Task: Font style For heading Use Amiri Quran with yellow colour. font size for heading '28 Pt. 'Change the font style of data to Amiri Quranand font size to  14 Pt. Change the alignment of both headline & data to  Align bottom. In the sheet  Attendance Sheet for Weekly Assessmentbook
Action: Mouse moved to (79, 140)
Screenshot: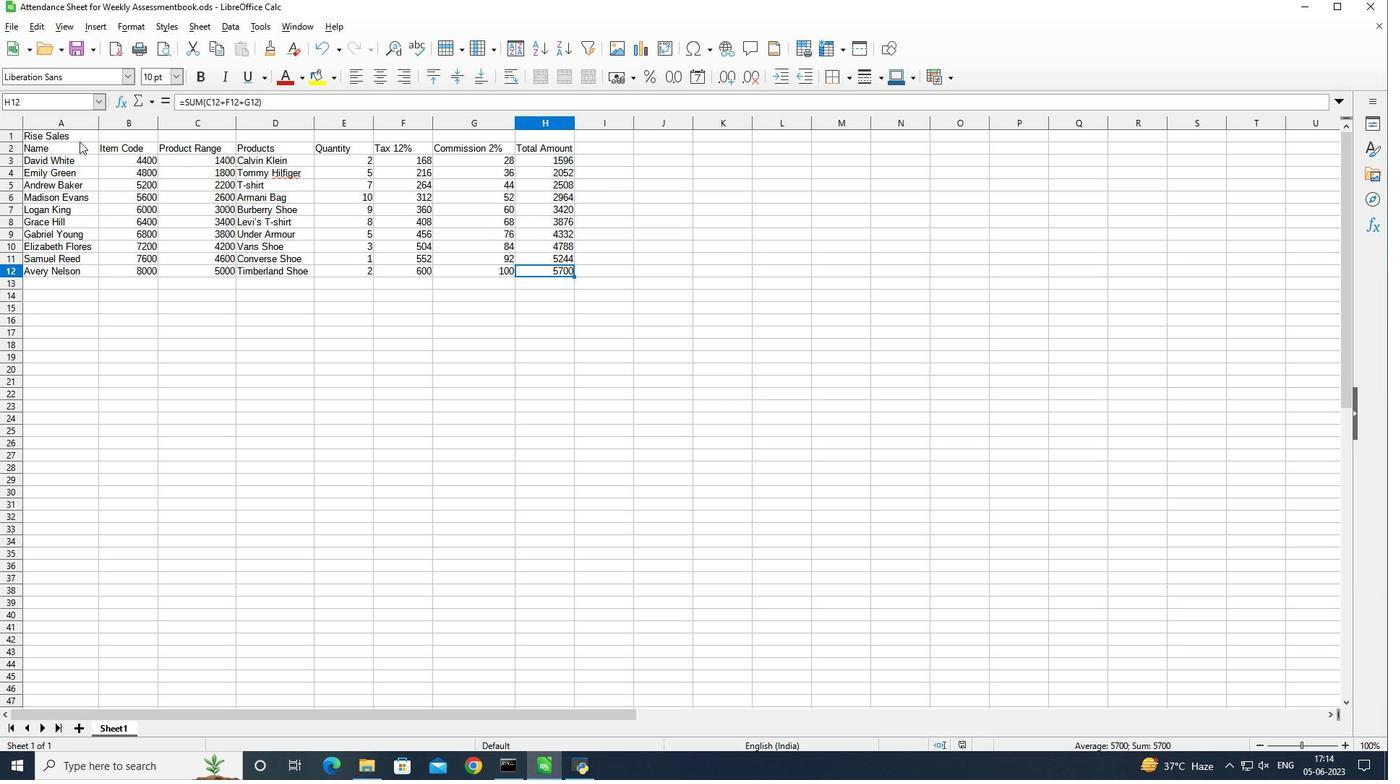 
Action: Mouse pressed left at (79, 140)
Screenshot: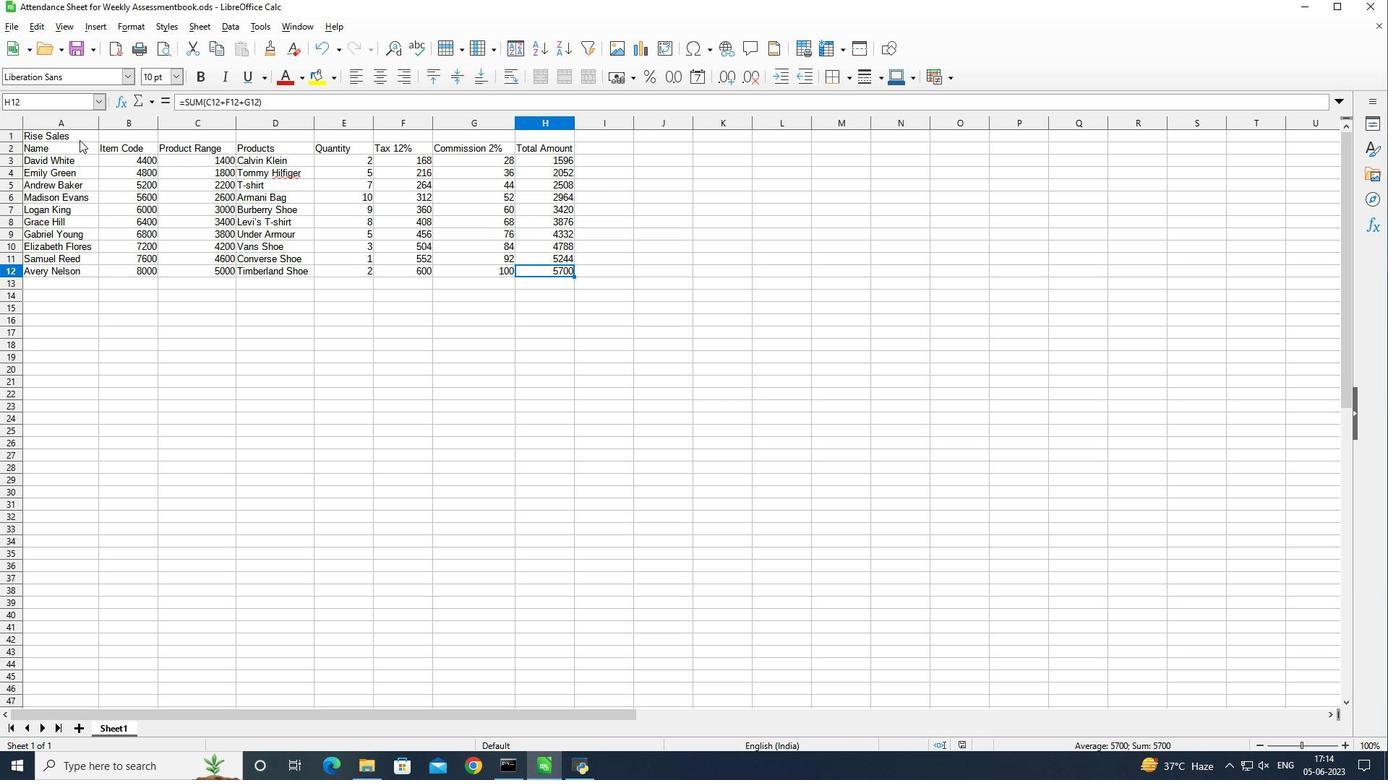 
Action: Mouse moved to (78, 141)
Screenshot: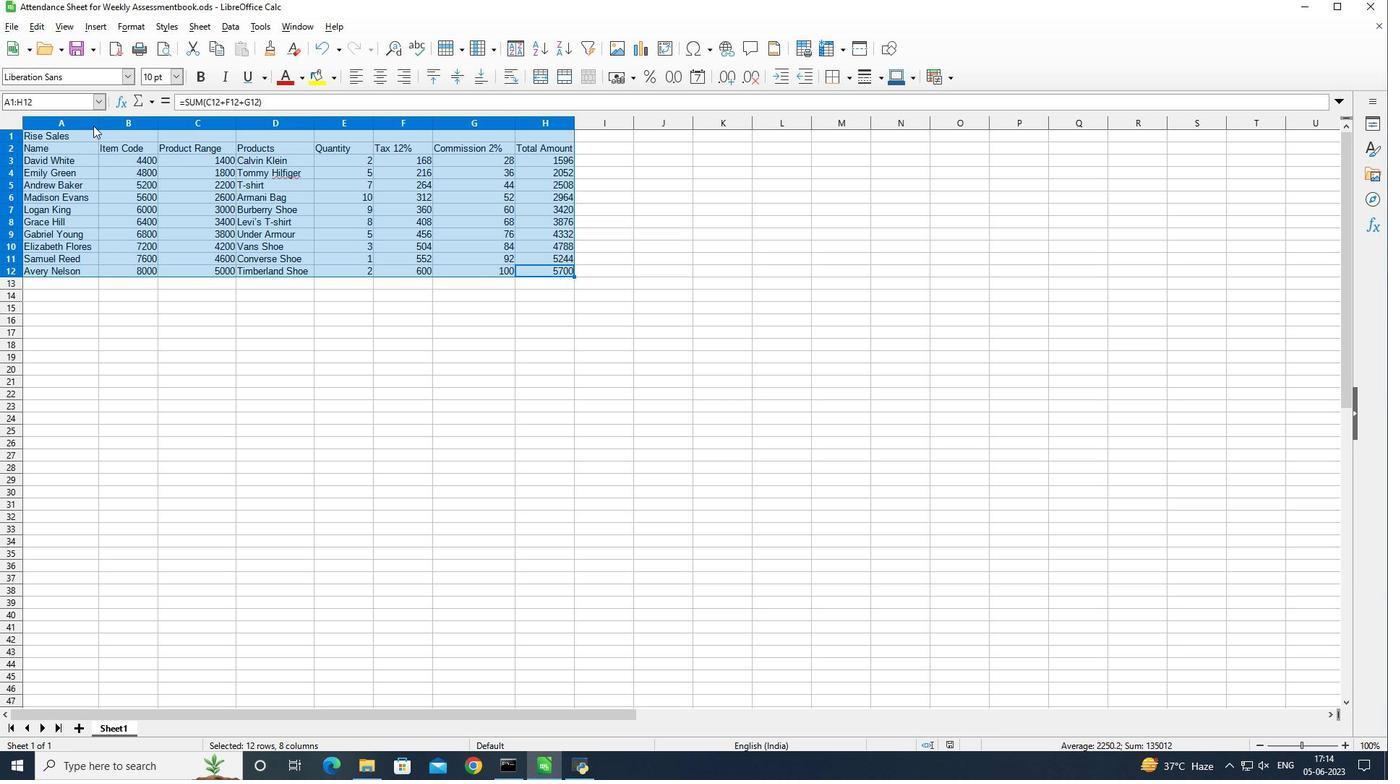 
Action: Mouse pressed left at (78, 141)
Screenshot: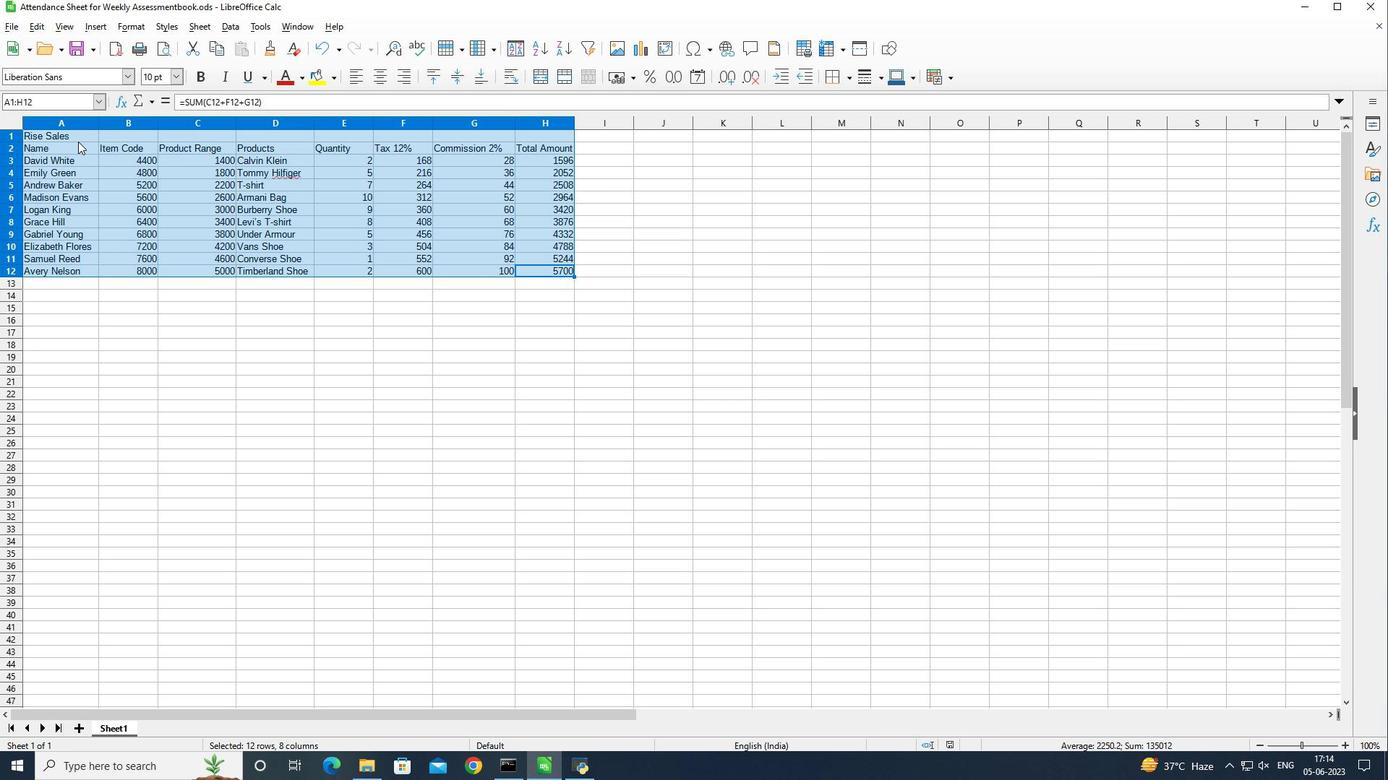 
Action: Mouse moved to (127, 74)
Screenshot: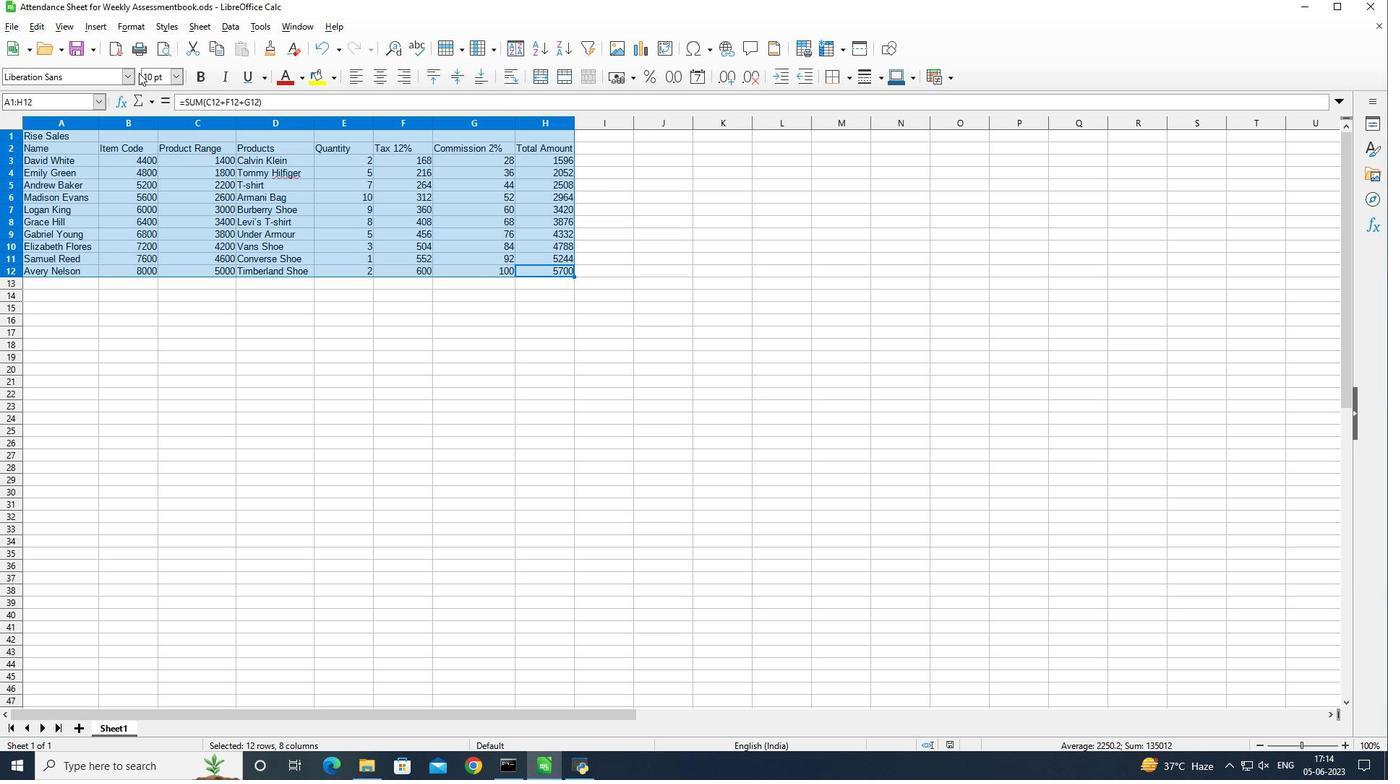 
Action: Mouse pressed left at (127, 74)
Screenshot: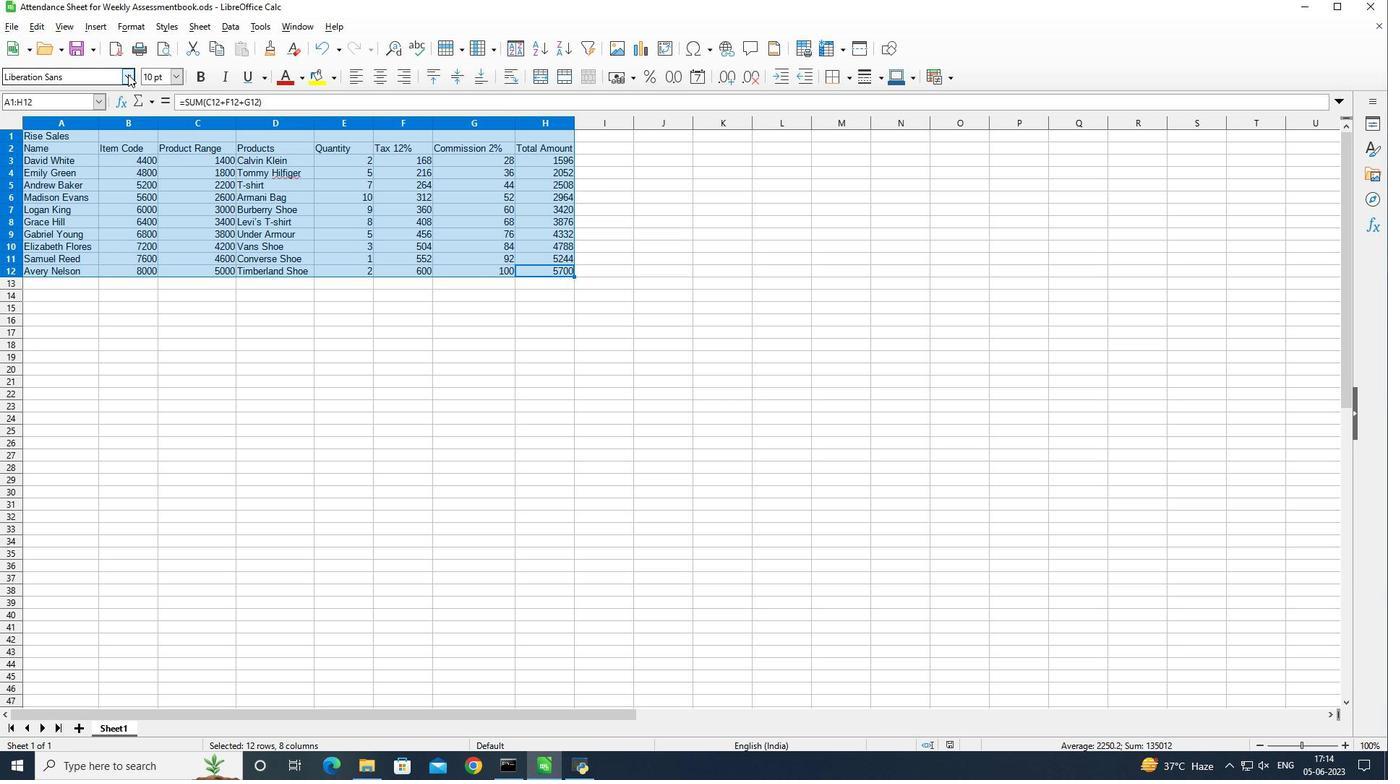 
Action: Mouse moved to (395, 184)
Screenshot: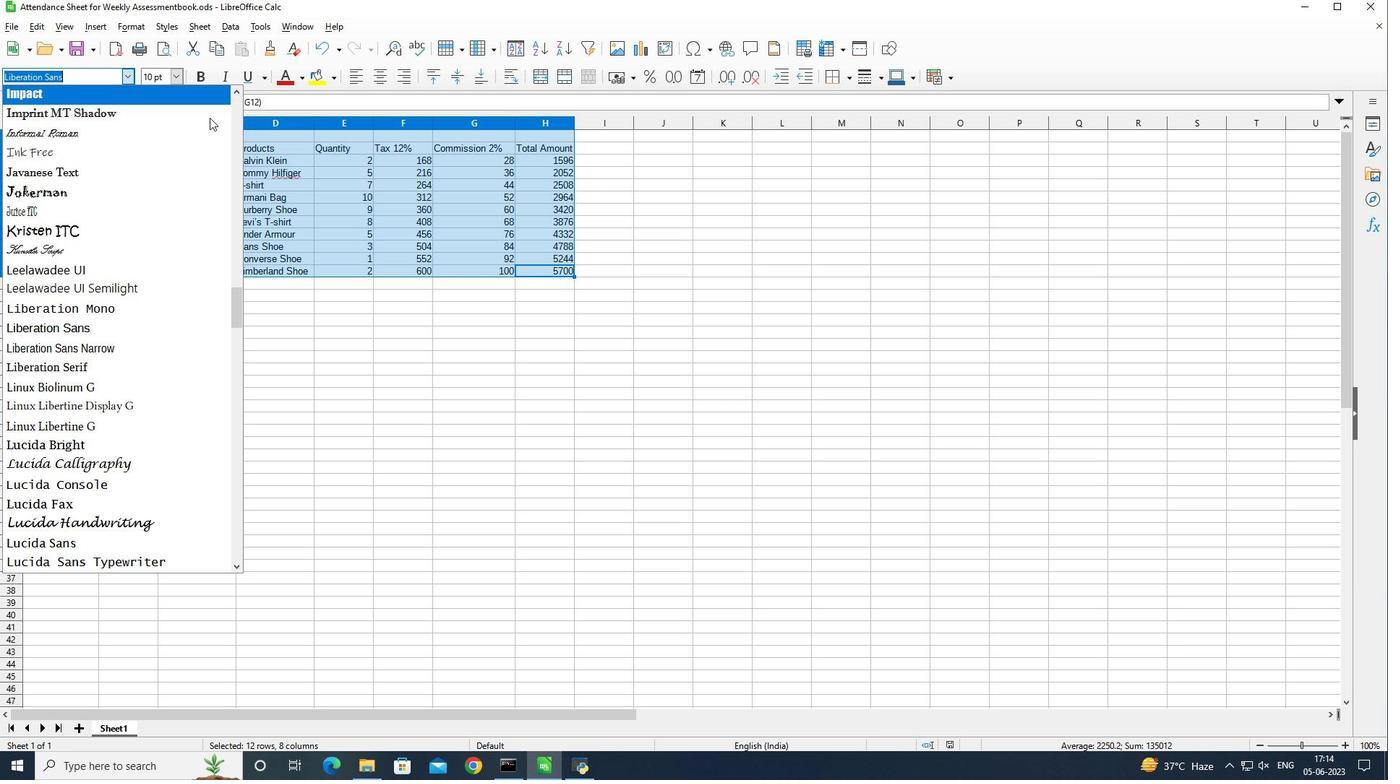 
Action: Mouse pressed left at (395, 184)
Screenshot: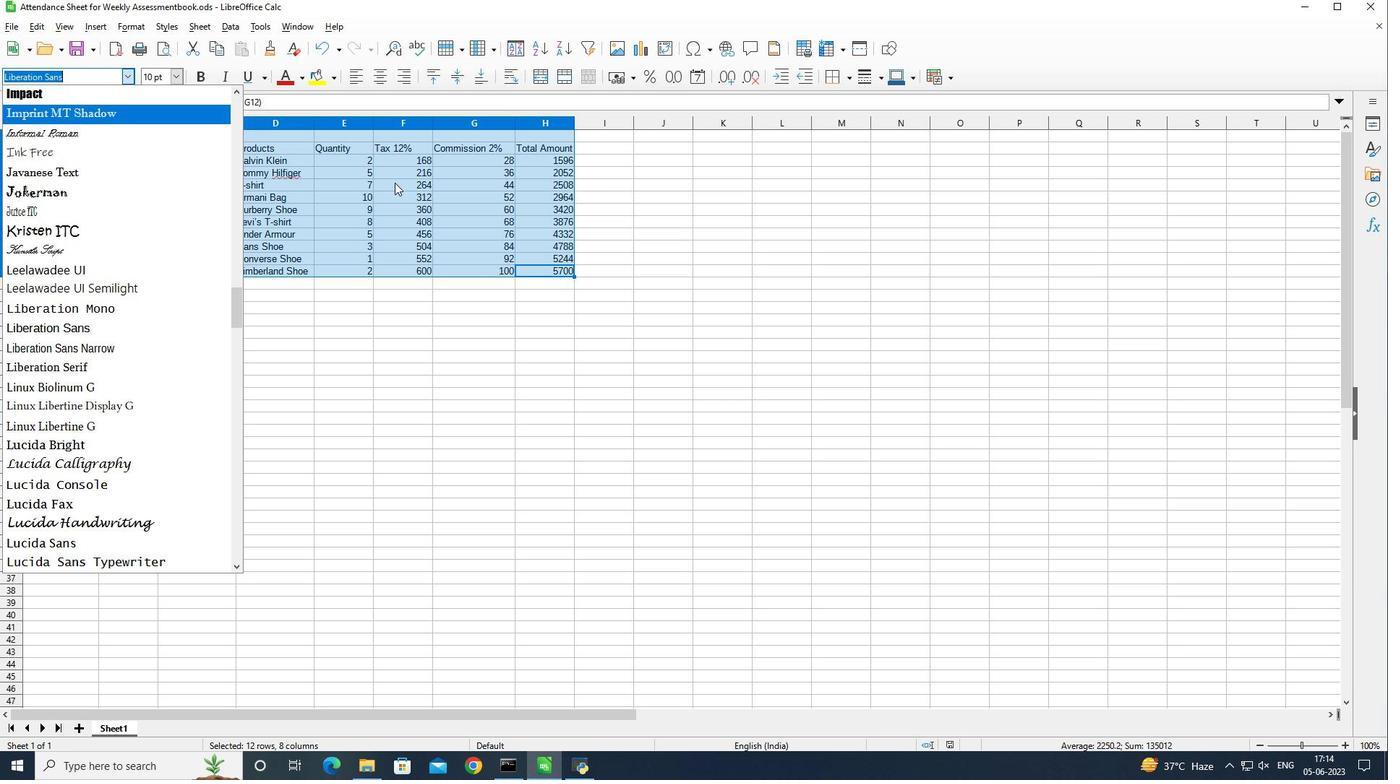 
Action: Mouse moved to (81, 131)
Screenshot: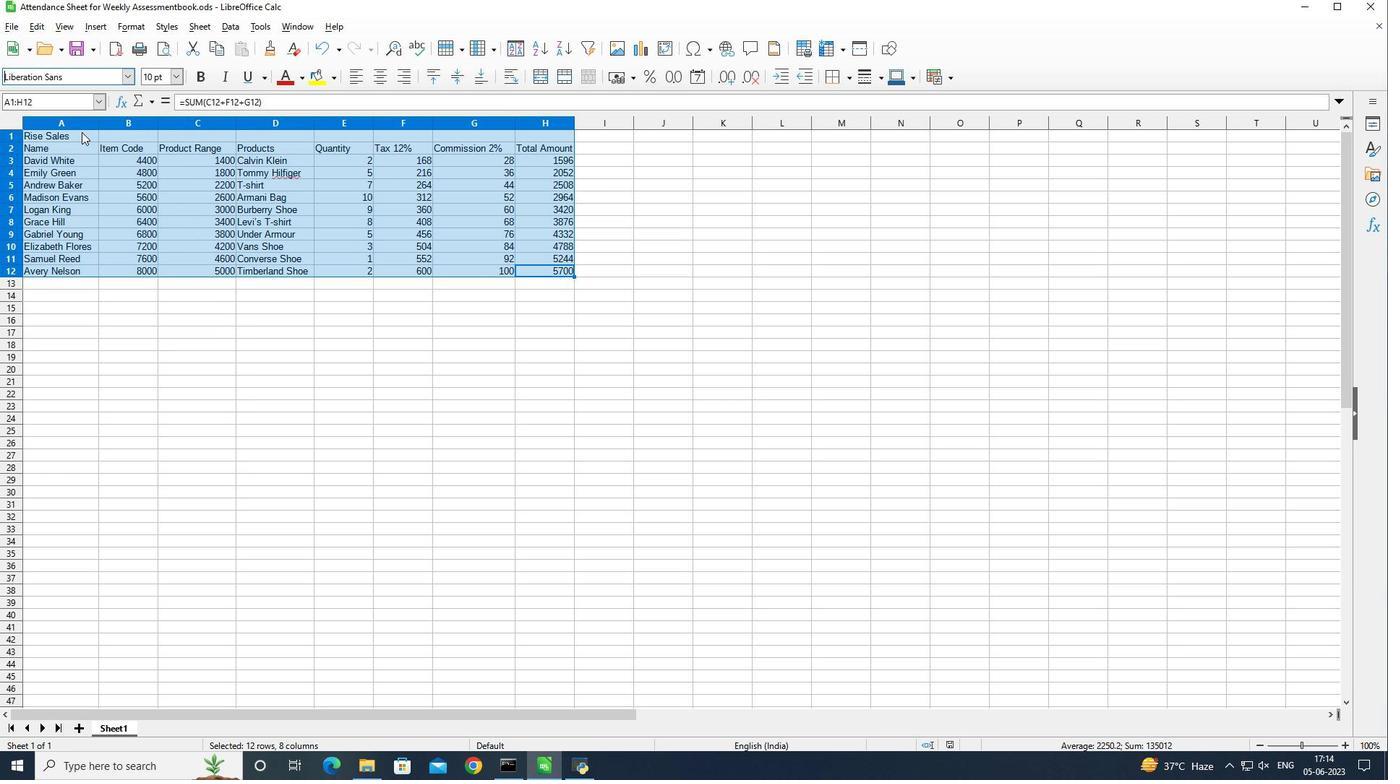 
Action: Mouse pressed left at (81, 131)
Screenshot: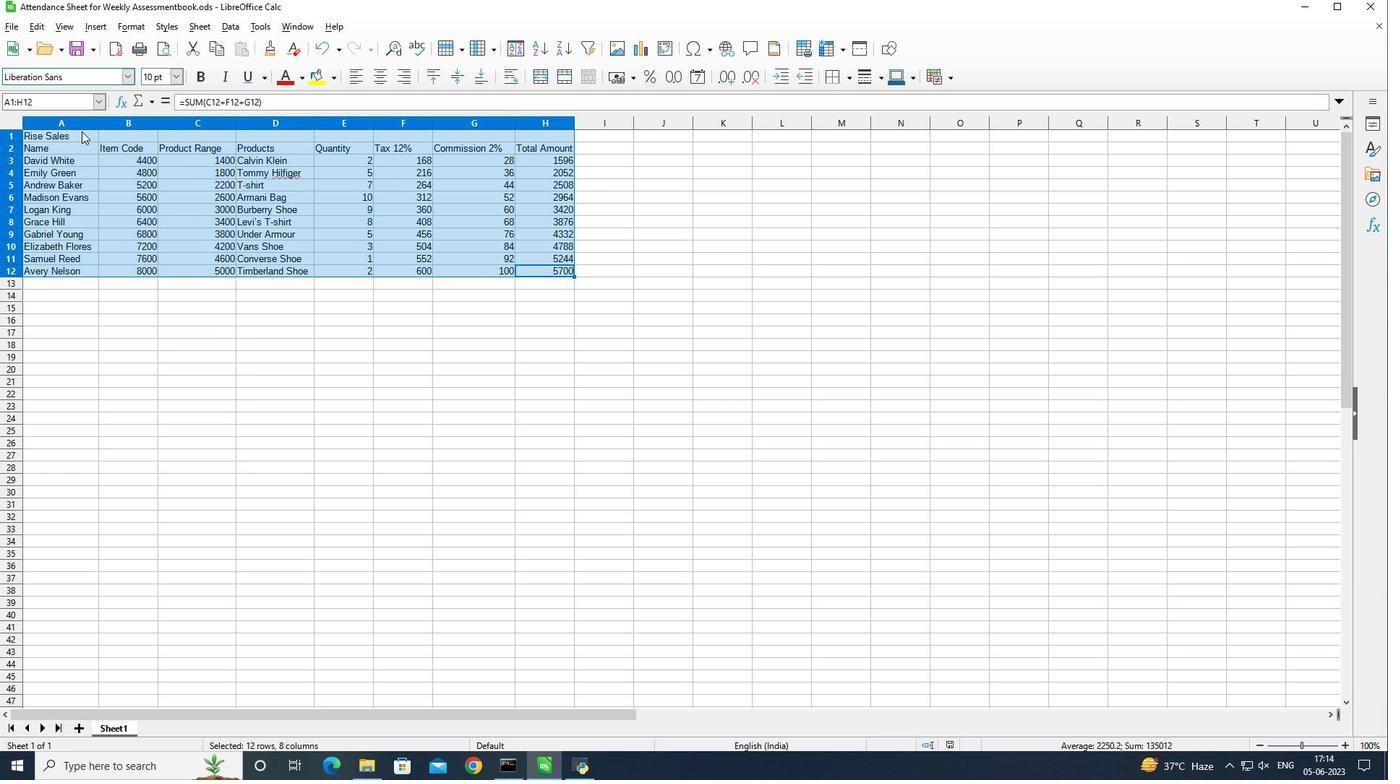 
Action: Mouse moved to (127, 78)
Screenshot: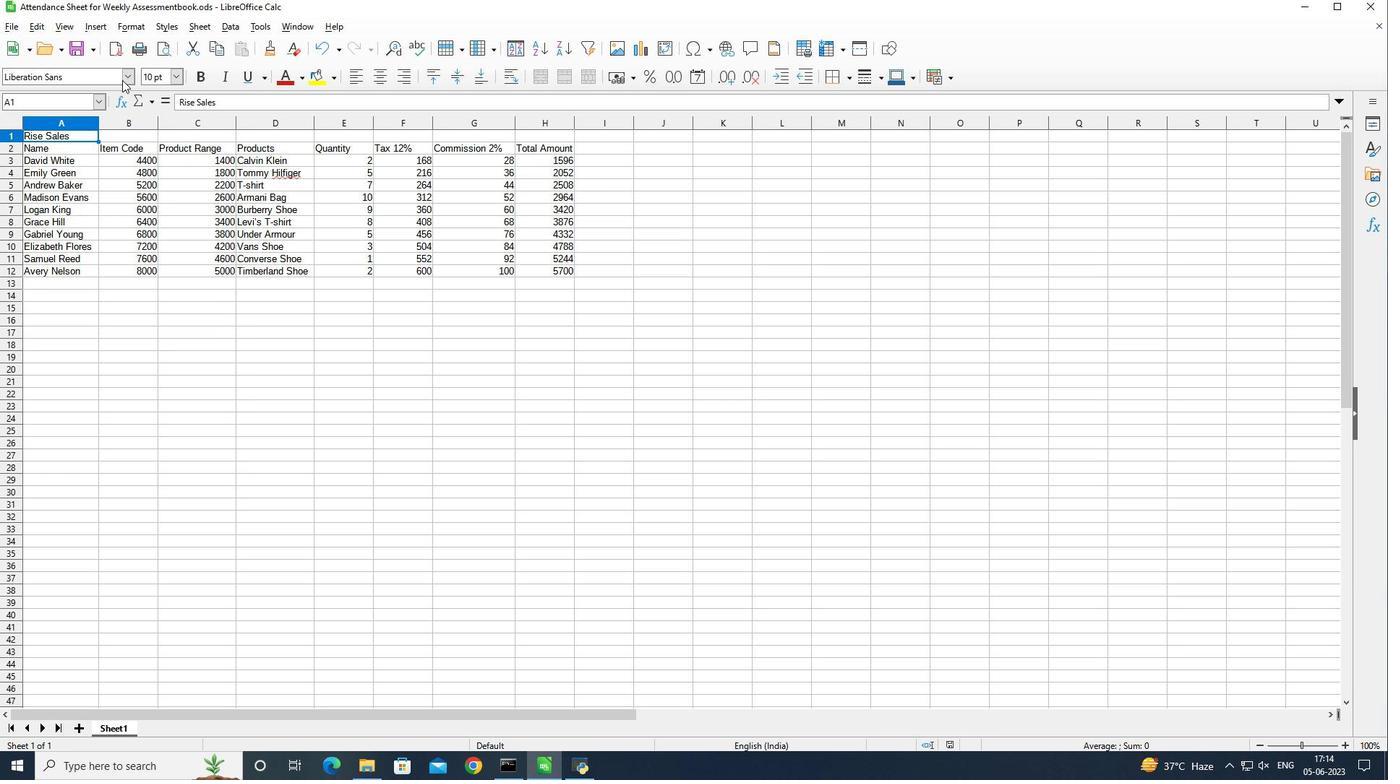 
Action: Mouse pressed left at (127, 78)
Screenshot: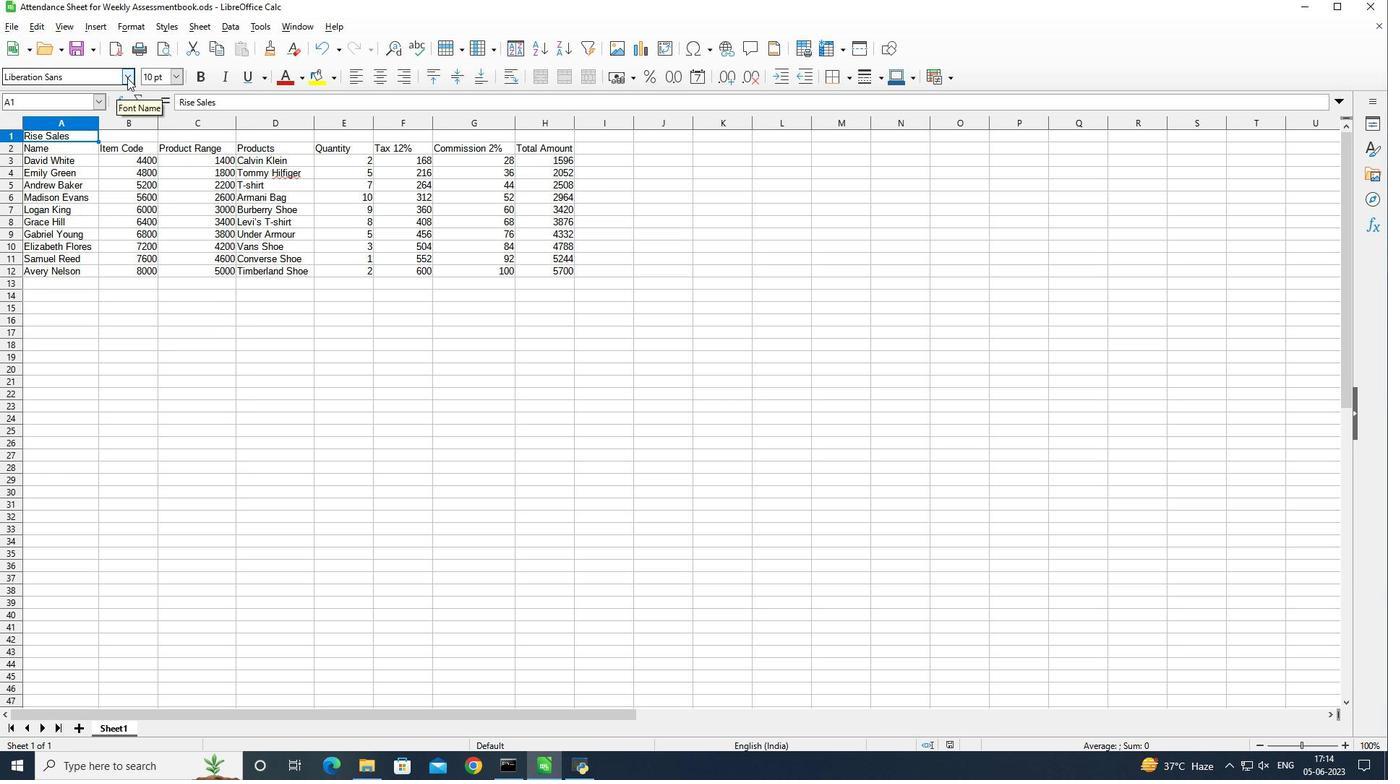 
Action: Mouse moved to (237, 110)
Screenshot: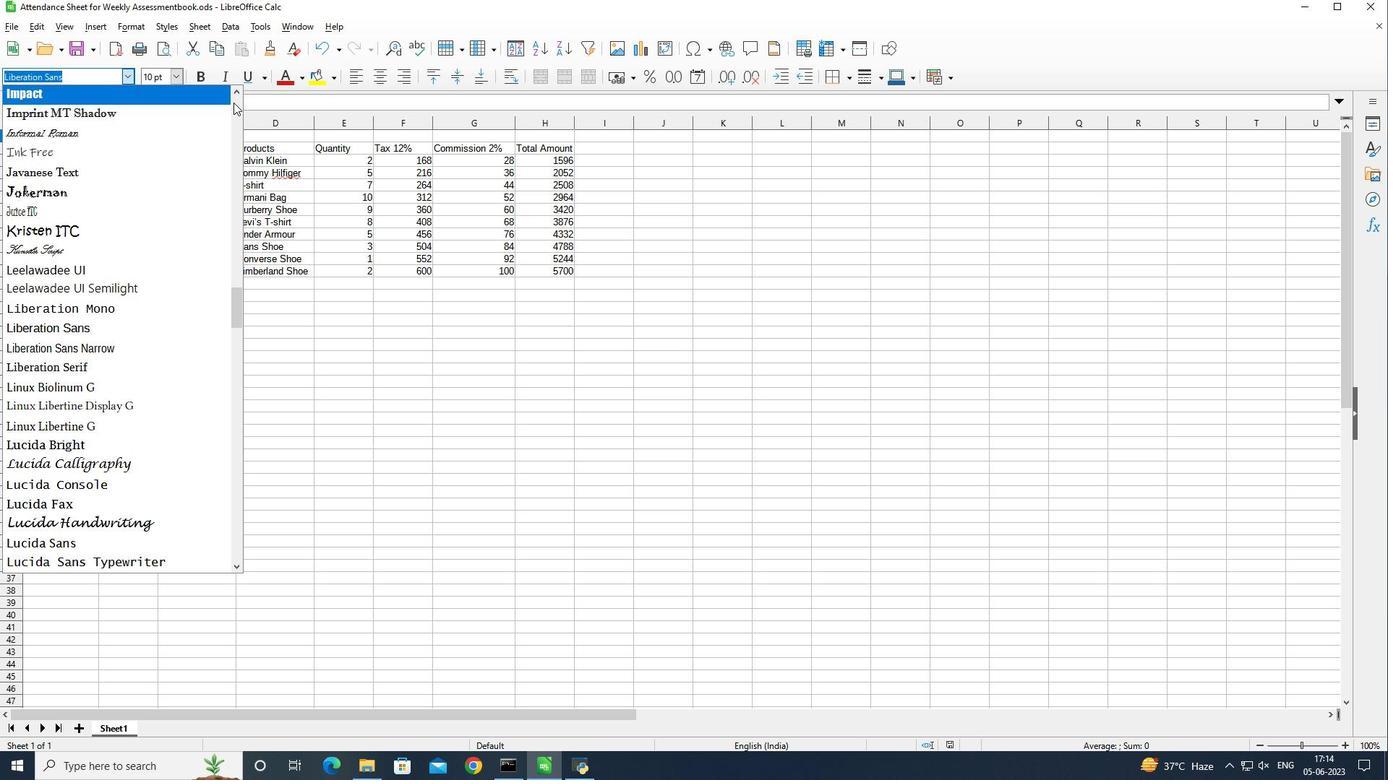 
Action: Mouse pressed left at (237, 110)
Screenshot: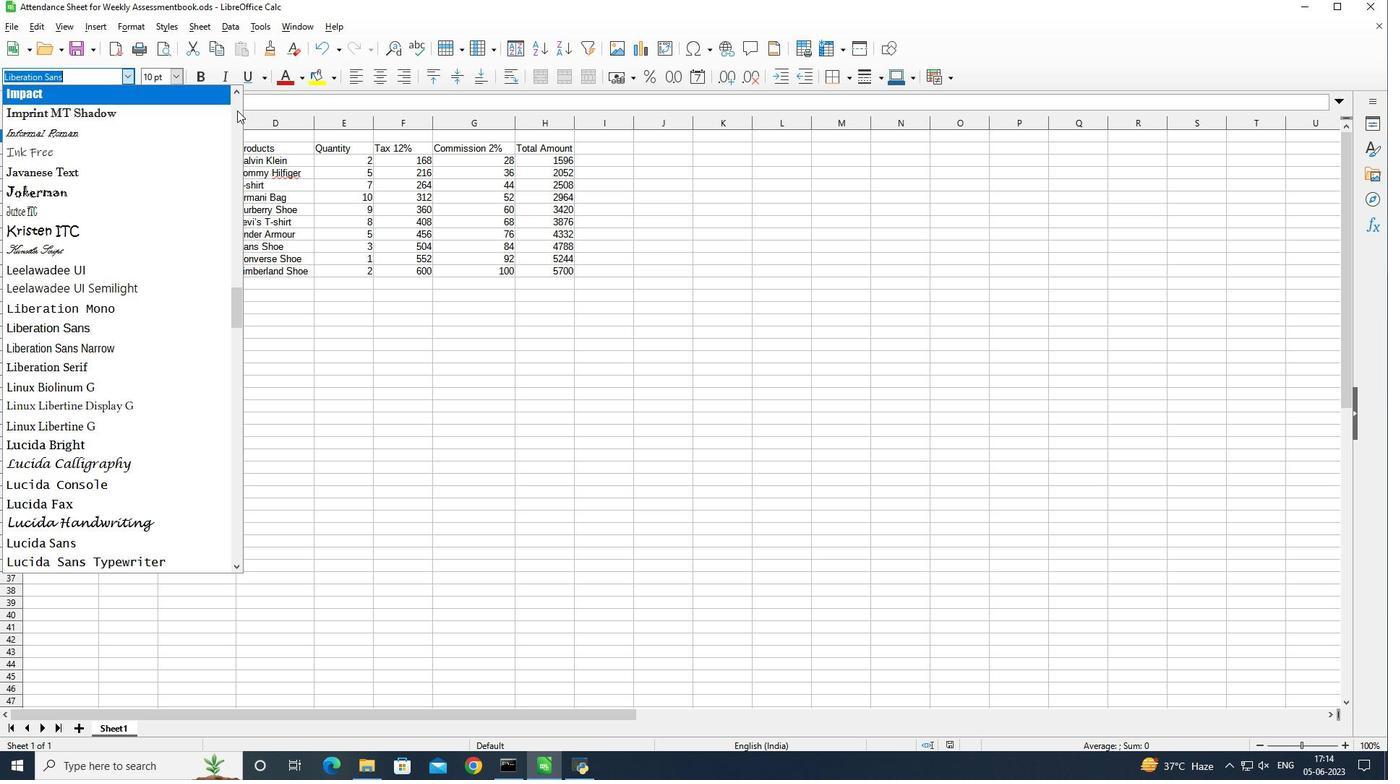 
Action: Mouse pressed left at (237, 110)
Screenshot: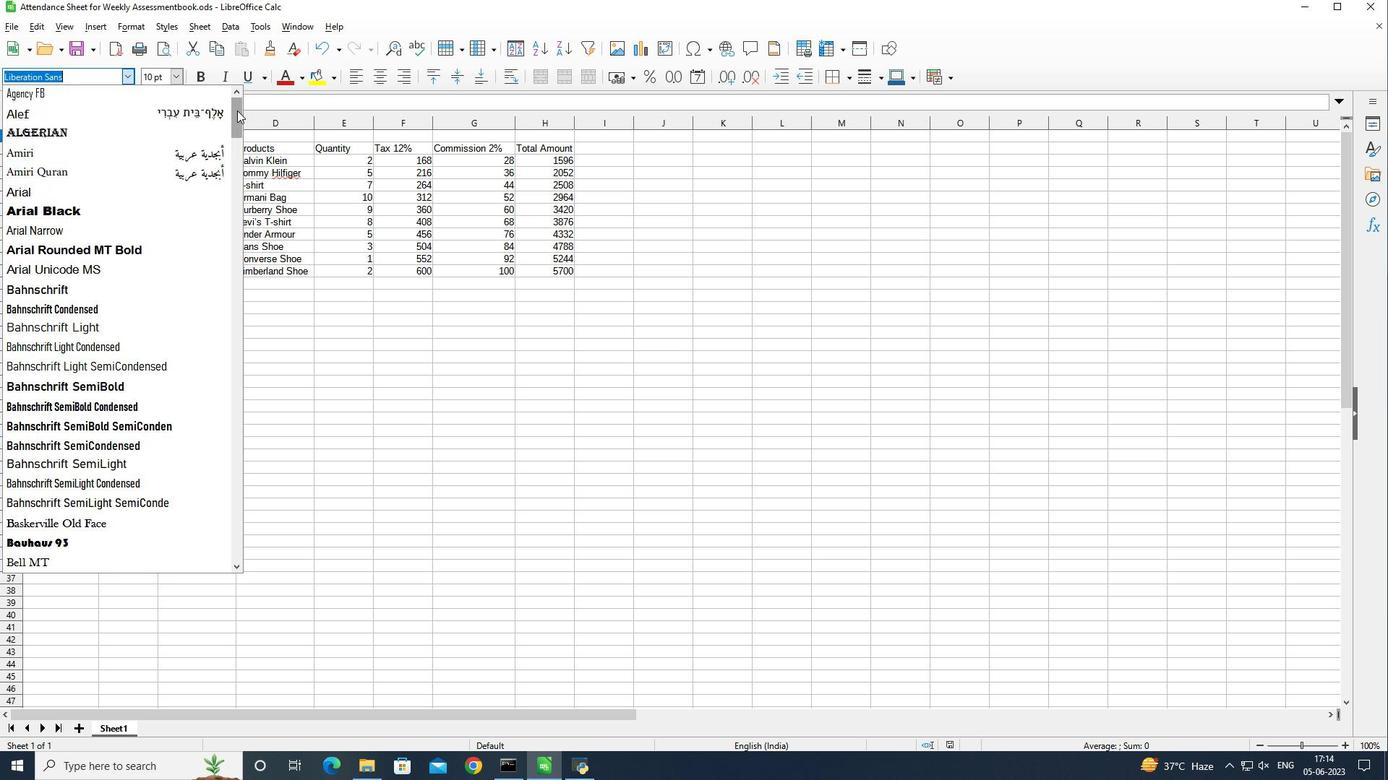 
Action: Mouse moved to (173, 177)
Screenshot: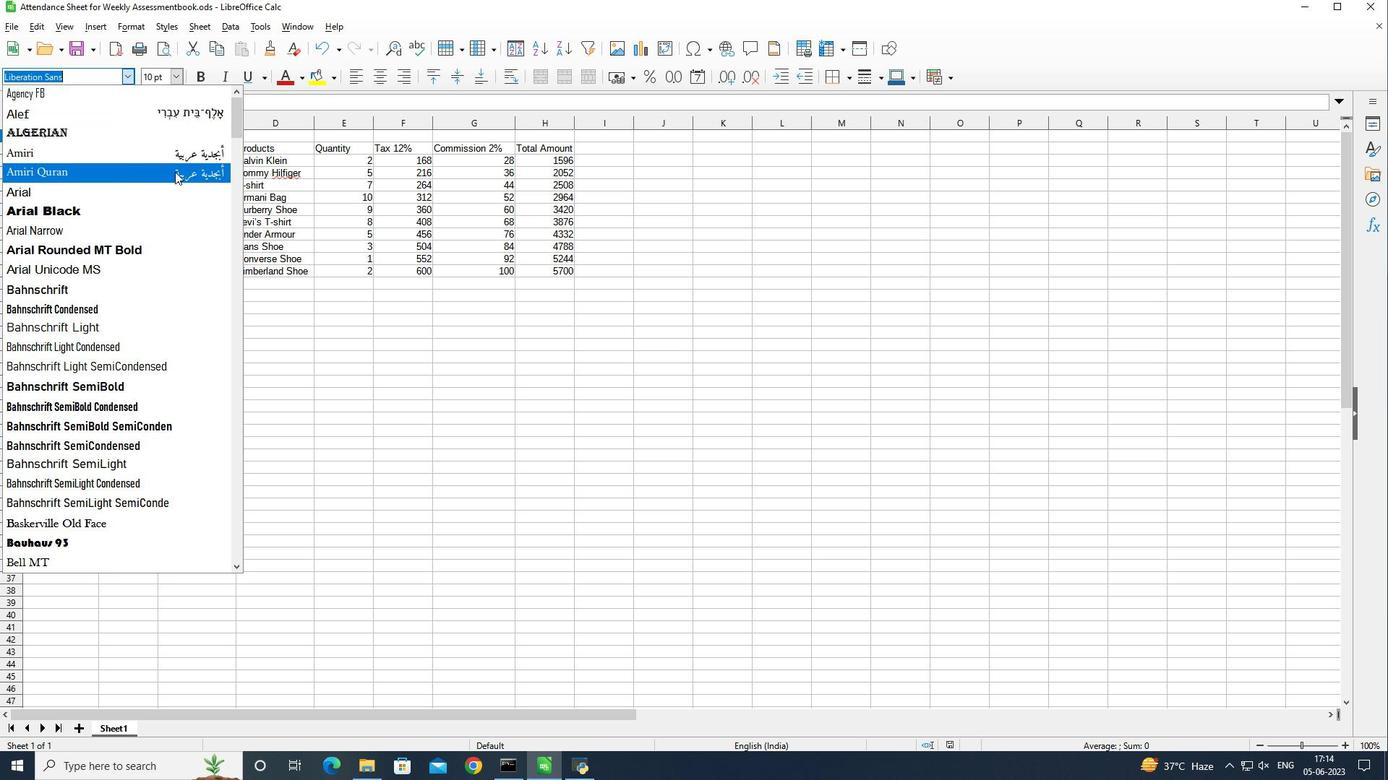 
Action: Mouse pressed left at (173, 177)
Screenshot: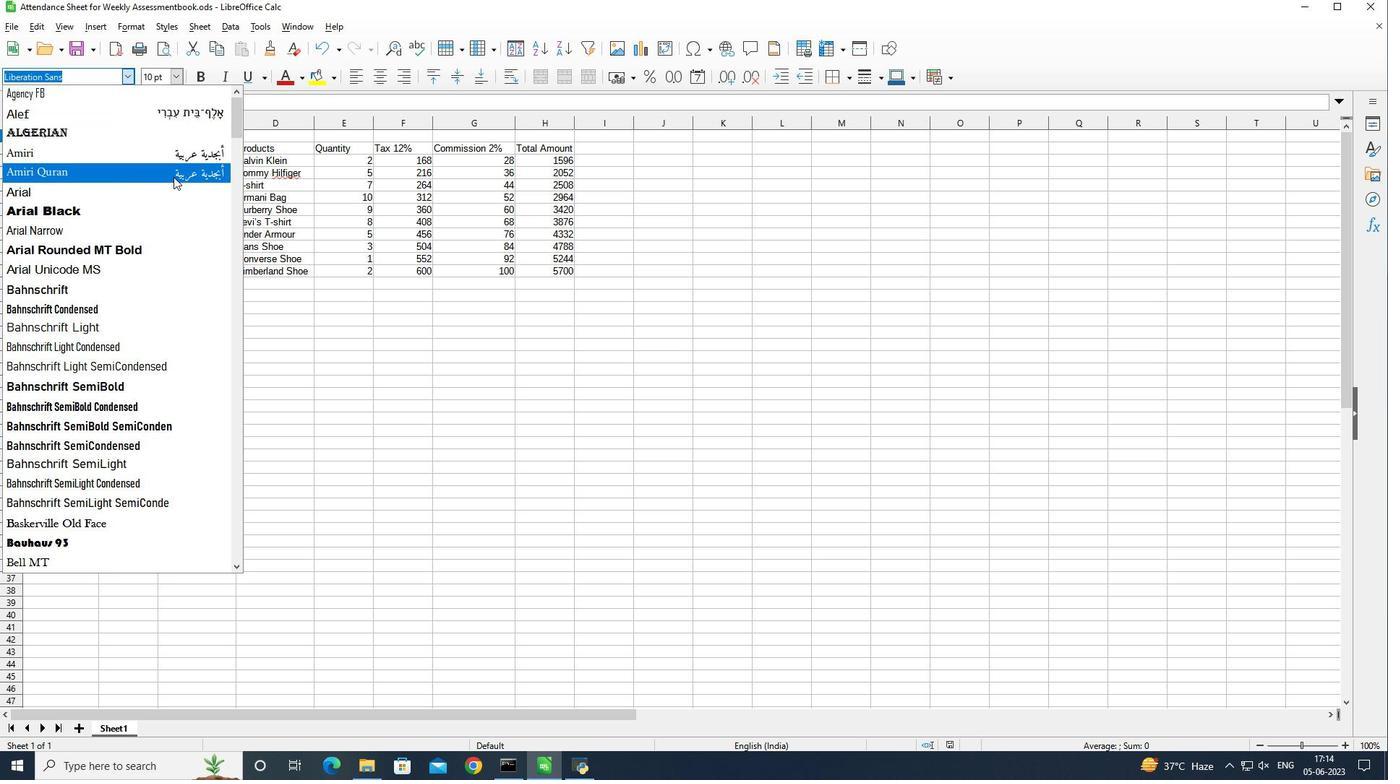 
Action: Mouse moved to (304, 75)
Screenshot: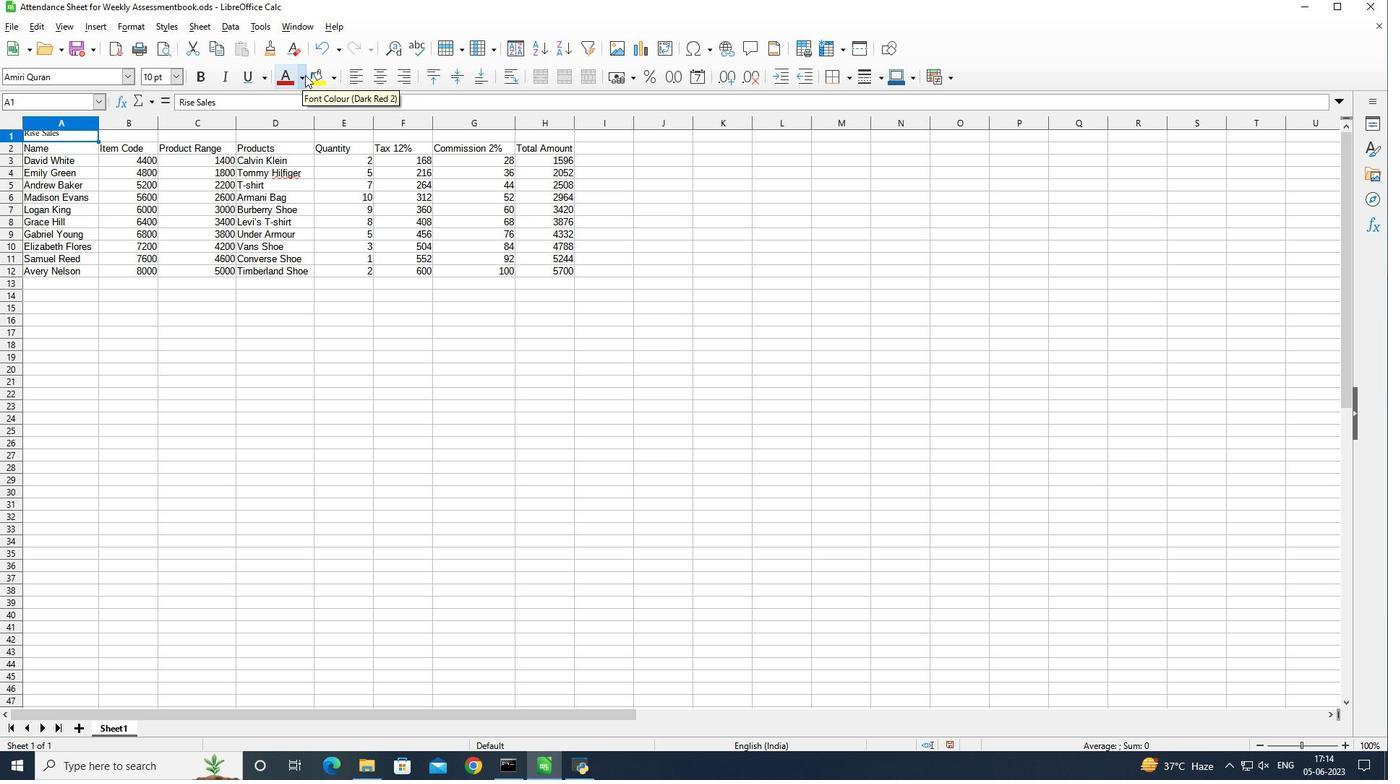 
Action: Mouse pressed left at (304, 75)
Screenshot: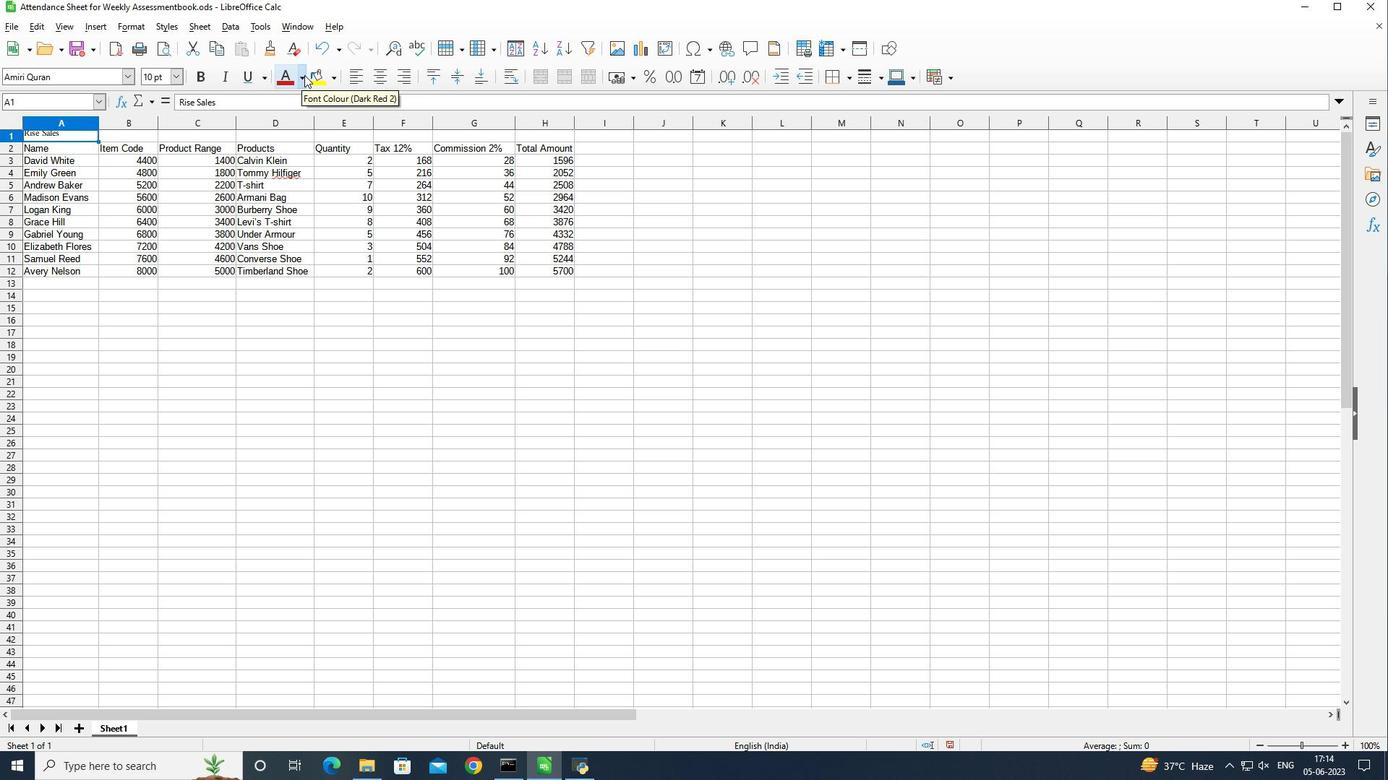 
Action: Mouse moved to (285, 179)
Screenshot: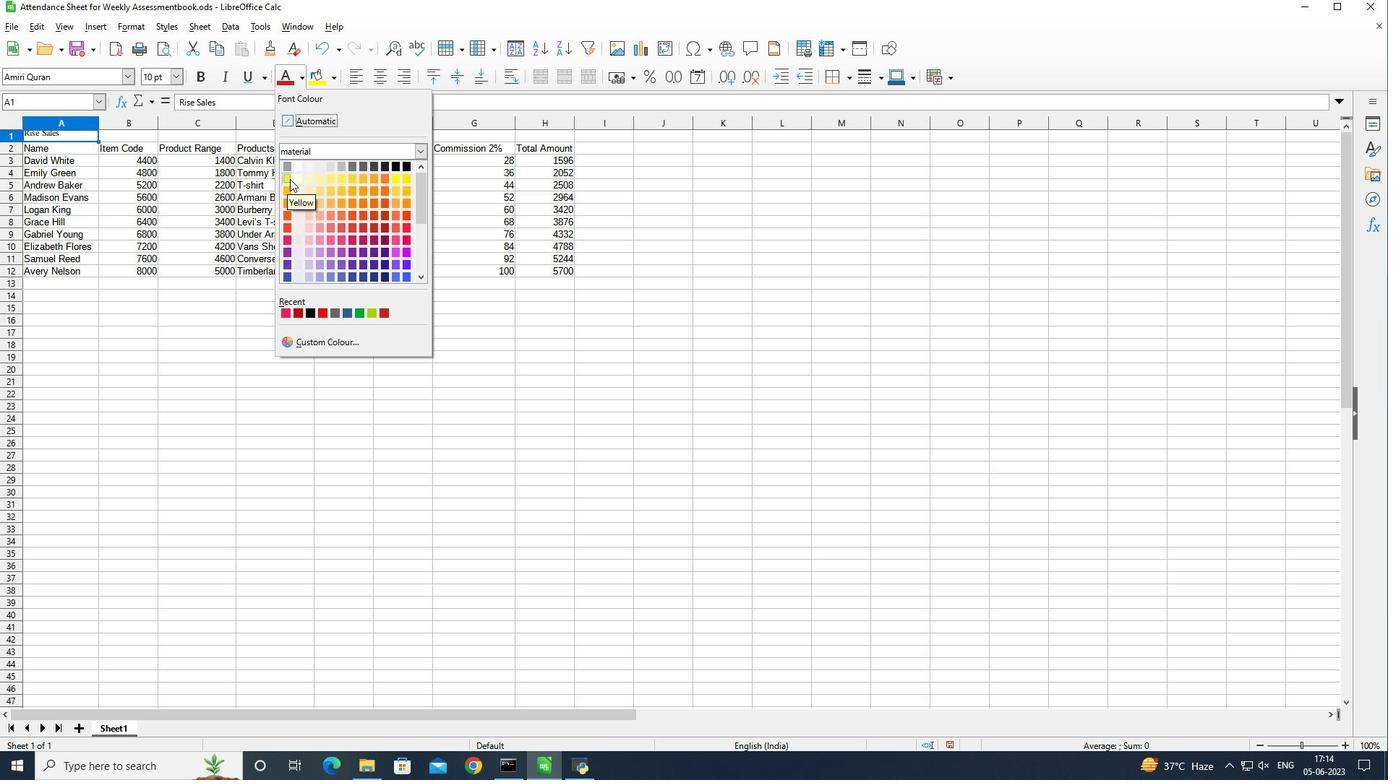 
Action: Mouse pressed left at (285, 179)
Screenshot: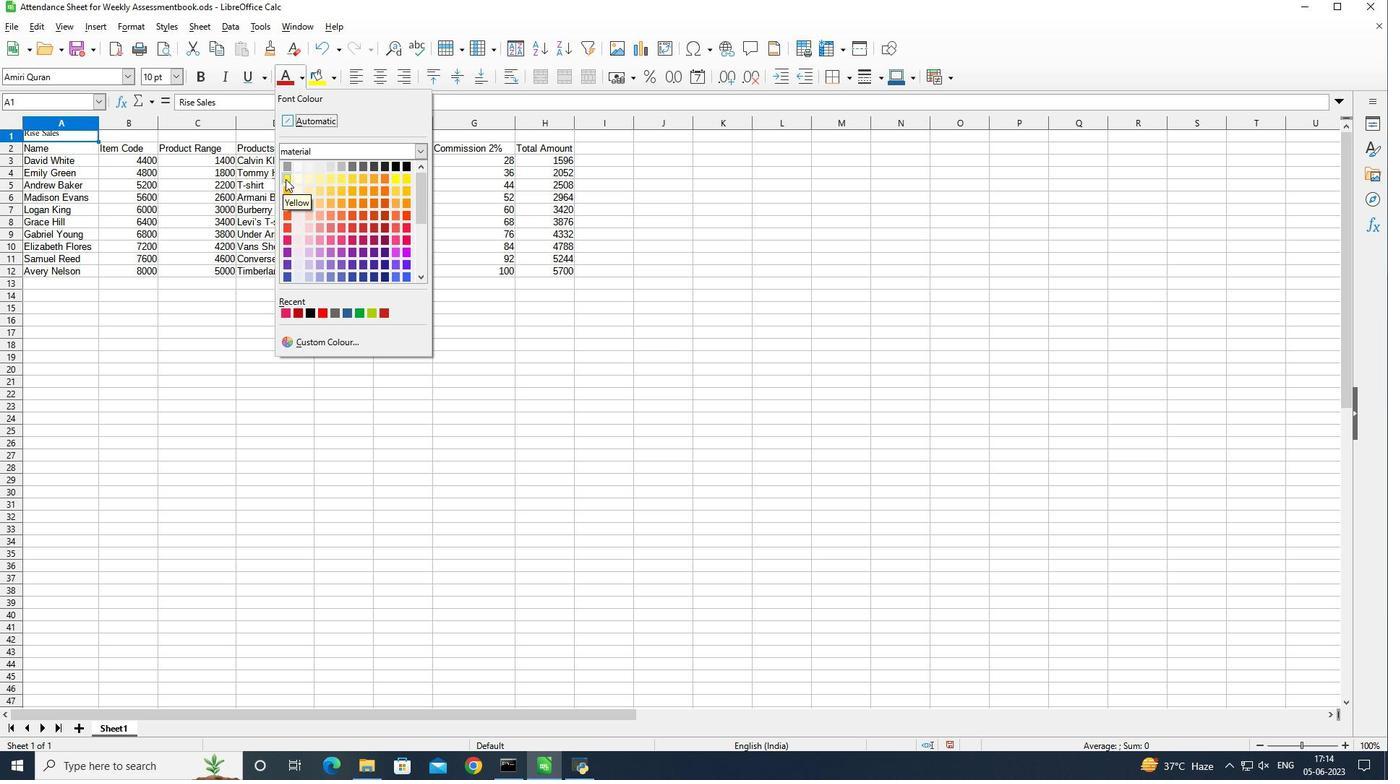 
Action: Mouse moved to (181, 80)
Screenshot: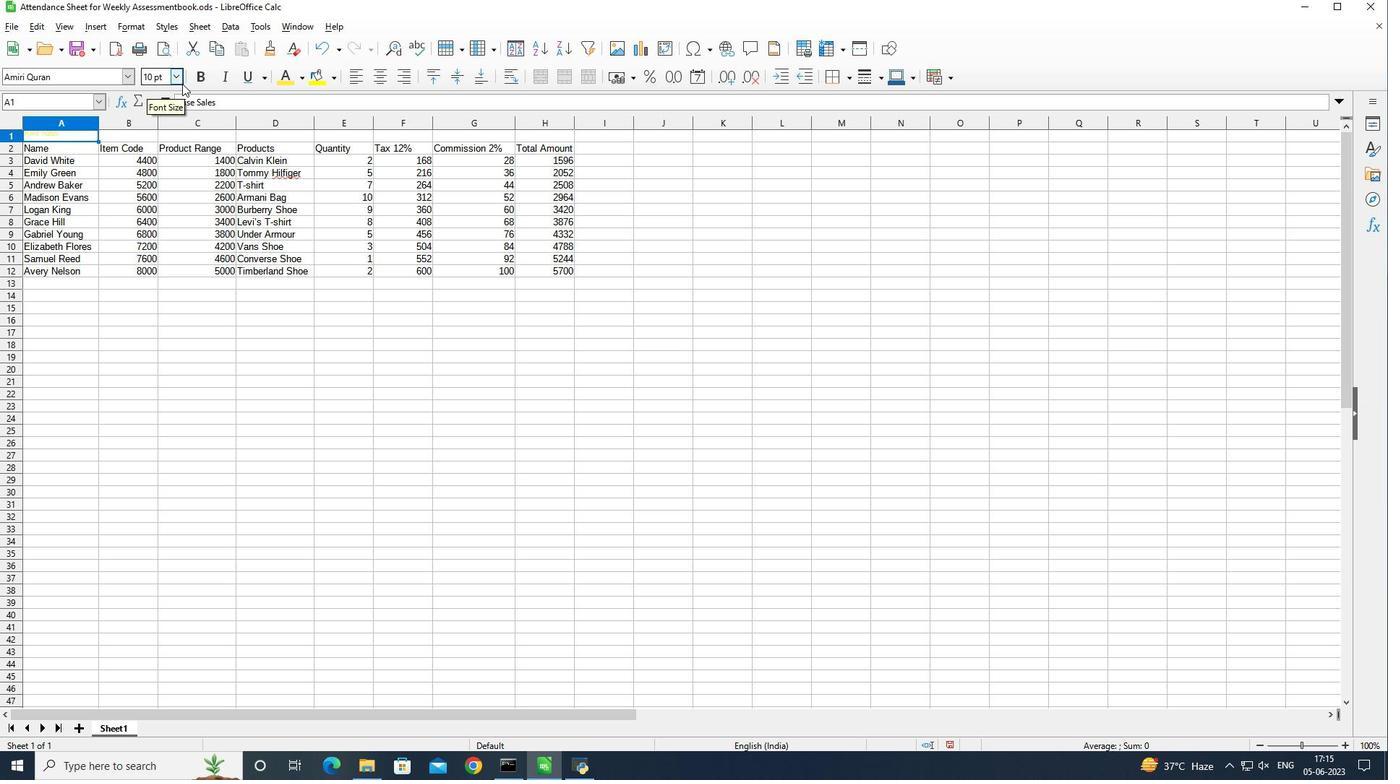 
Action: Mouse pressed left at (181, 80)
Screenshot: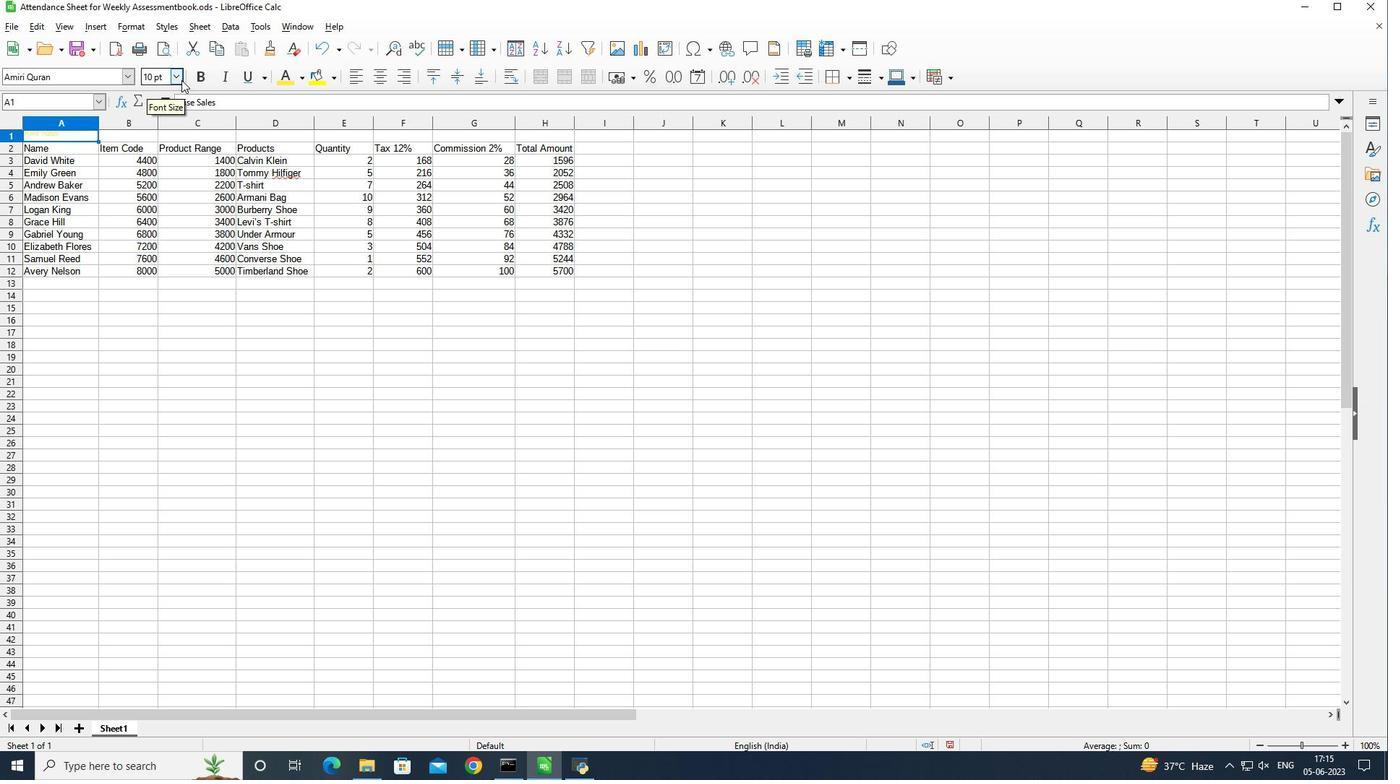 
Action: Mouse moved to (157, 308)
Screenshot: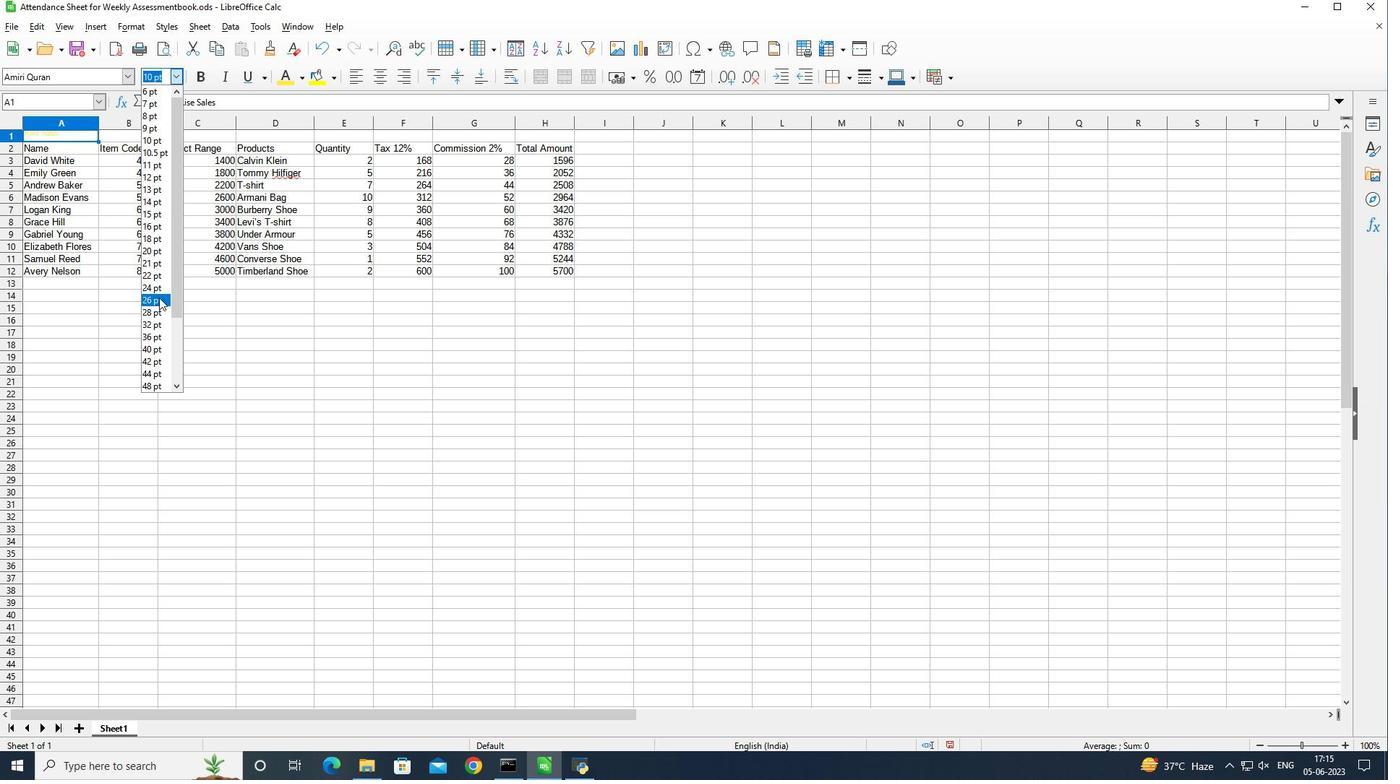 
Action: Mouse pressed left at (157, 308)
Screenshot: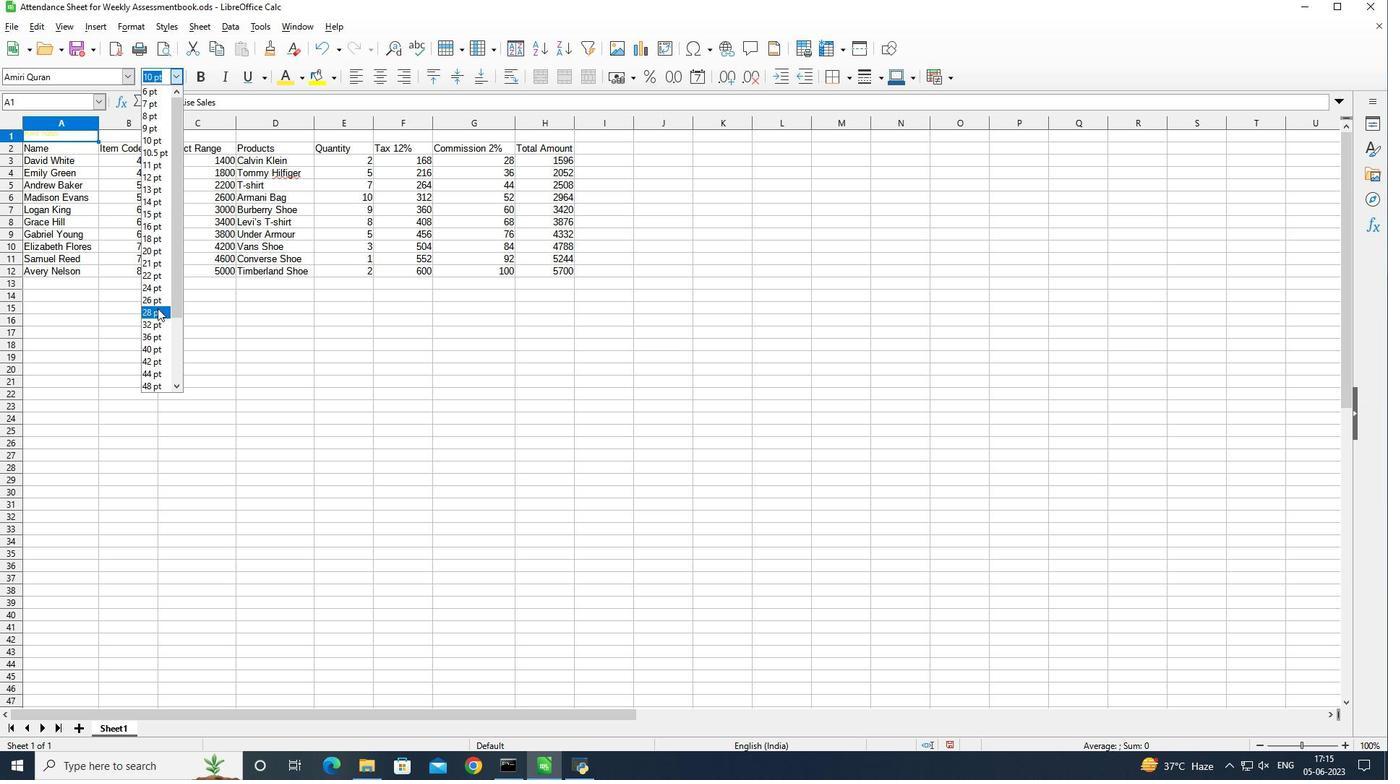 
Action: Mouse moved to (80, 151)
Screenshot: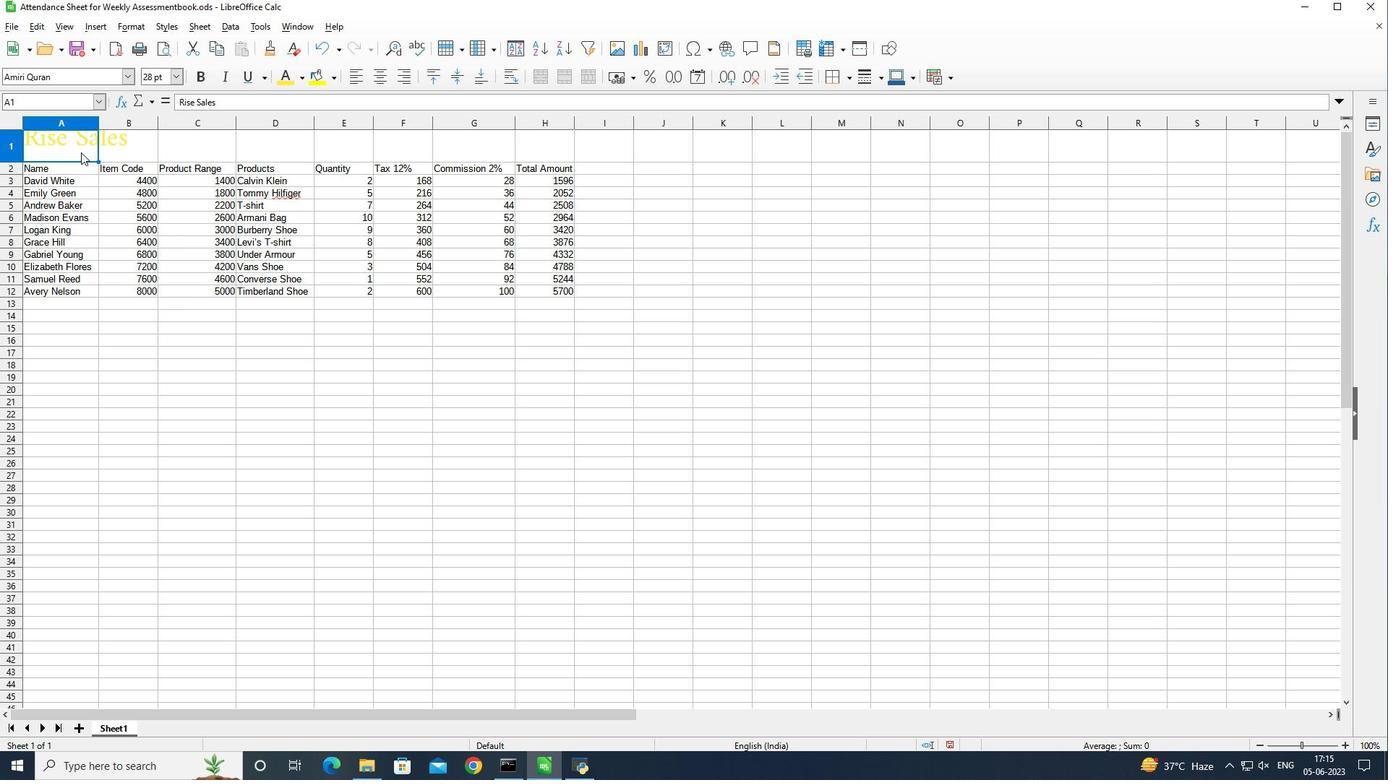 
Action: Mouse pressed left at (80, 151)
Screenshot: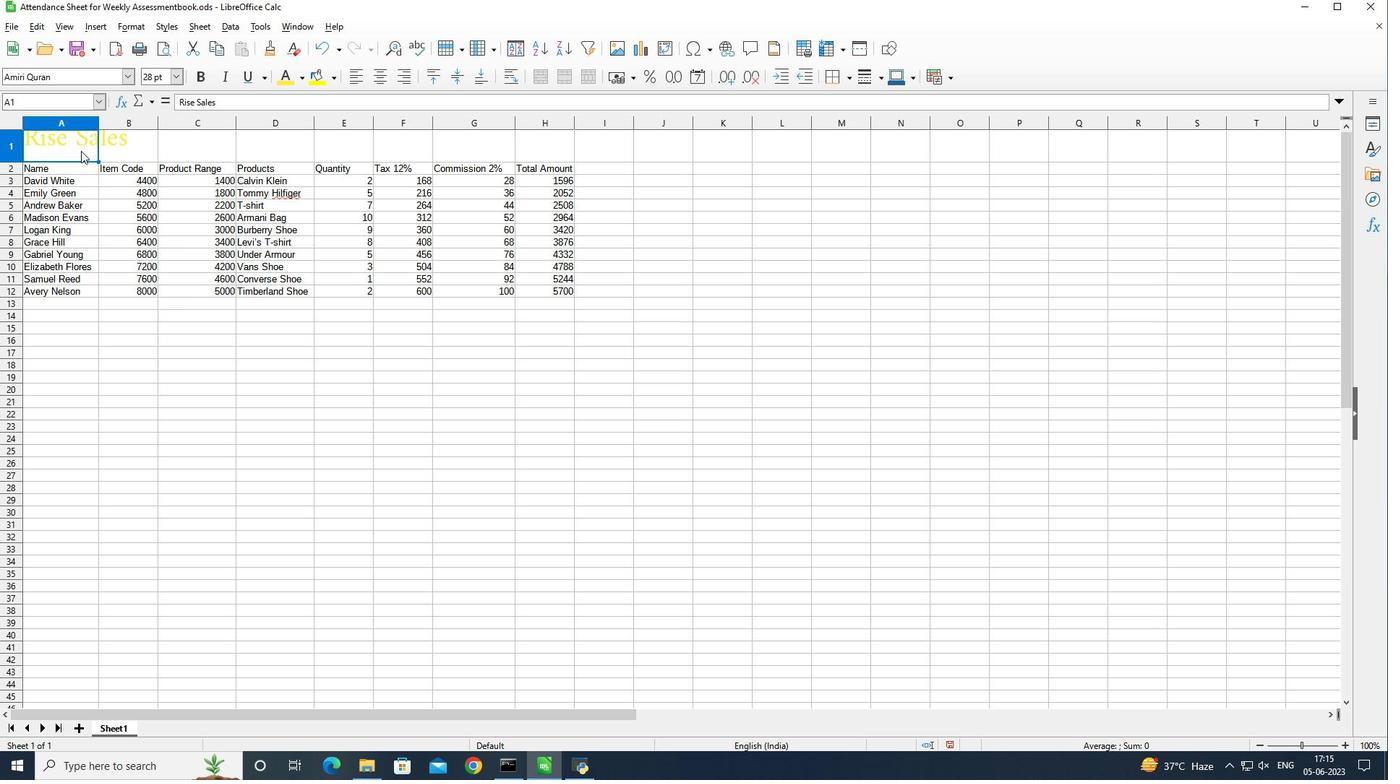 
Action: Mouse moved to (561, 72)
Screenshot: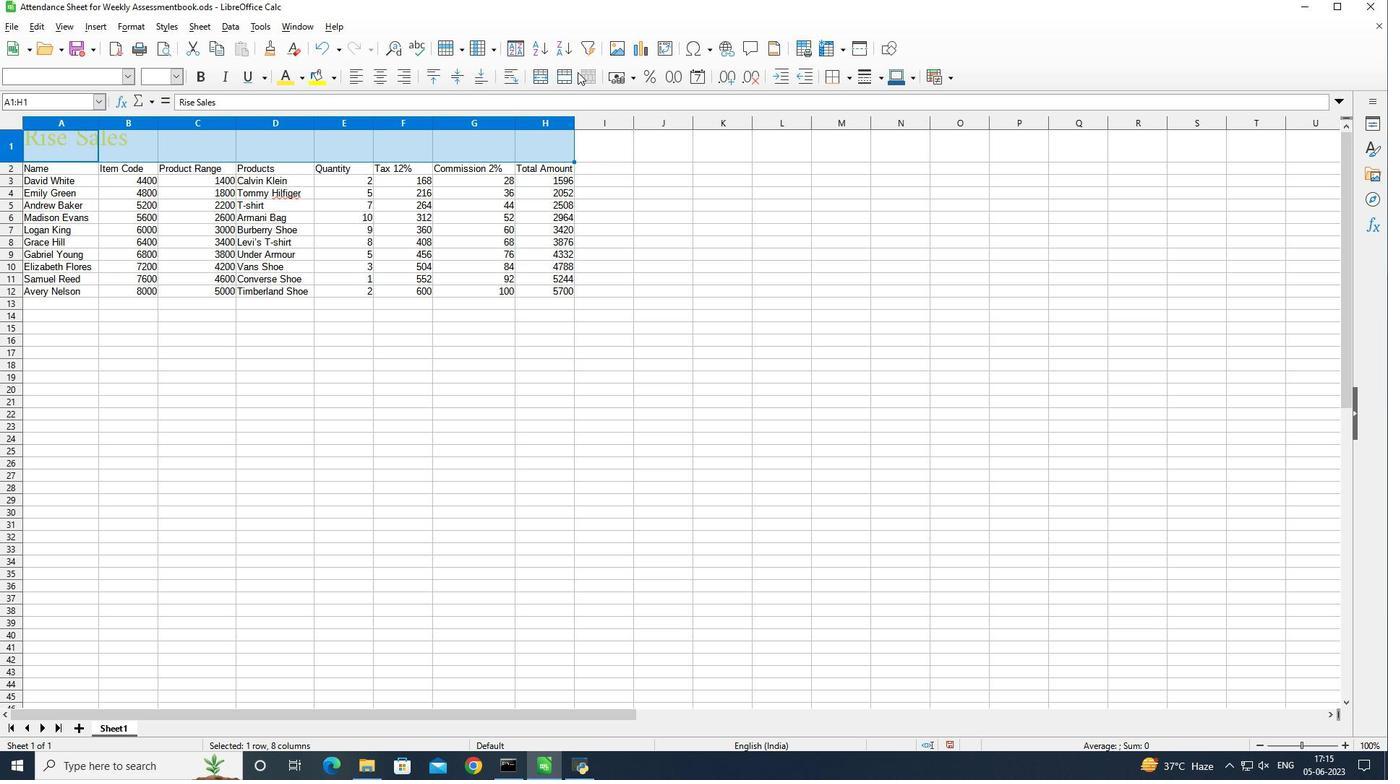 
Action: Mouse pressed left at (561, 72)
Screenshot: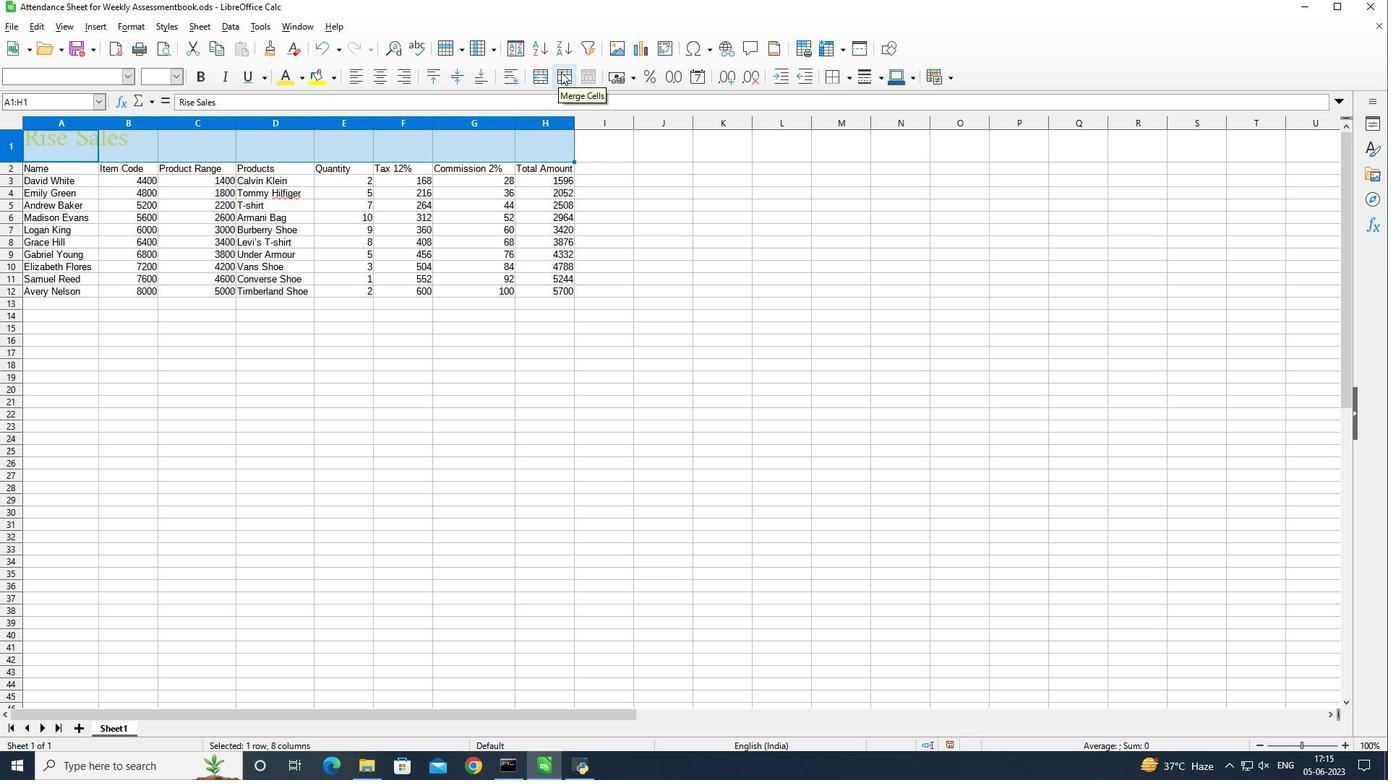 
Action: Mouse moved to (55, 172)
Screenshot: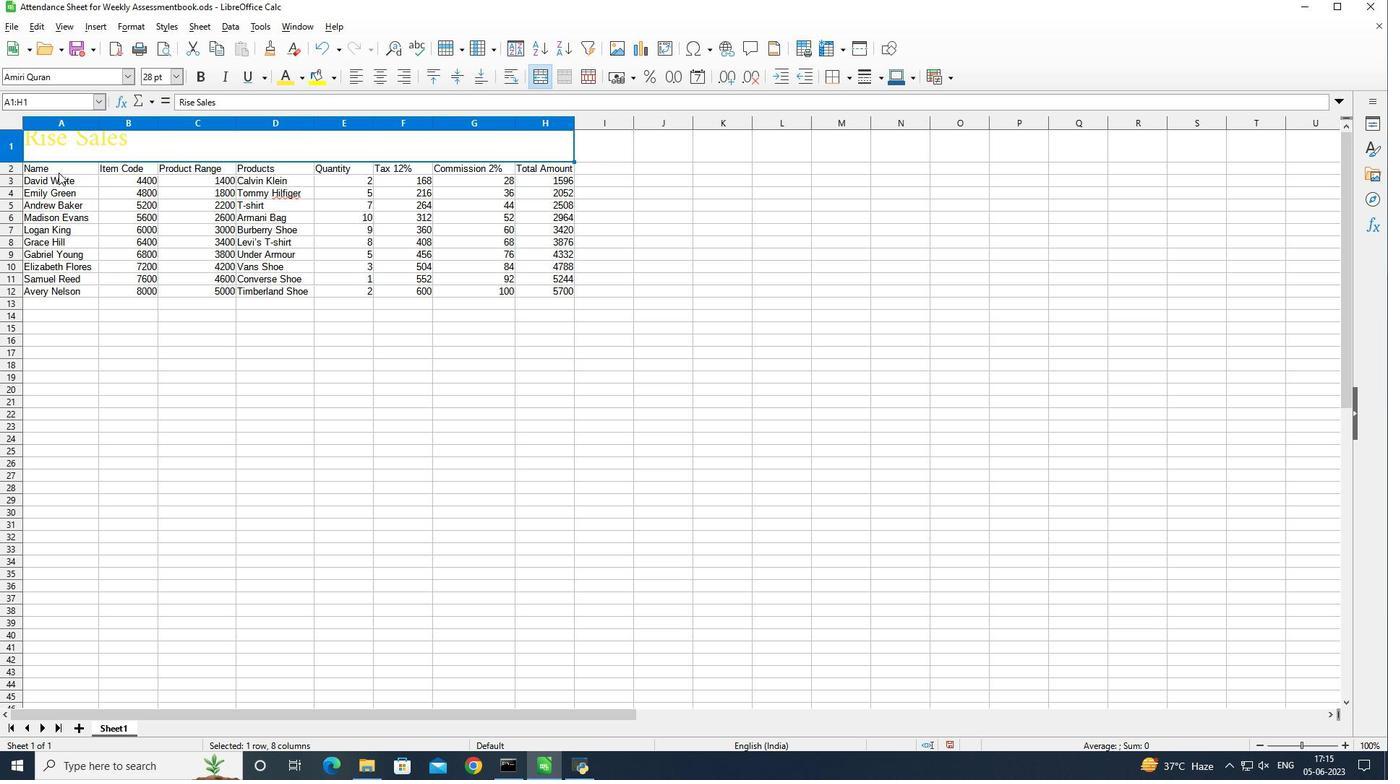 
Action: Mouse pressed left at (55, 172)
Screenshot: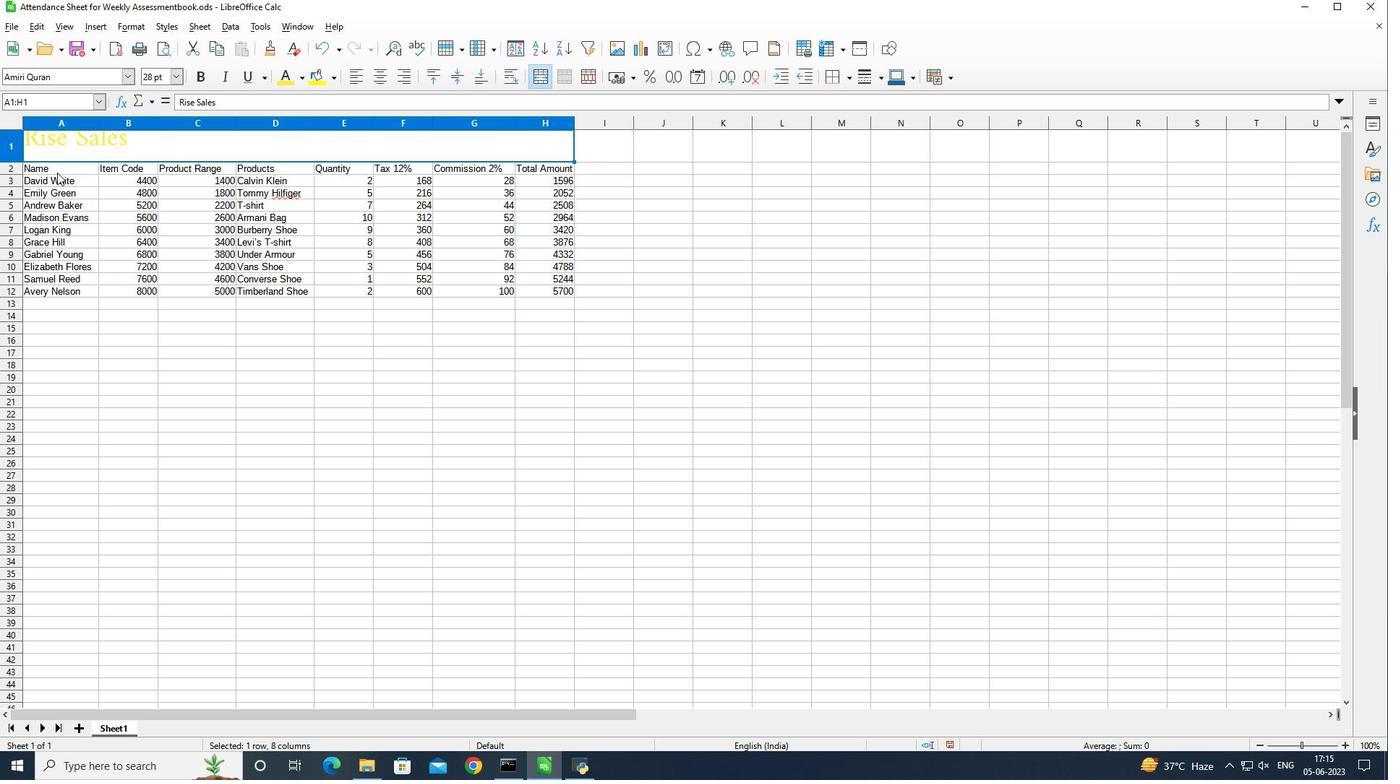 
Action: Mouse moved to (71, 165)
Screenshot: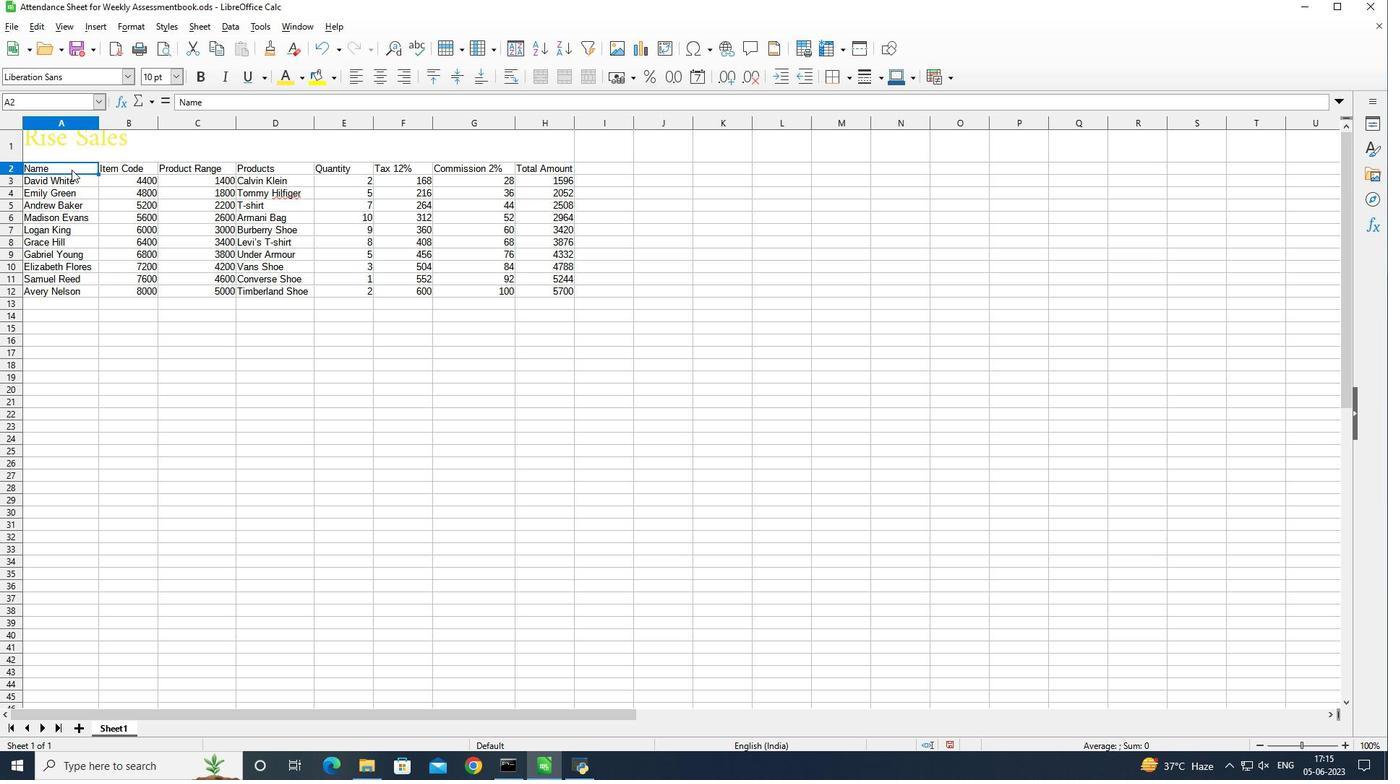 
Action: Mouse pressed left at (71, 165)
Screenshot: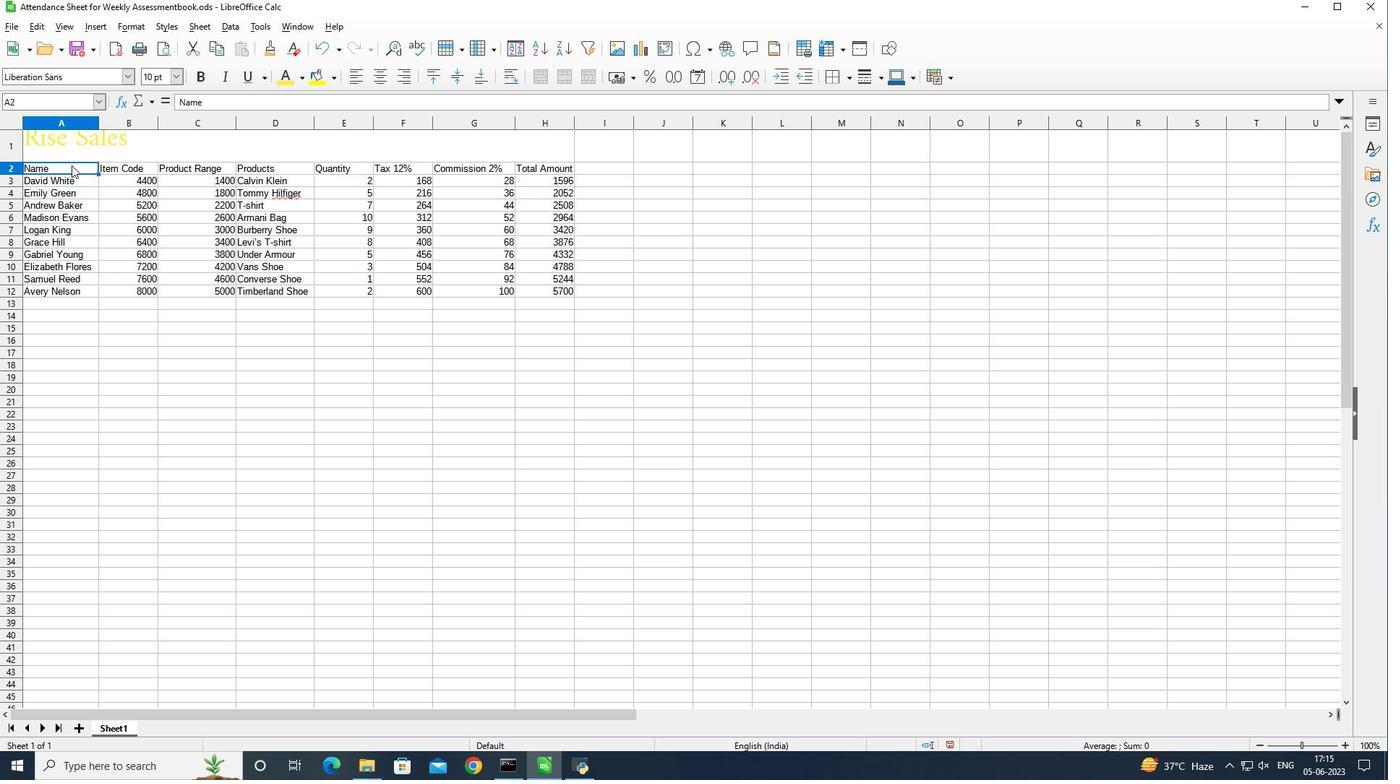 
Action: Mouse moved to (126, 72)
Screenshot: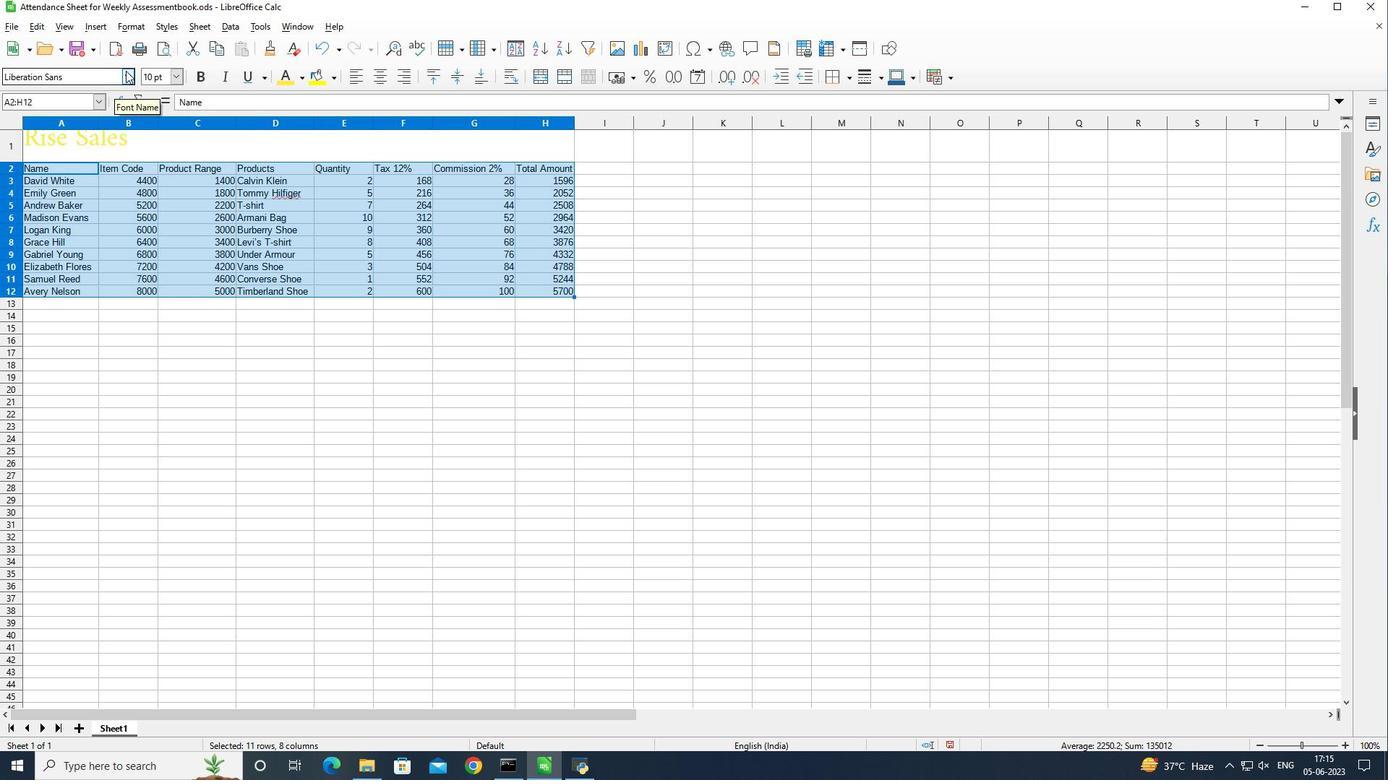 
Action: Mouse pressed left at (126, 72)
Screenshot: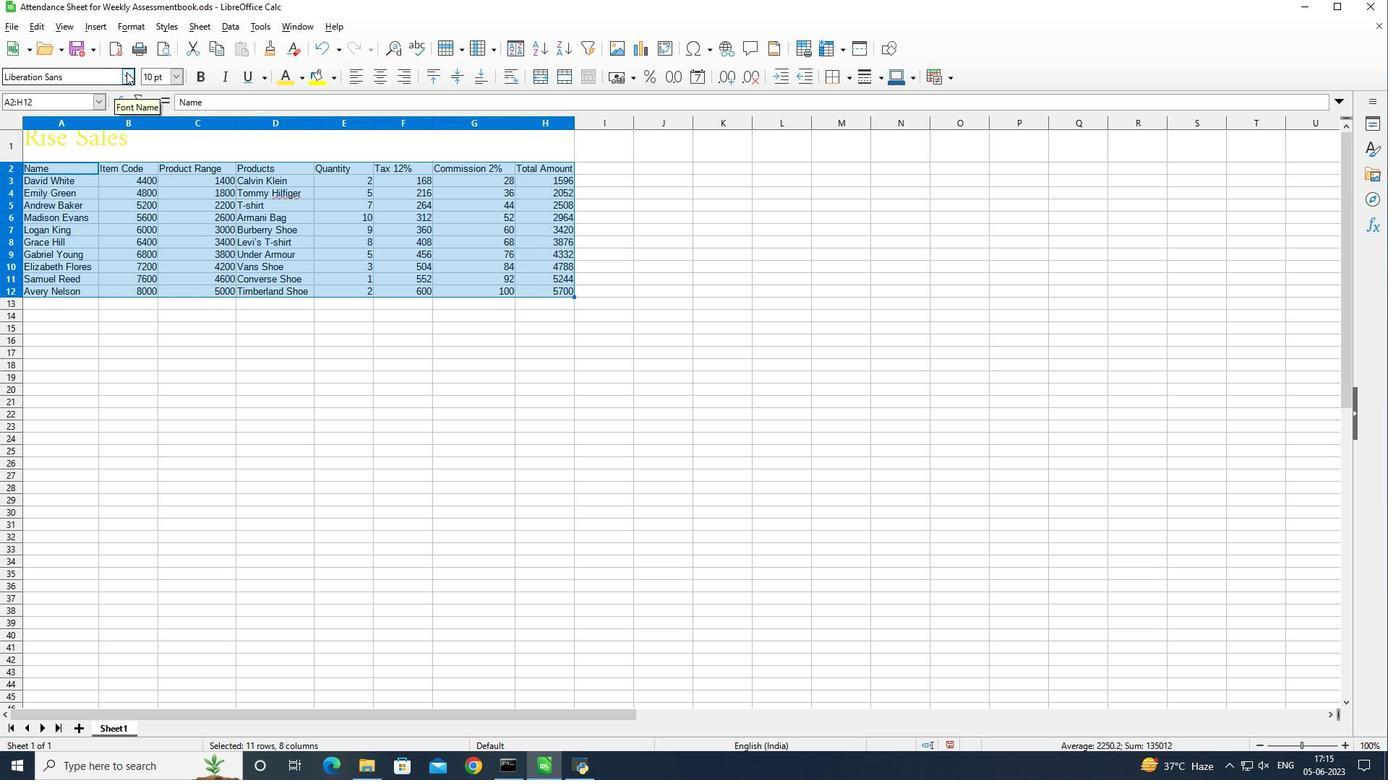 
Action: Mouse moved to (135, 190)
Screenshot: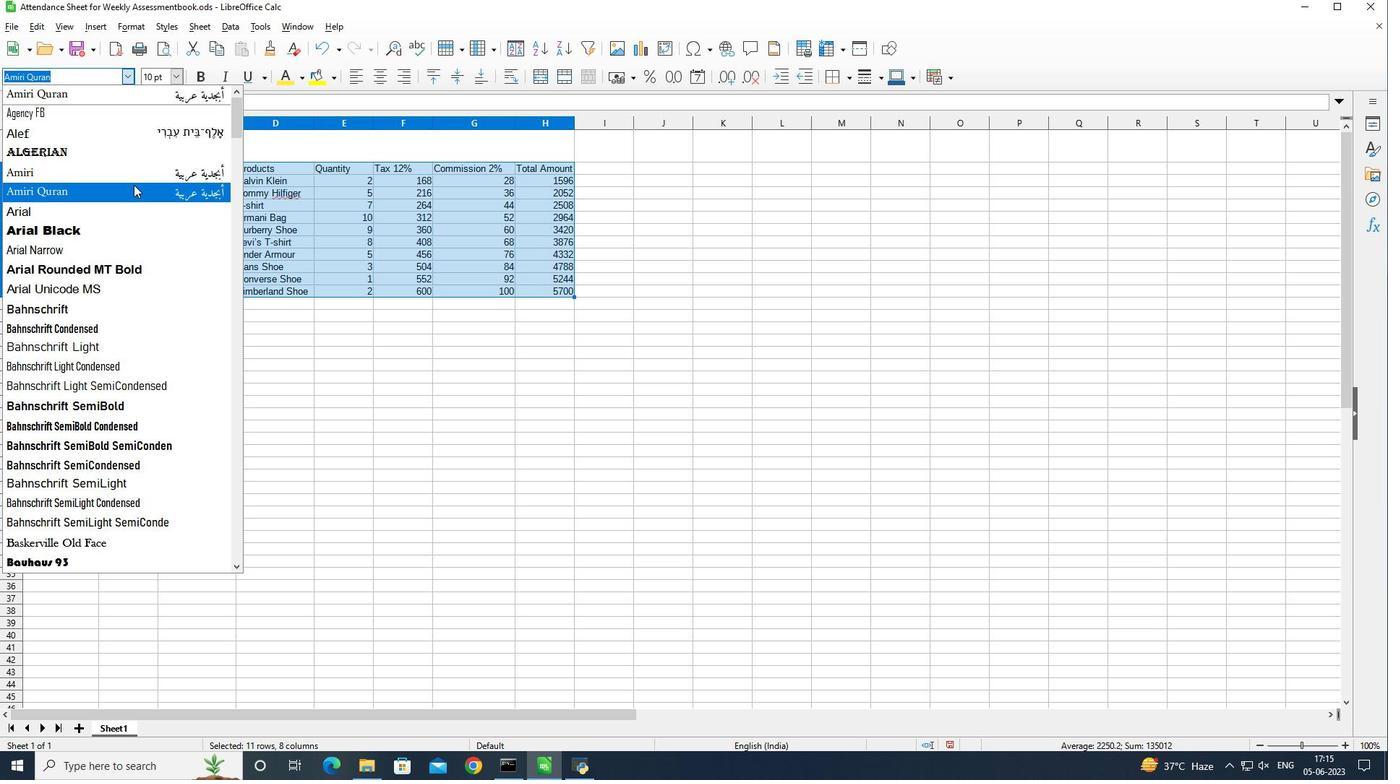 
Action: Mouse pressed left at (135, 190)
Screenshot: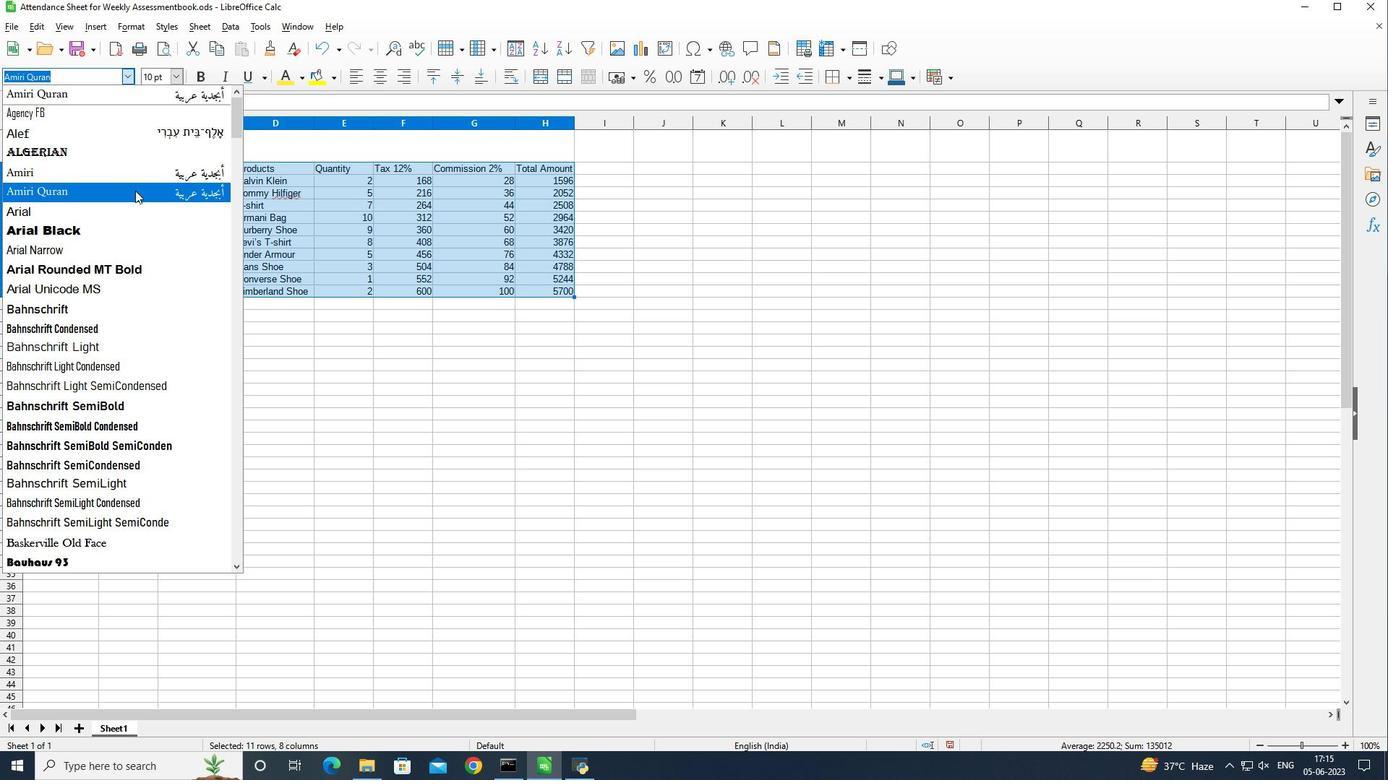 
Action: Mouse moved to (173, 74)
Screenshot: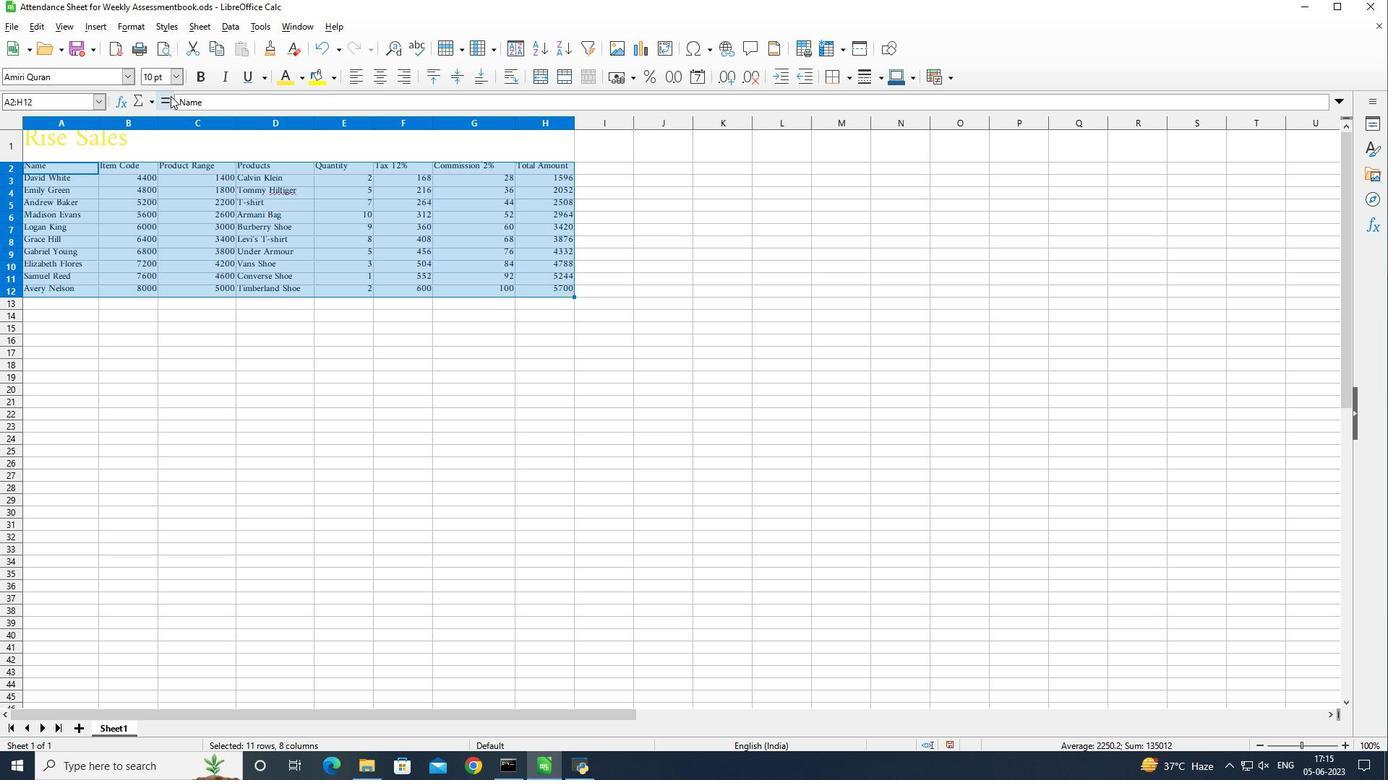 
Action: Mouse pressed left at (173, 74)
Screenshot: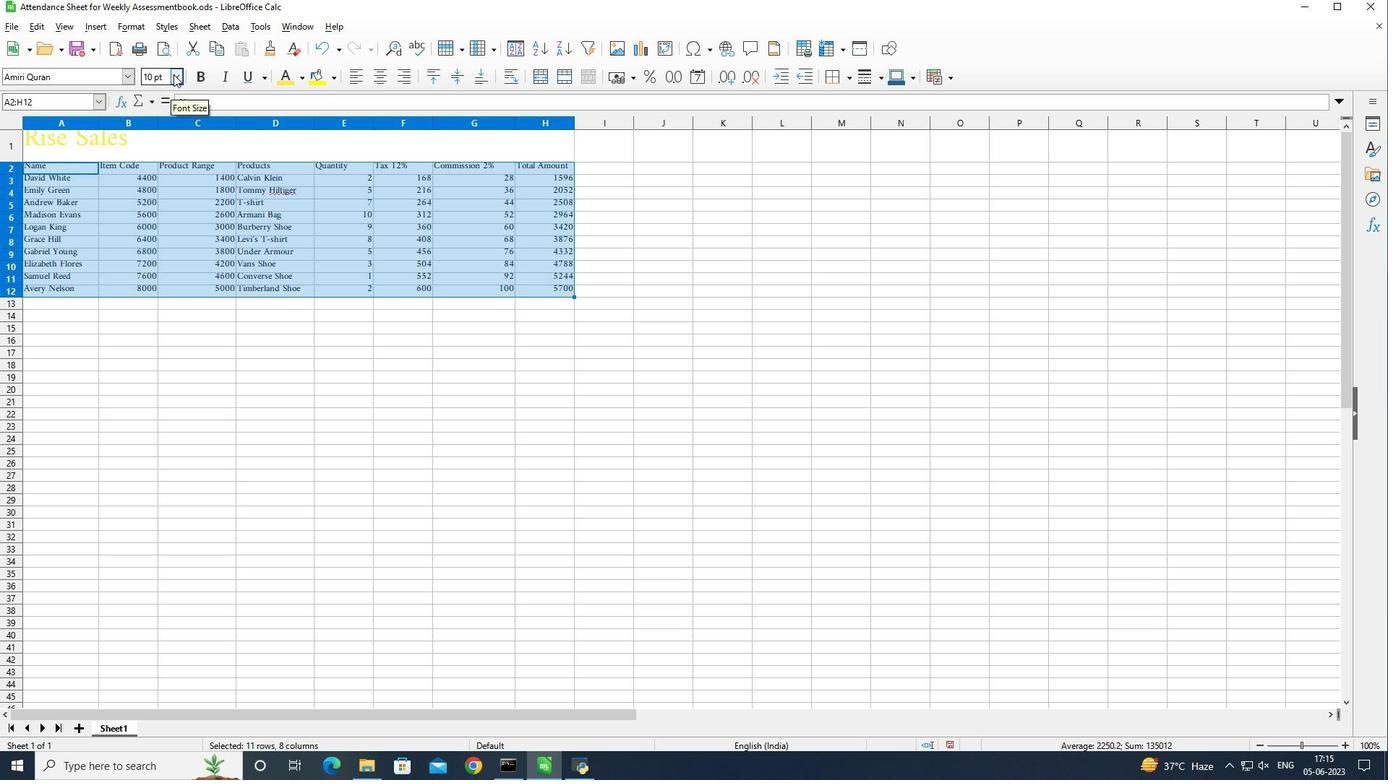 
Action: Mouse moved to (161, 201)
Screenshot: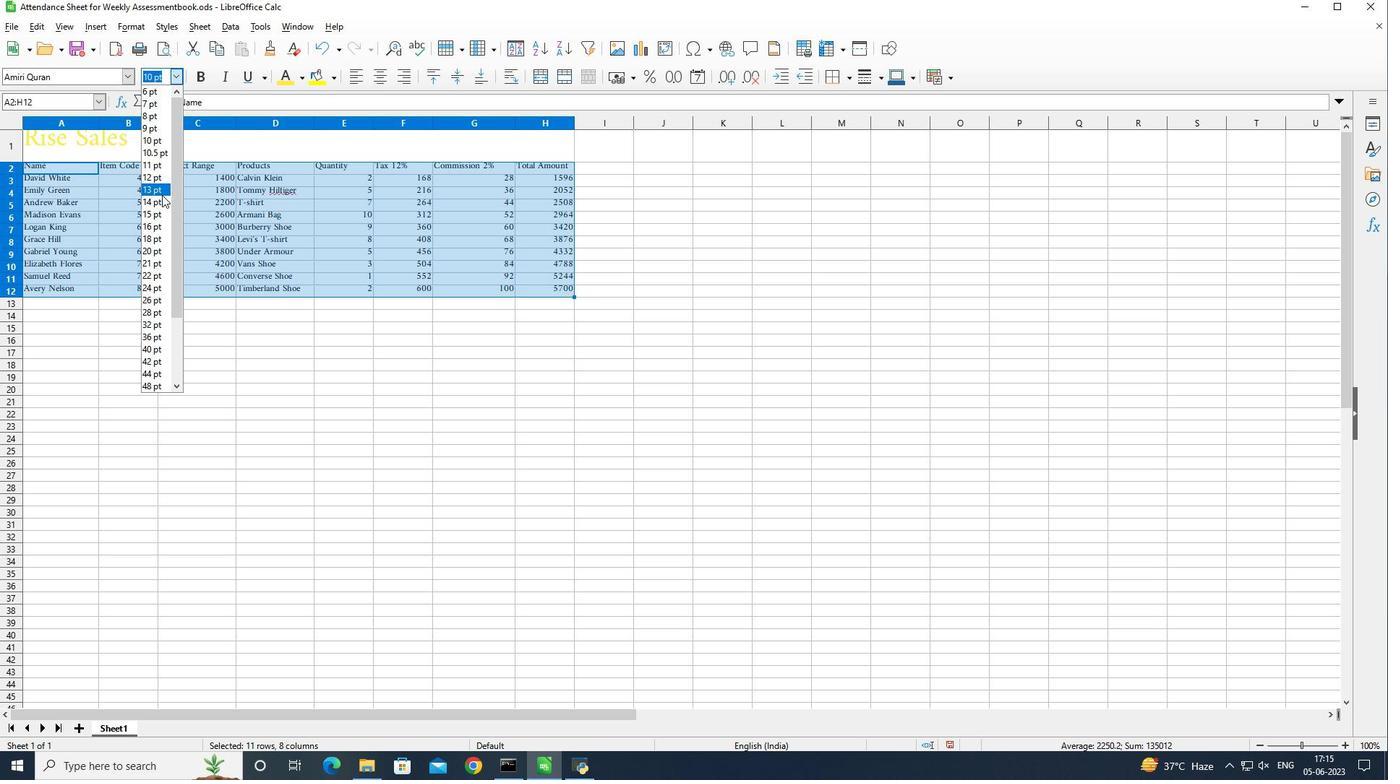 
Action: Mouse pressed left at (161, 201)
Screenshot: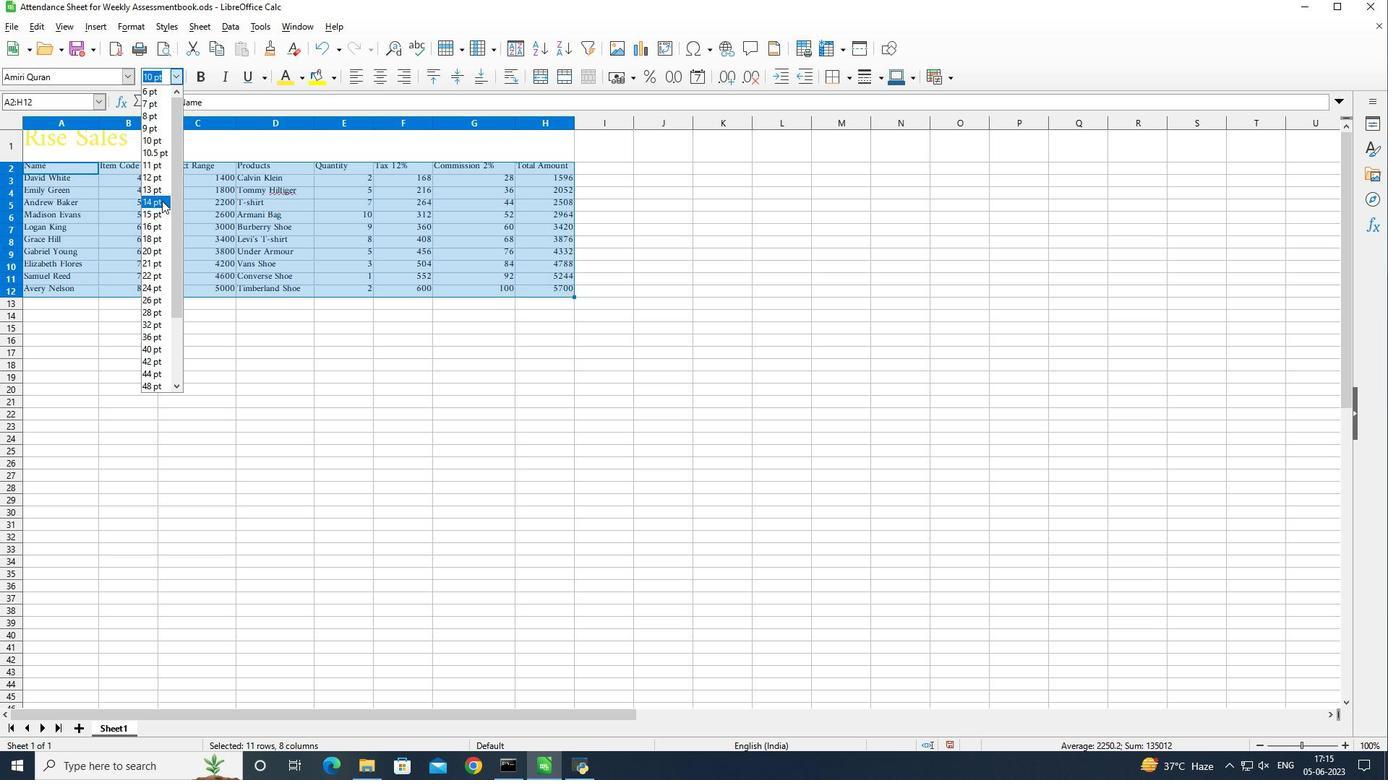 
Action: Mouse moved to (287, 143)
Screenshot: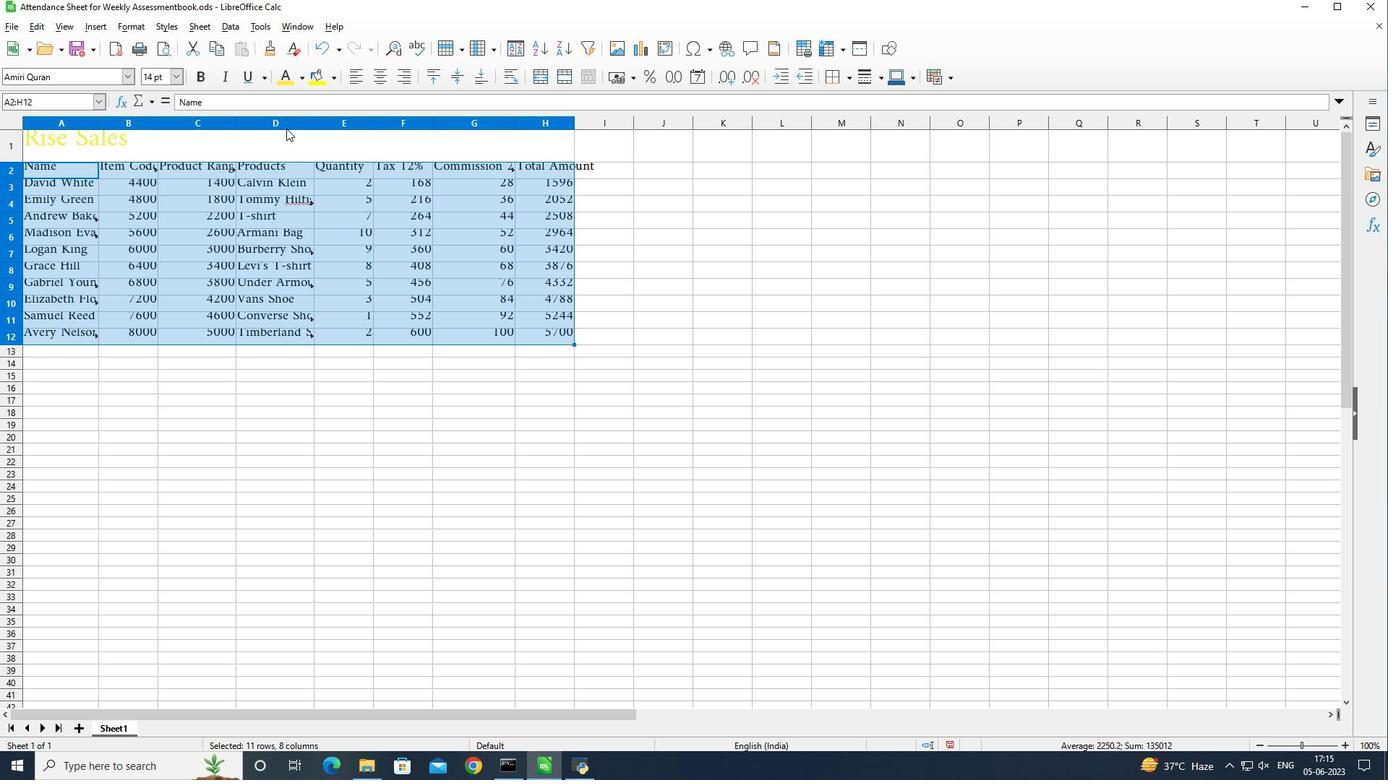 
Action: Mouse pressed left at (287, 143)
Screenshot: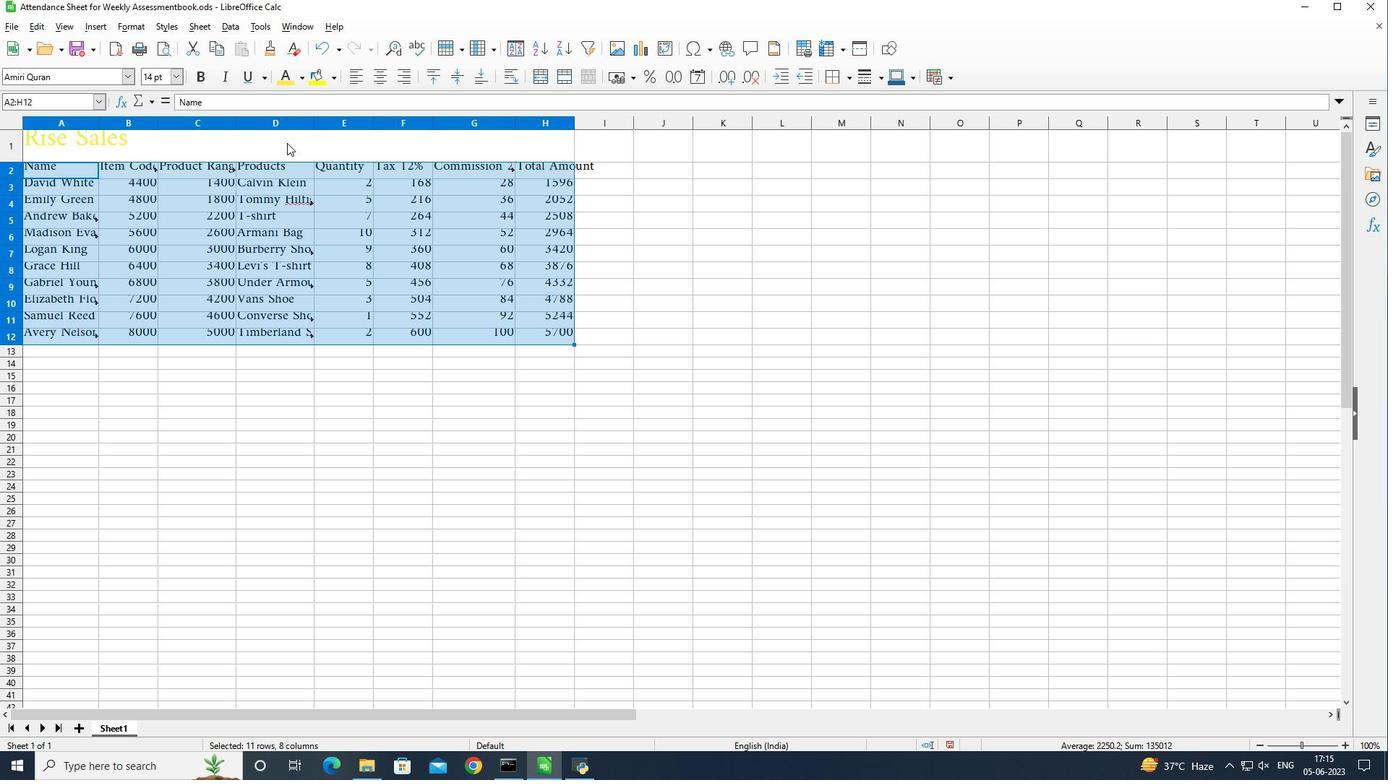 
Action: Key pressed <Key.shift_r><Key.down><Key.down><Key.down><Key.down><Key.down><Key.down><Key.down><Key.down><Key.down><Key.down><Key.down>
Screenshot: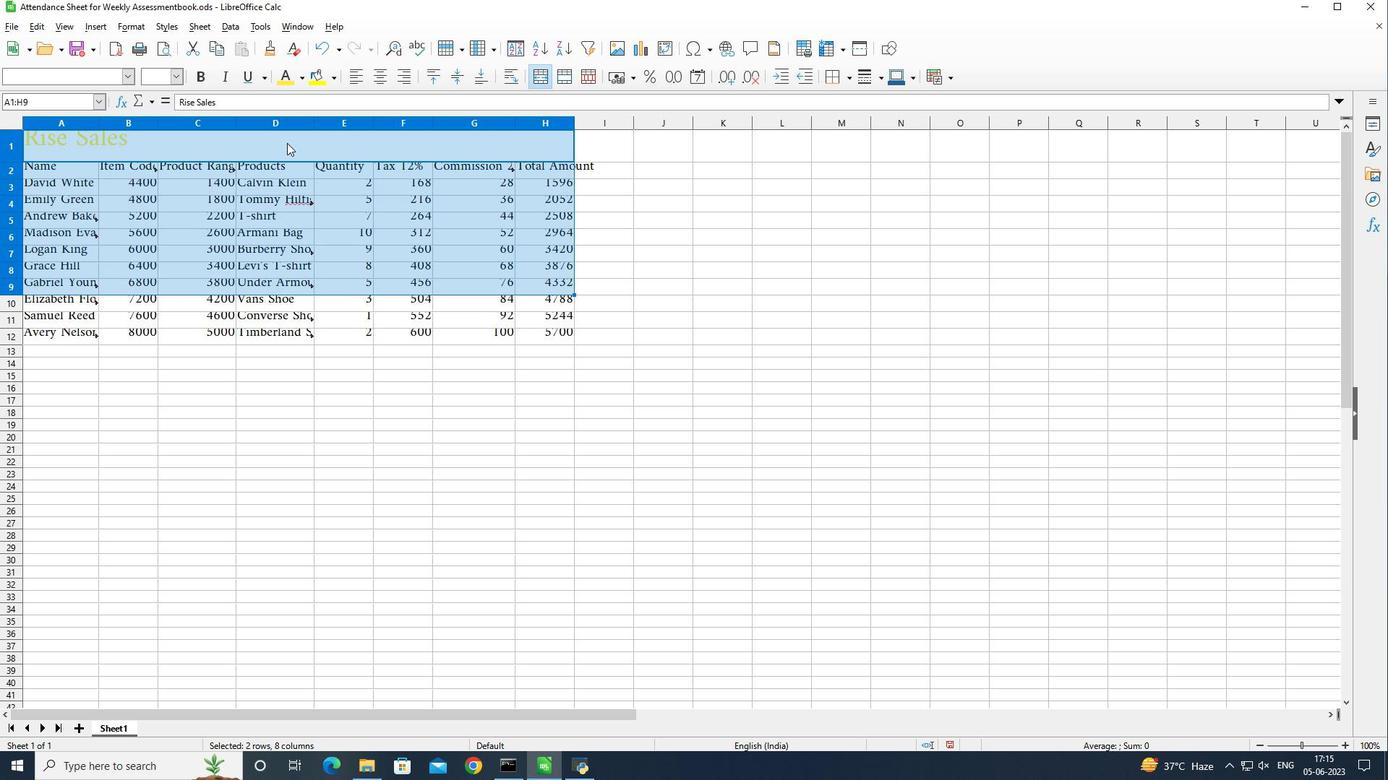 
Action: Mouse moved to (480, 83)
Screenshot: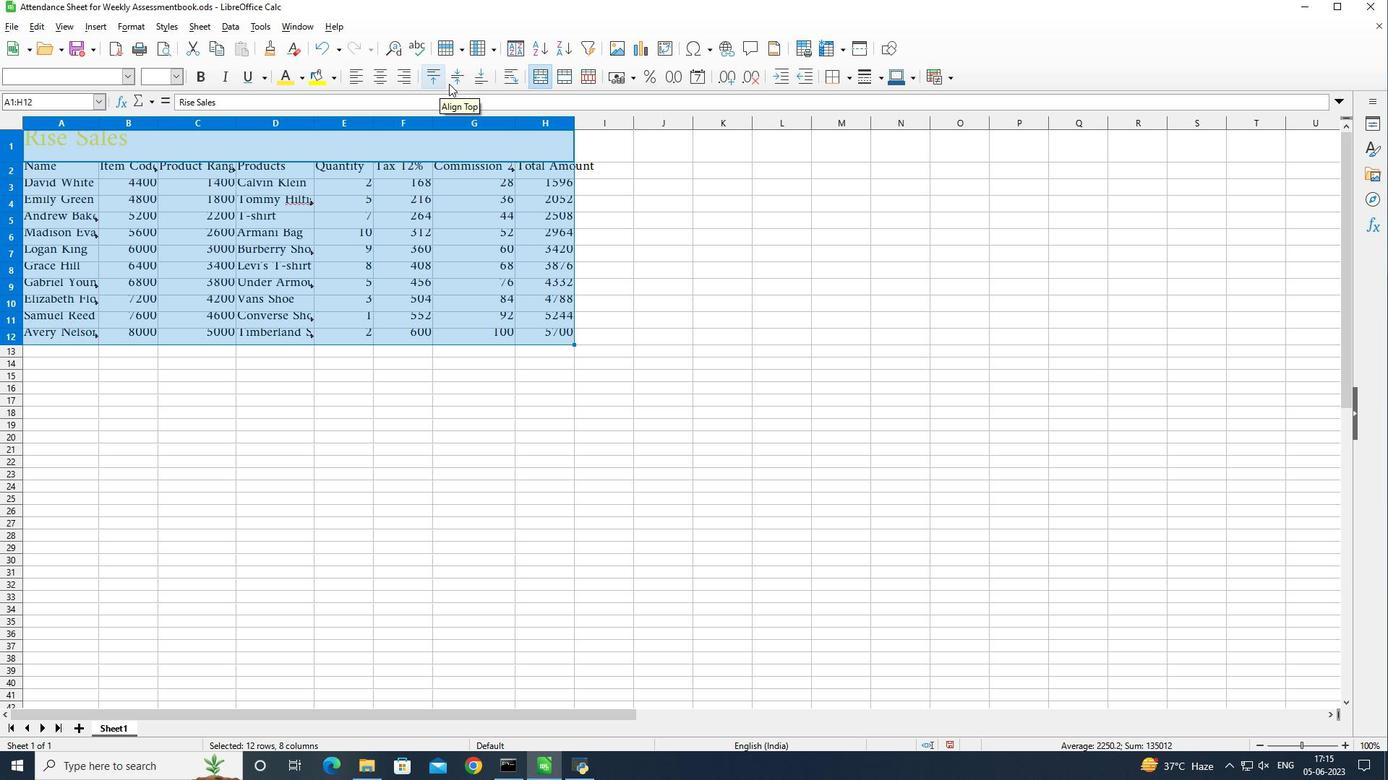 
Action: Mouse pressed left at (480, 83)
Screenshot: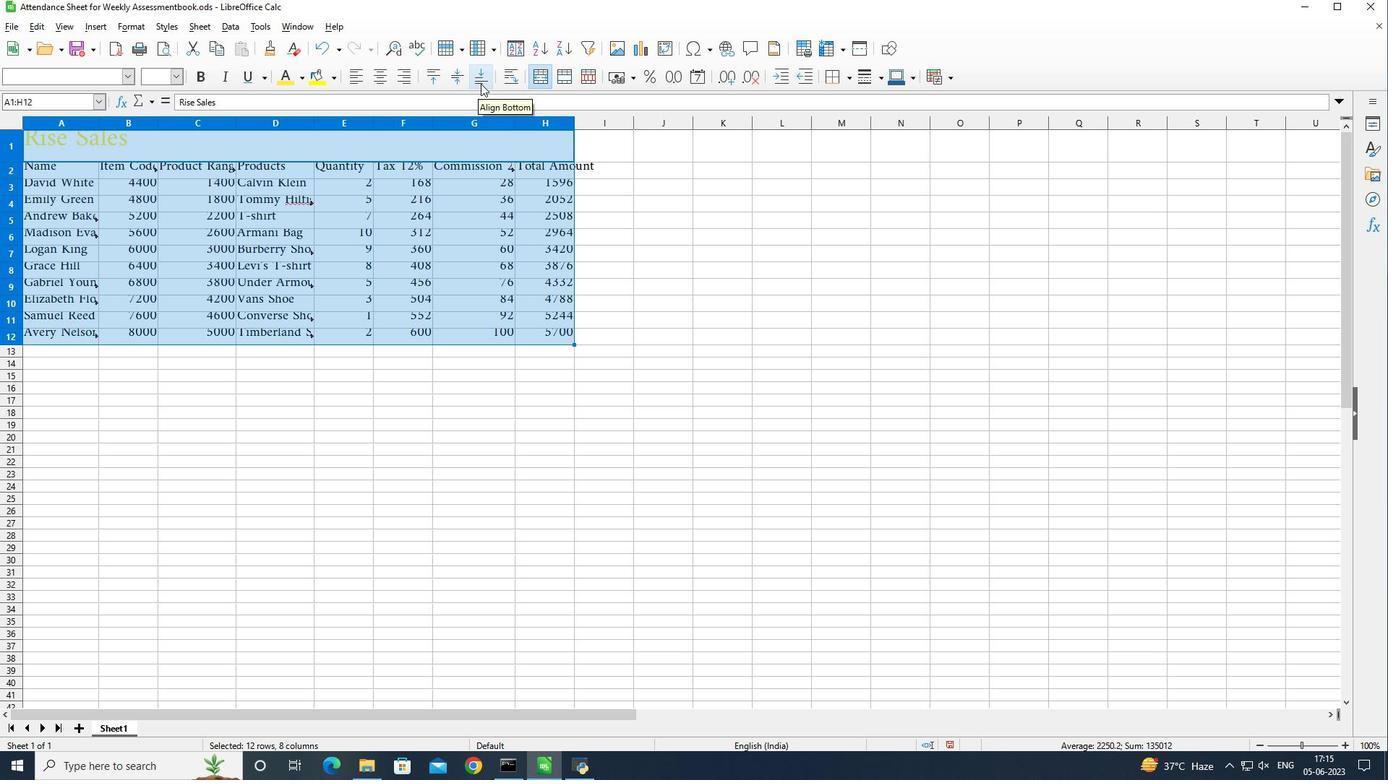 
Action: Mouse moved to (548, 336)
Screenshot: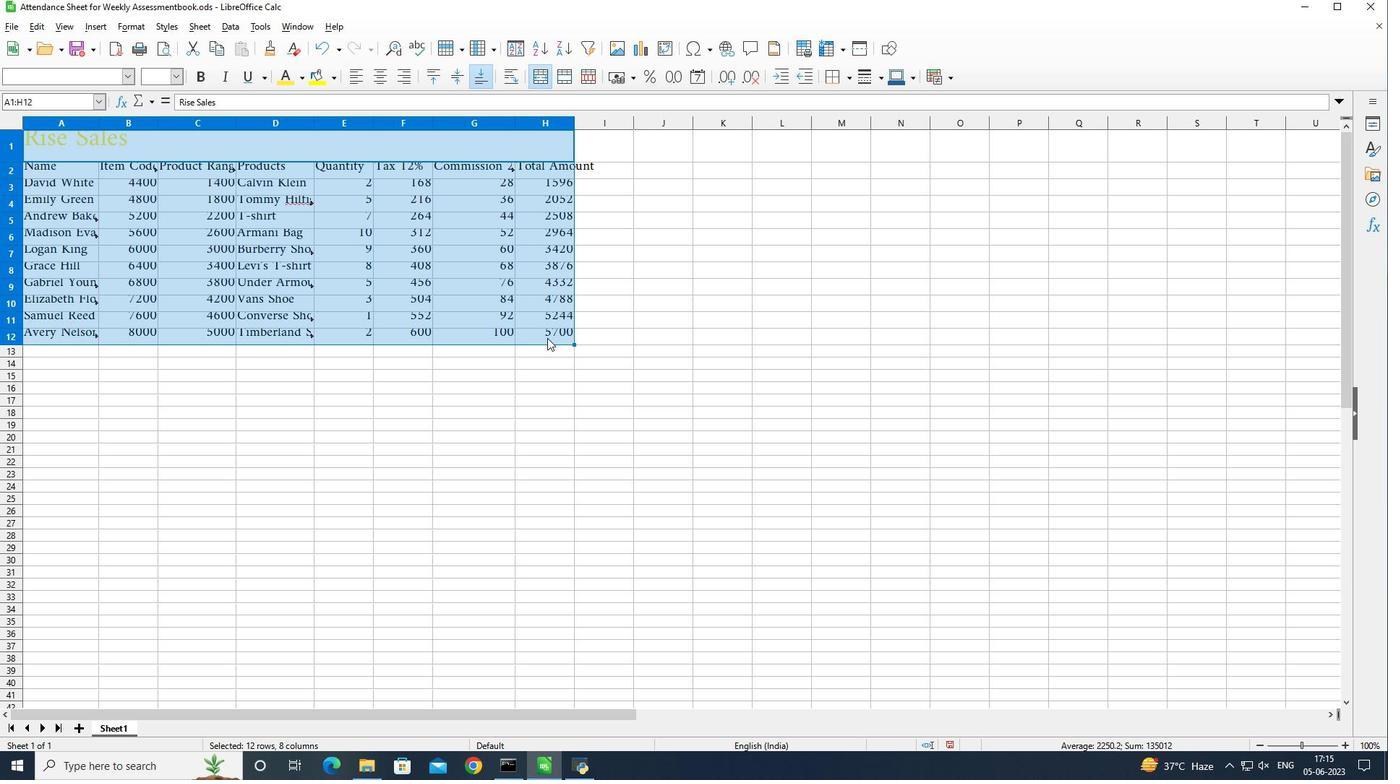 
Action: Mouse pressed left at (548, 336)
Screenshot: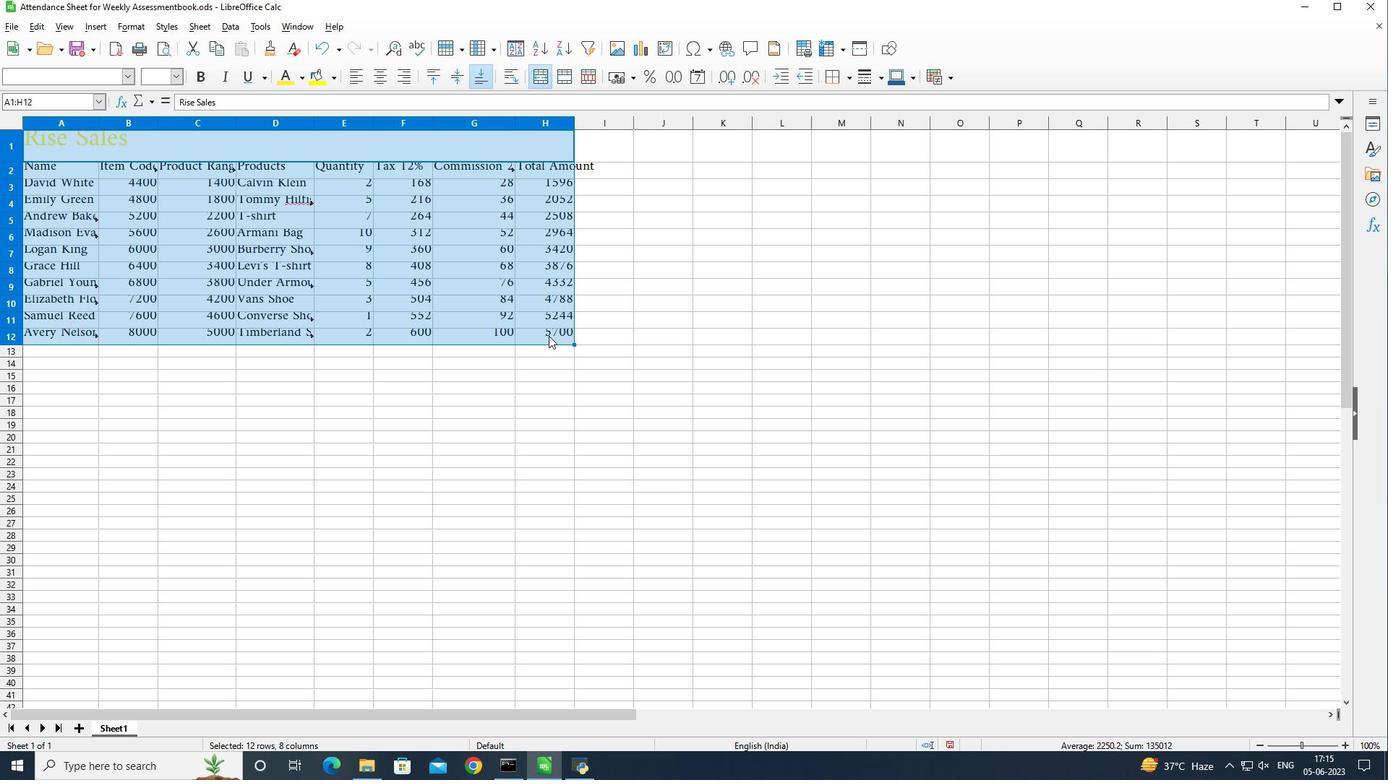 
Action: Mouse moved to (574, 126)
Screenshot: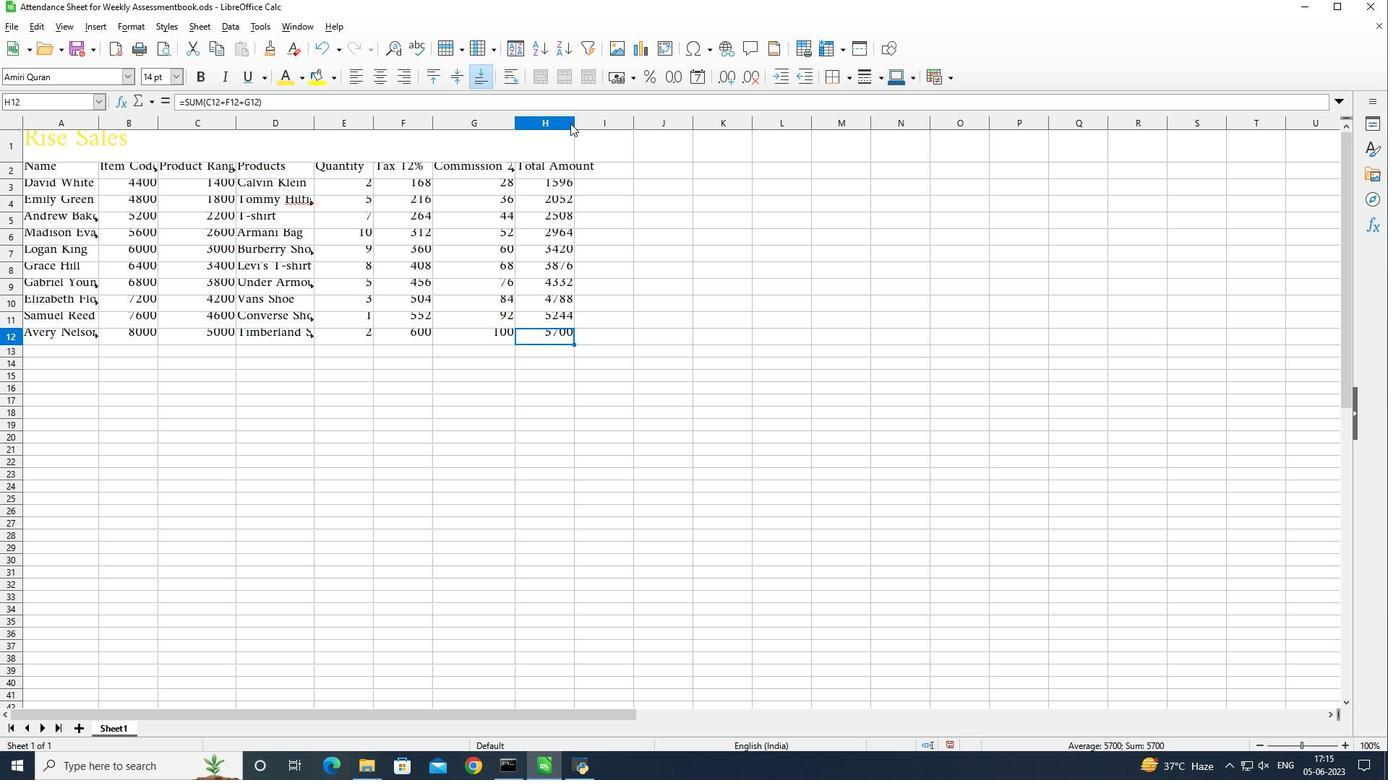 
Action: Mouse pressed left at (574, 126)
Screenshot: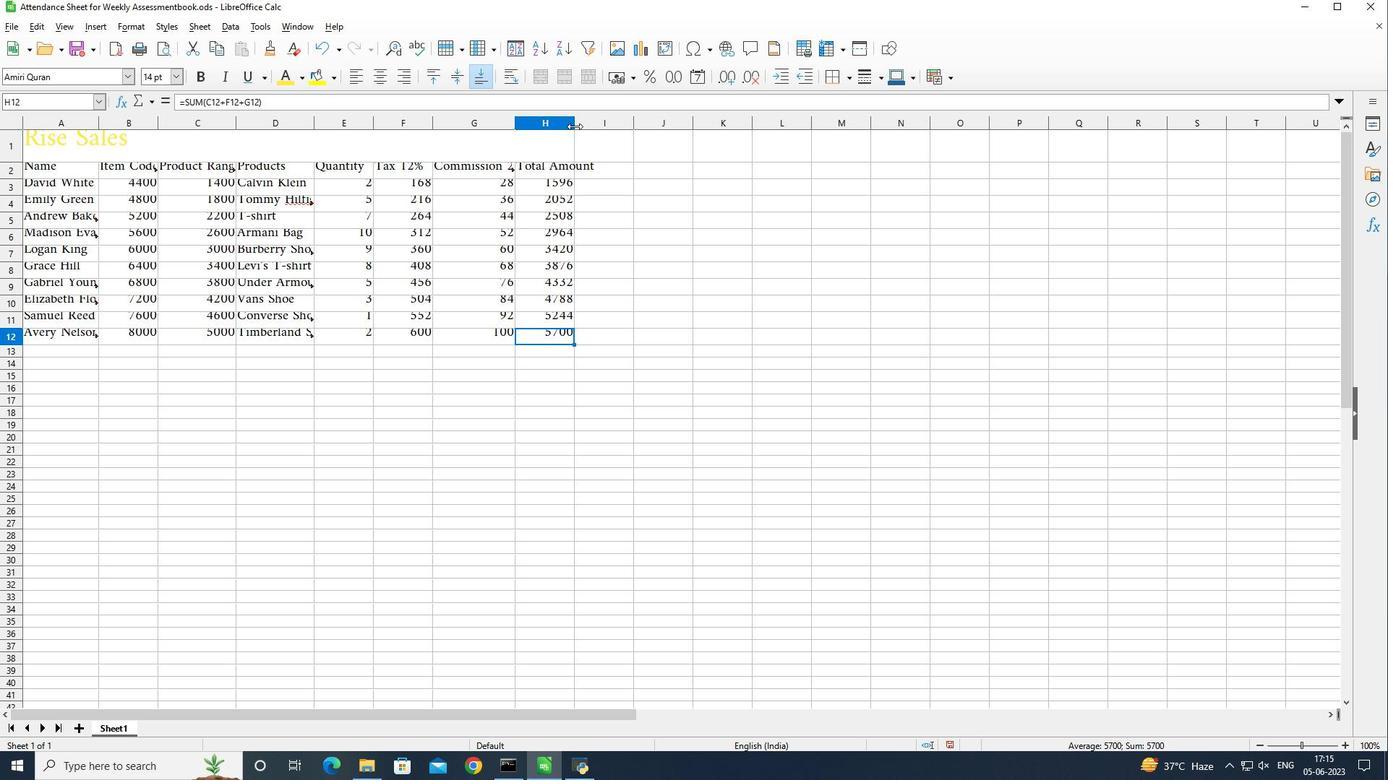 
Action: Mouse pressed left at (574, 126)
Screenshot: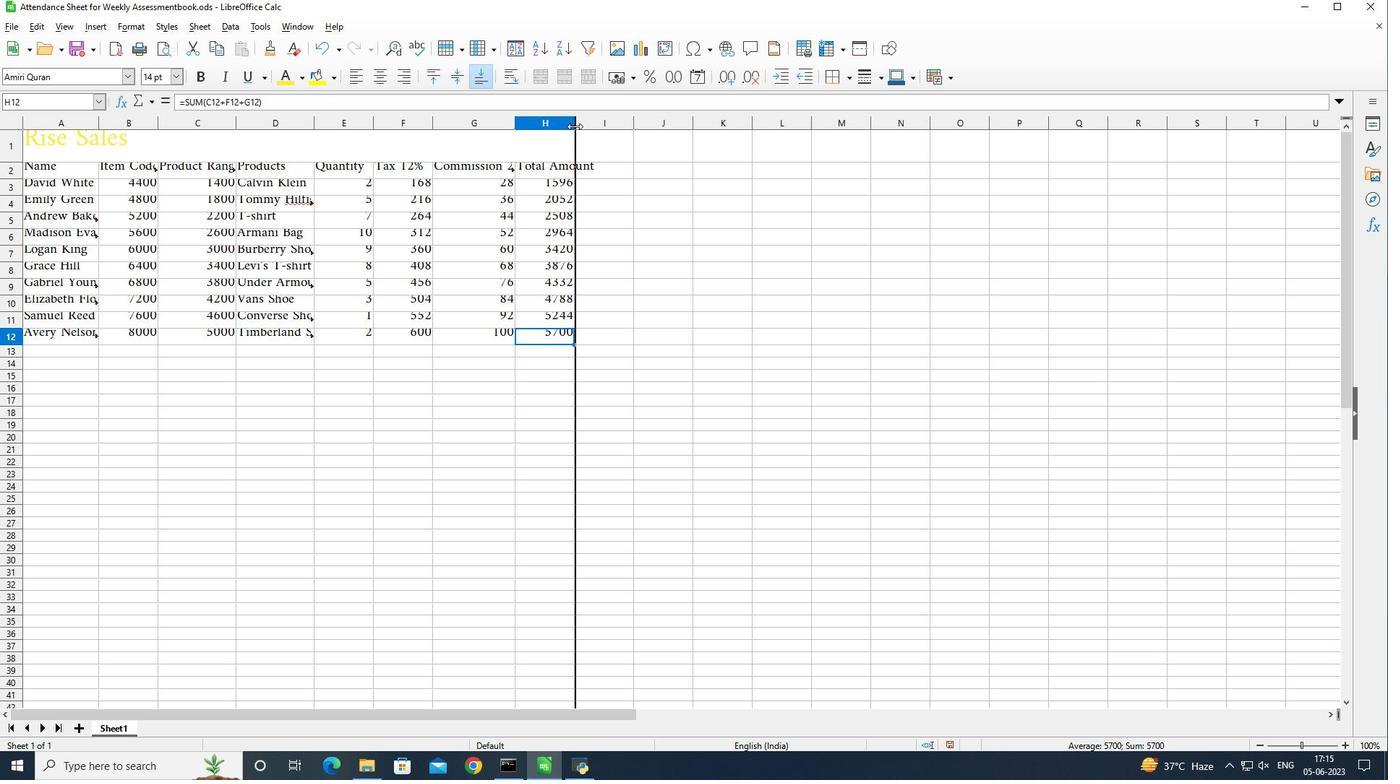 
Action: Mouse moved to (516, 122)
Screenshot: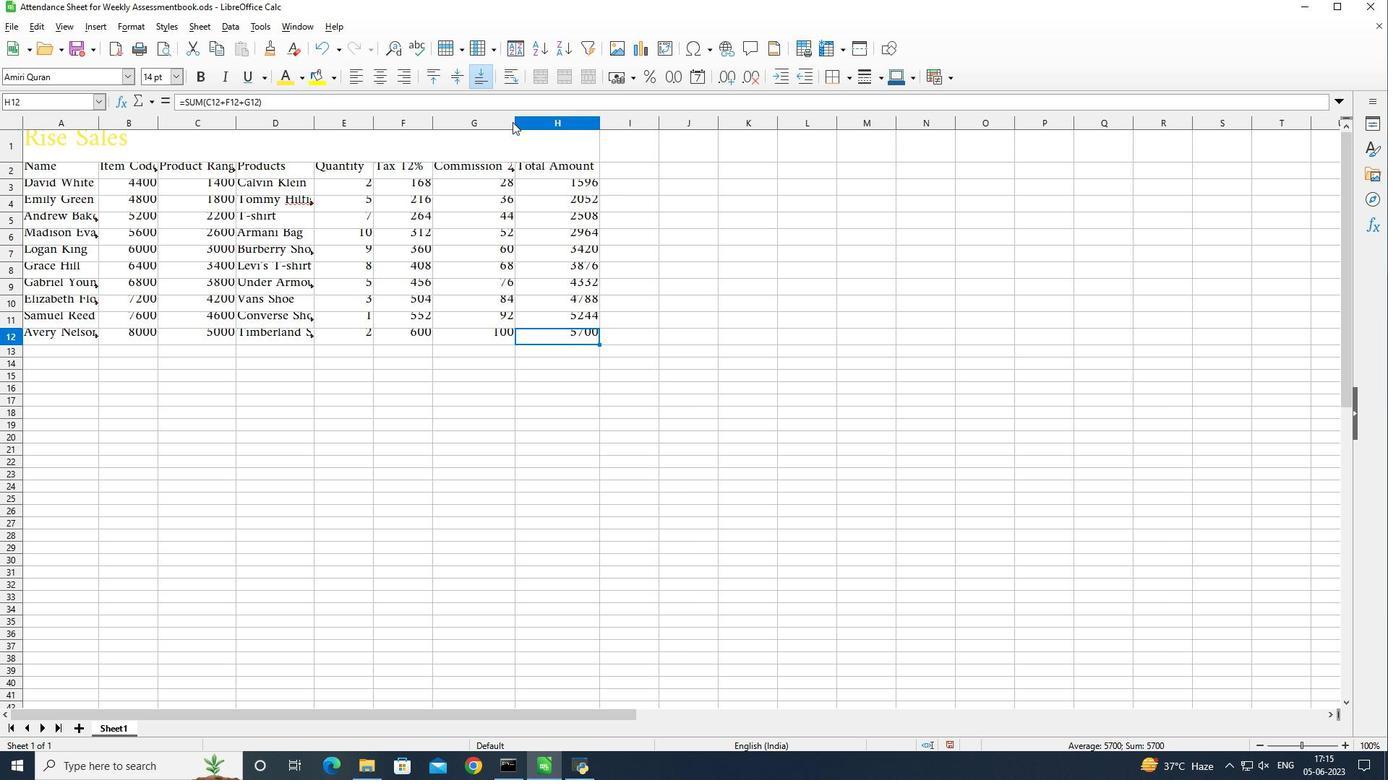 
Action: Mouse pressed left at (516, 122)
Screenshot: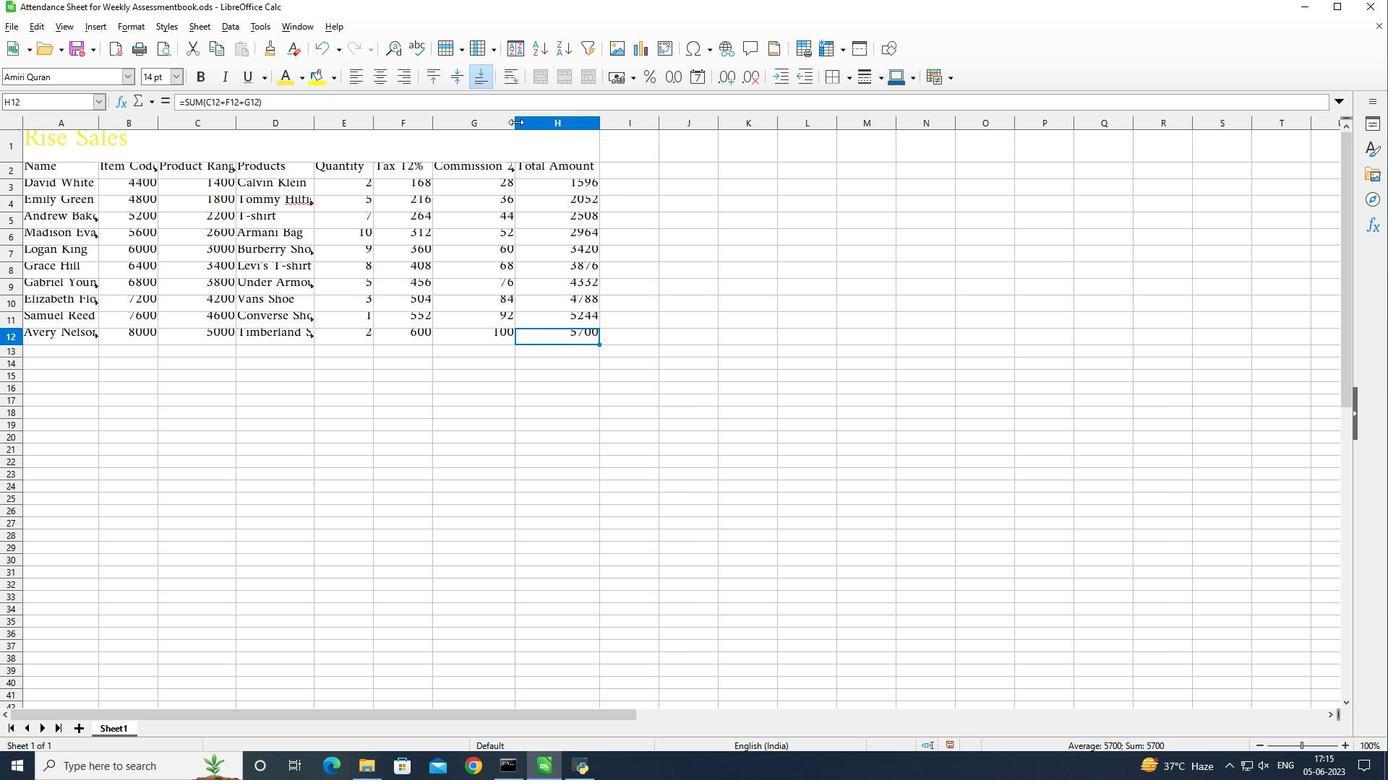 
Action: Mouse pressed left at (516, 122)
Screenshot: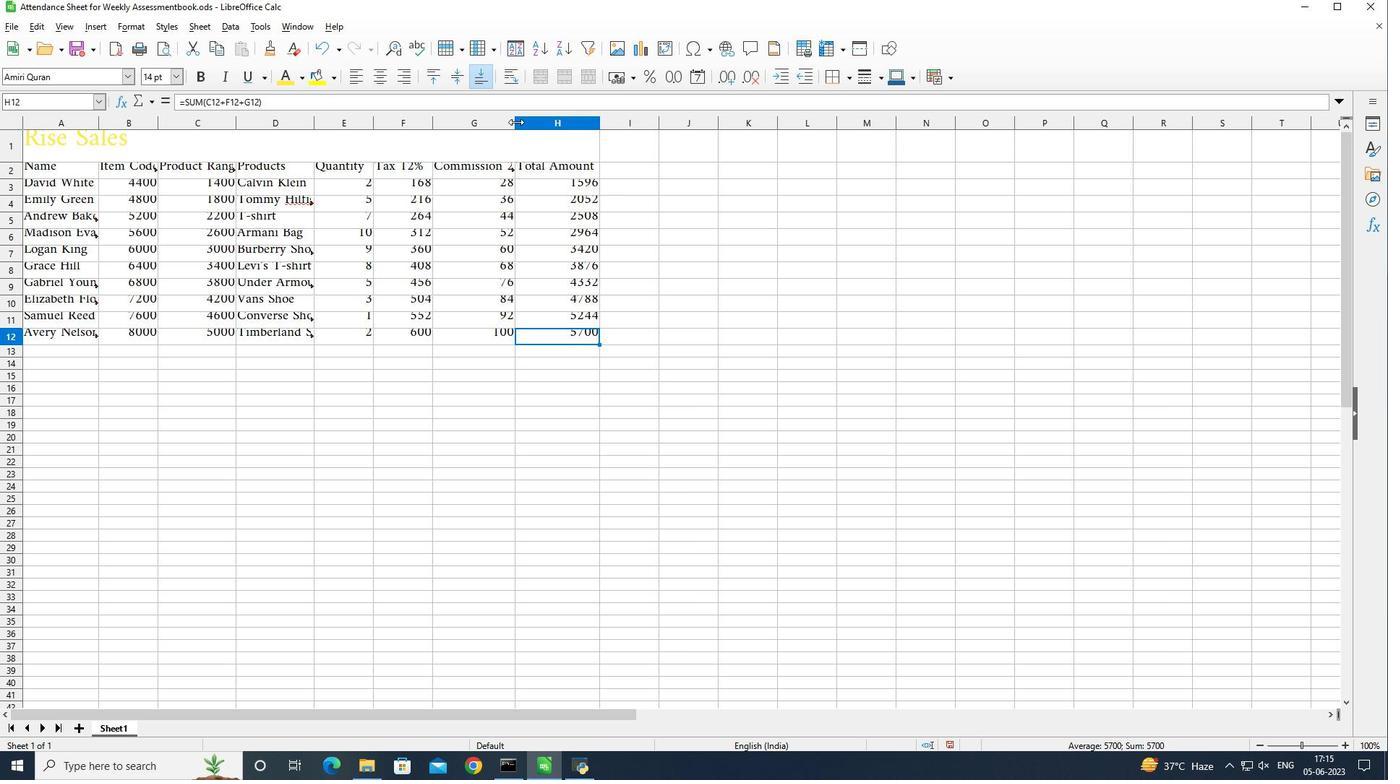 
Action: Mouse moved to (432, 122)
Screenshot: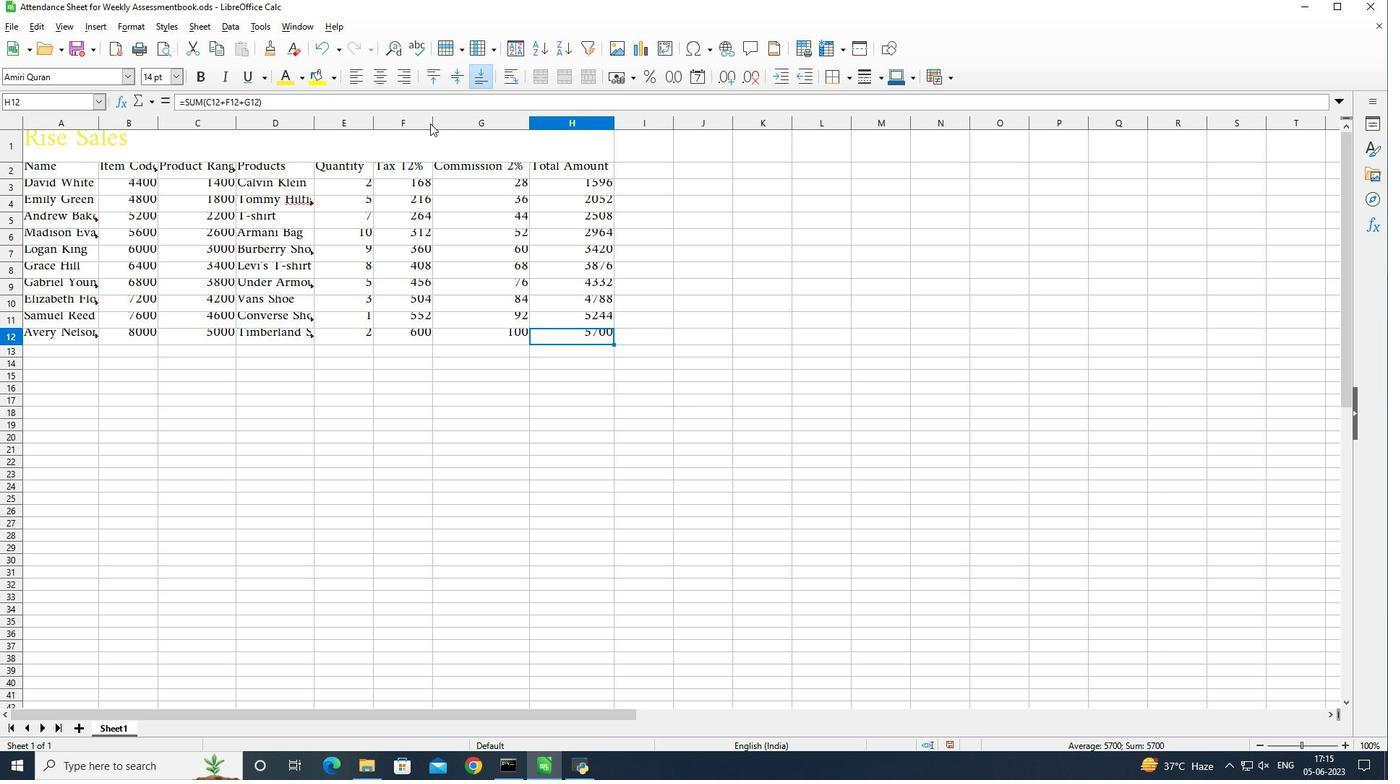 
Action: Mouse pressed left at (432, 122)
Screenshot: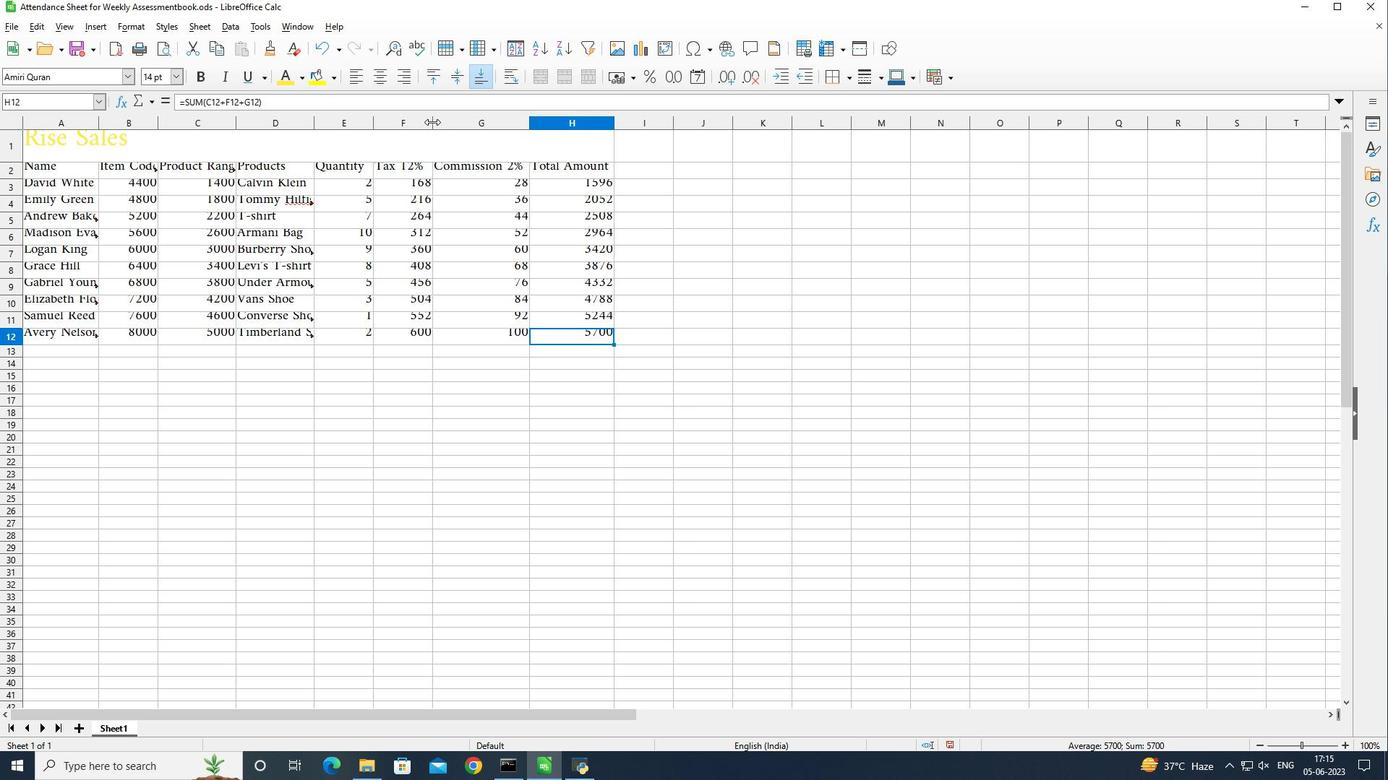 
Action: Mouse pressed left at (432, 122)
Screenshot: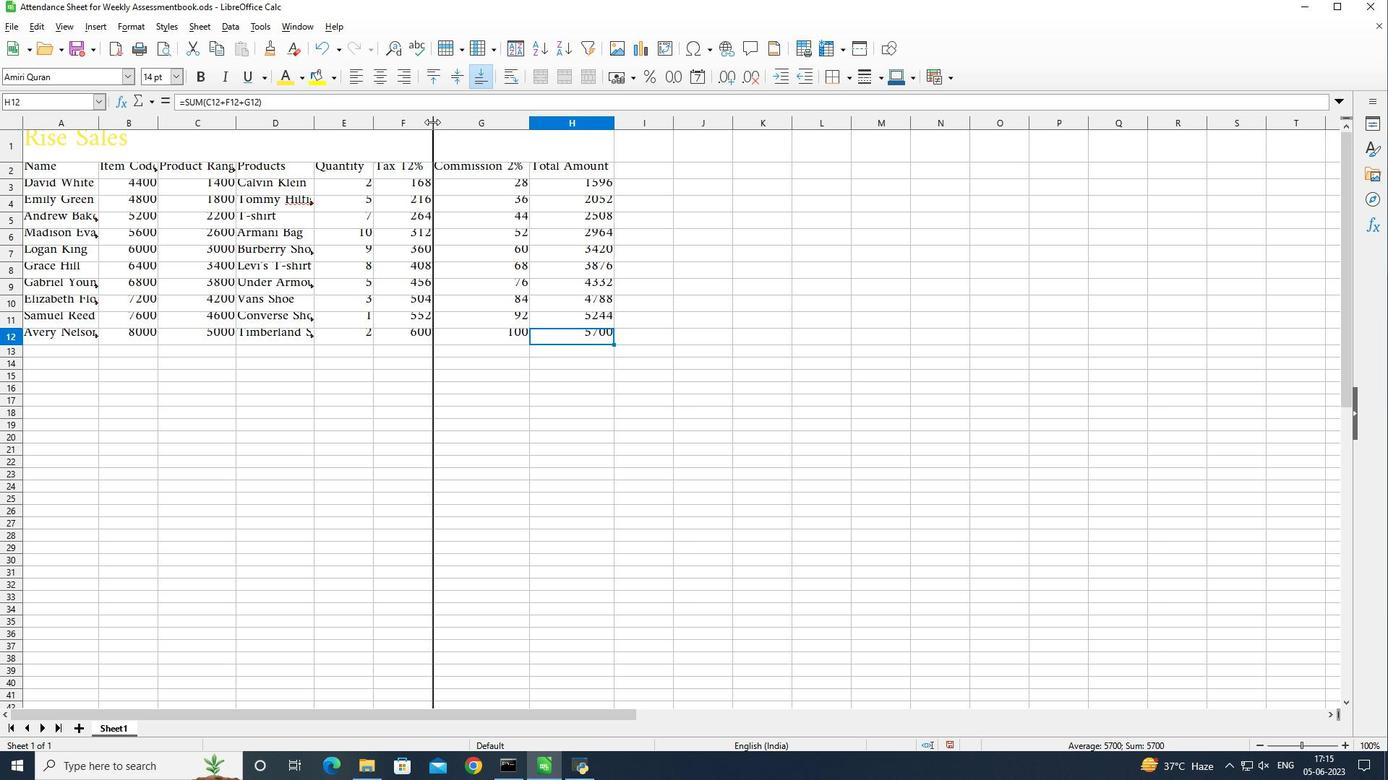 
Action: Mouse moved to (429, 122)
Screenshot: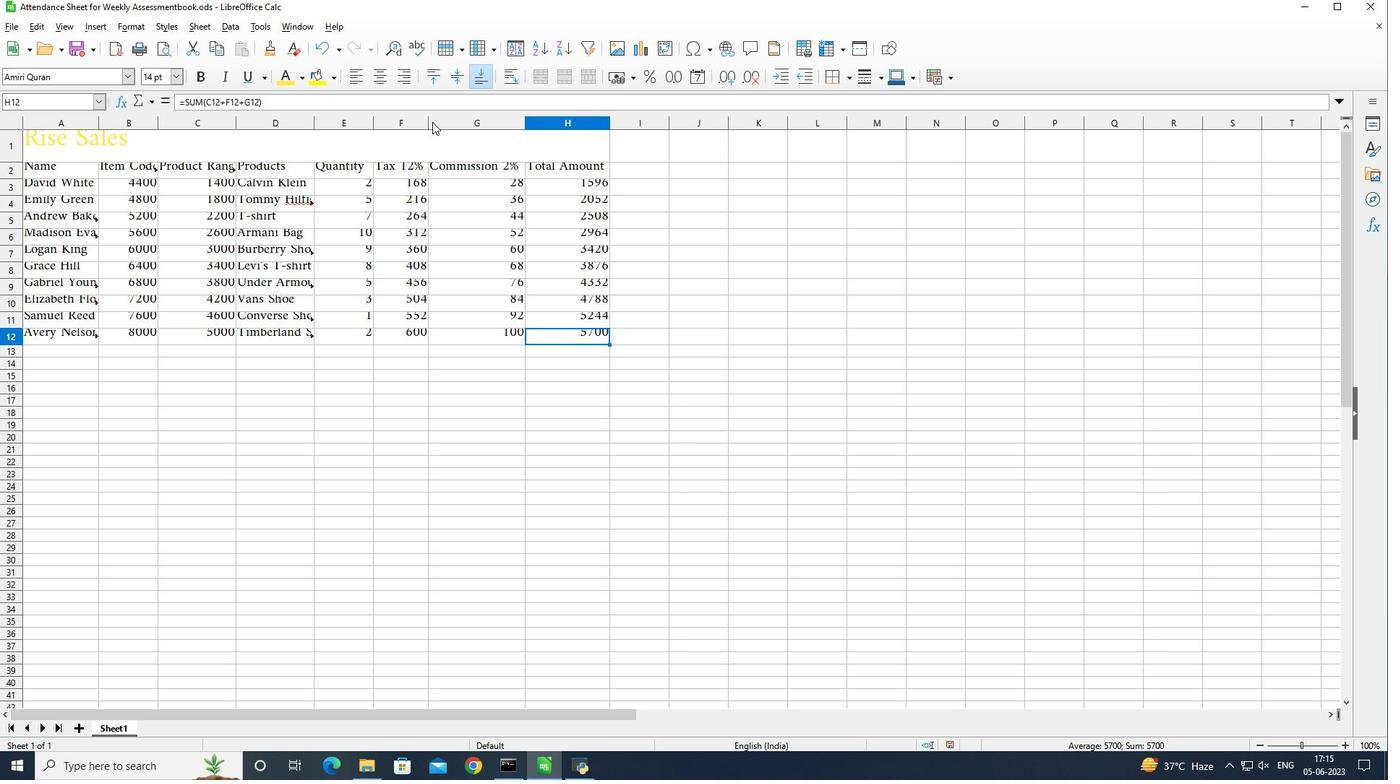
Action: Mouse pressed left at (429, 122)
Screenshot: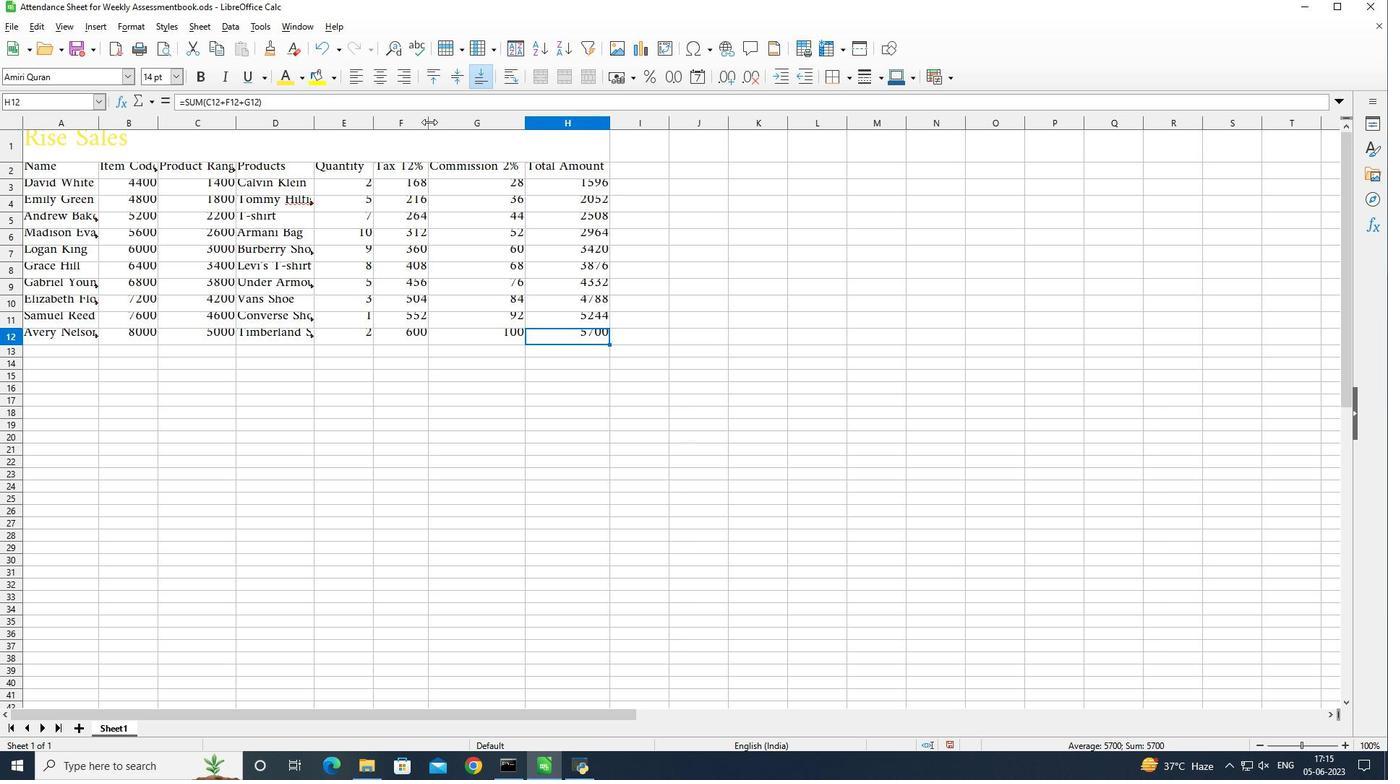 
Action: Mouse pressed left at (429, 122)
Screenshot: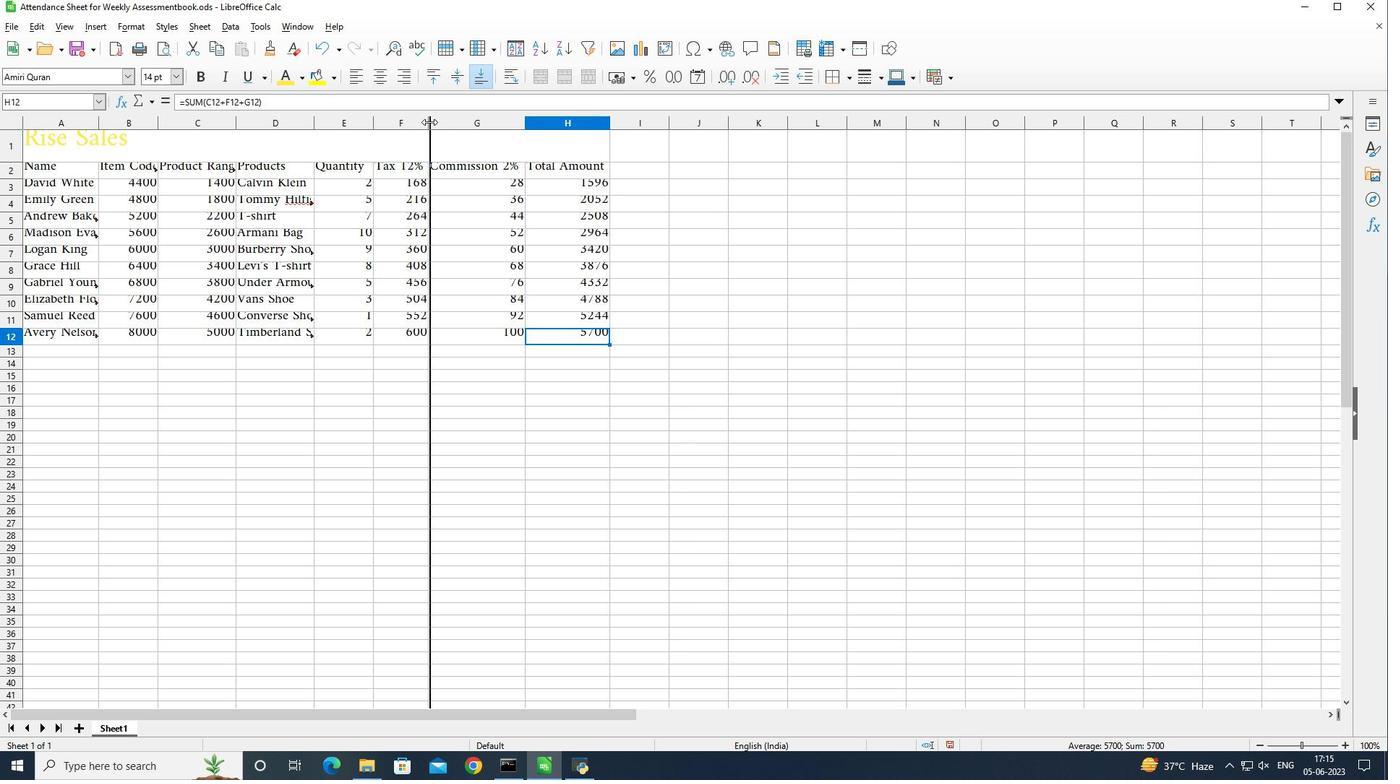 
Action: Mouse moved to (374, 121)
Screenshot: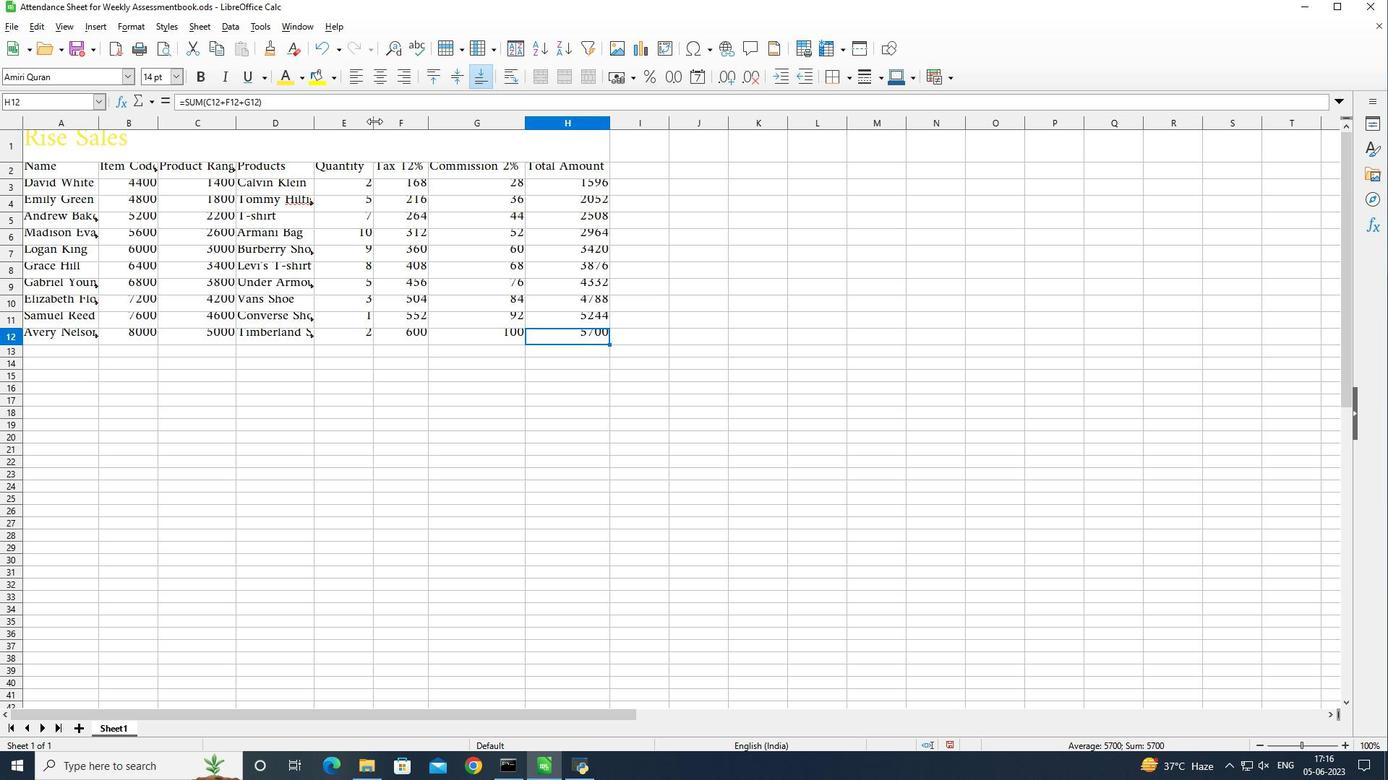 
Action: Mouse pressed left at (374, 121)
Screenshot: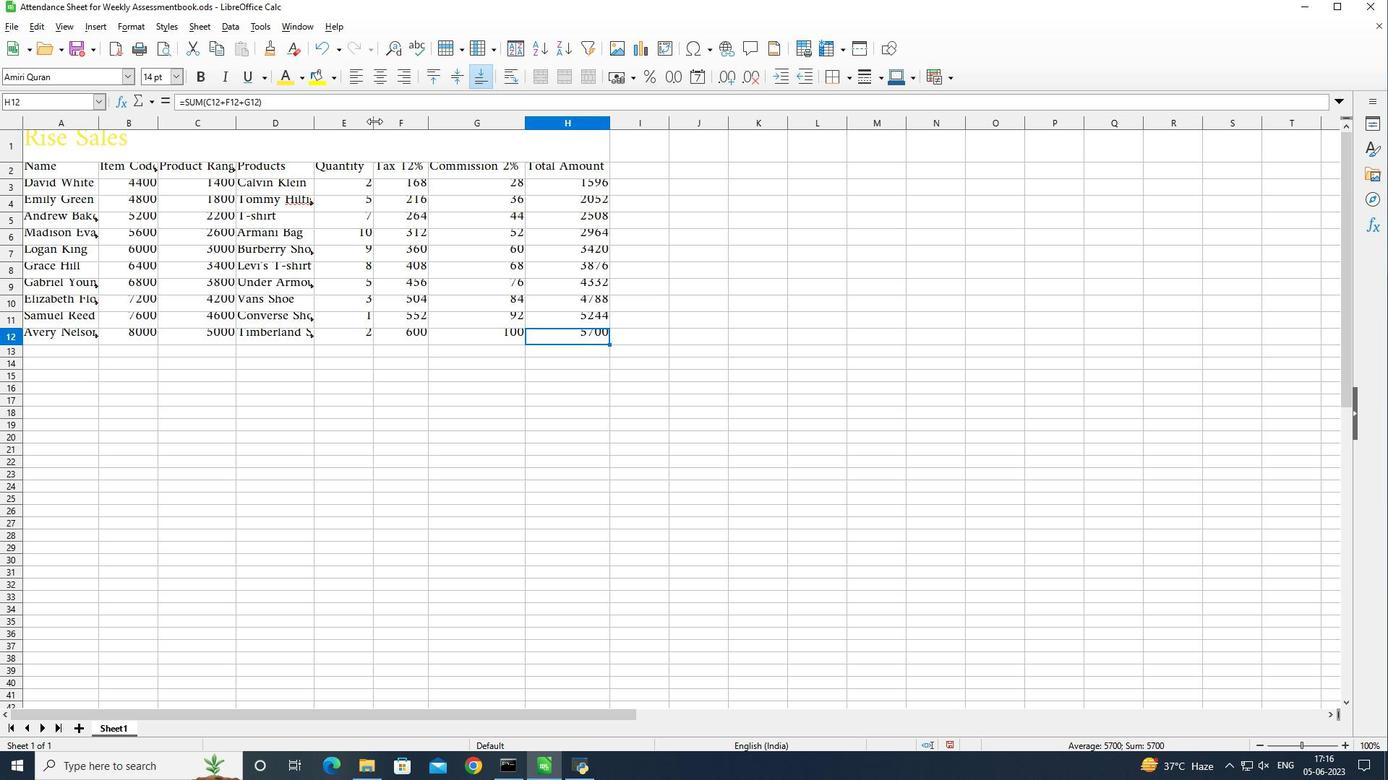 
Action: Mouse pressed left at (374, 121)
Screenshot: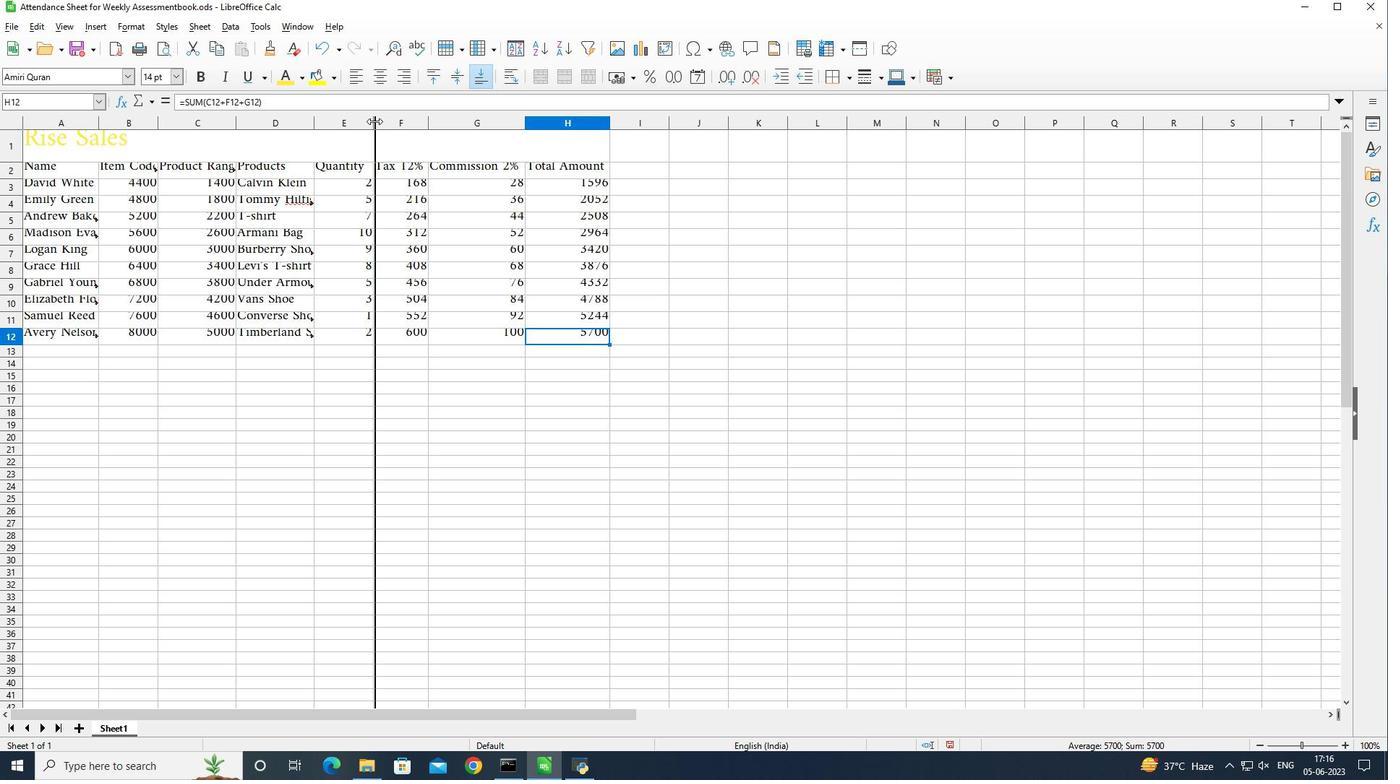 
Action: Mouse moved to (314, 120)
Screenshot: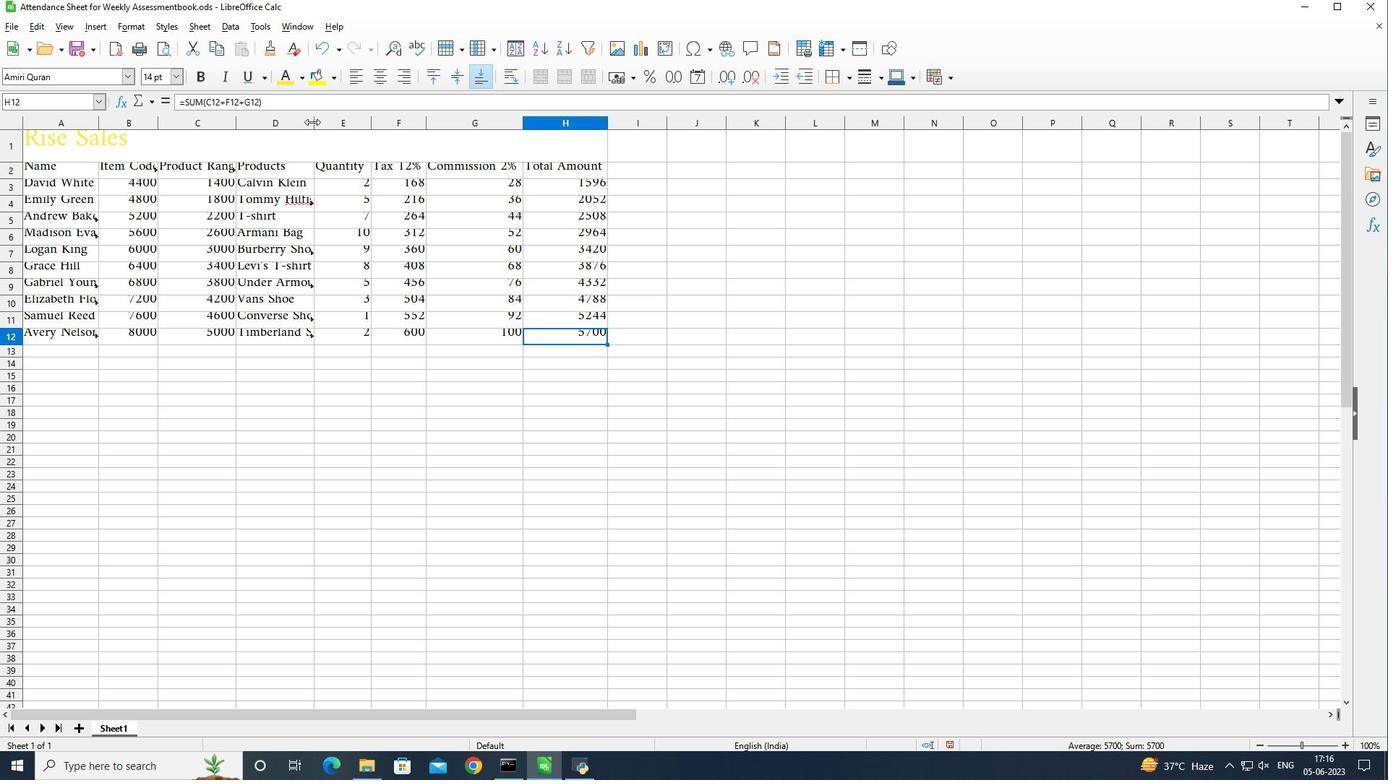 
Action: Mouse pressed left at (314, 120)
Screenshot: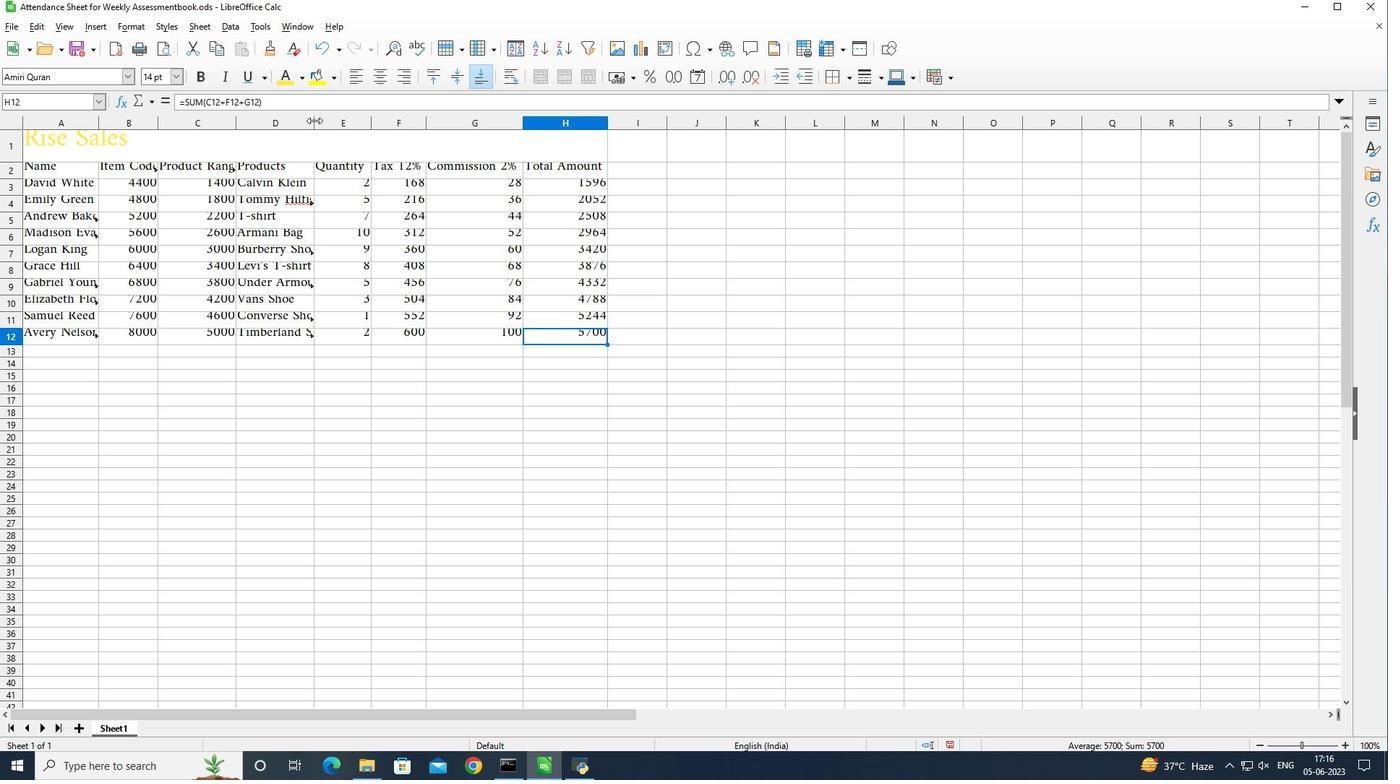 
Action: Mouse pressed left at (314, 120)
Screenshot: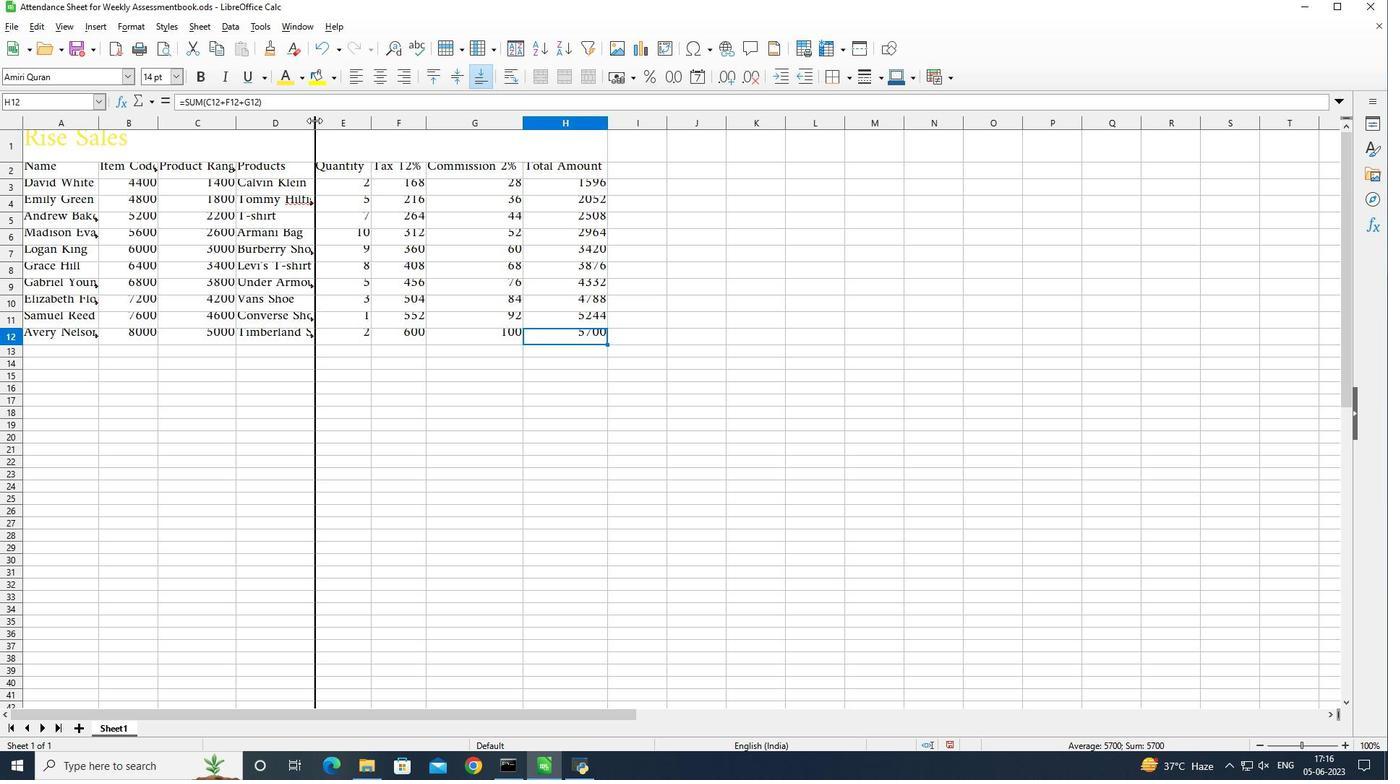 
Action: Mouse moved to (235, 120)
Screenshot: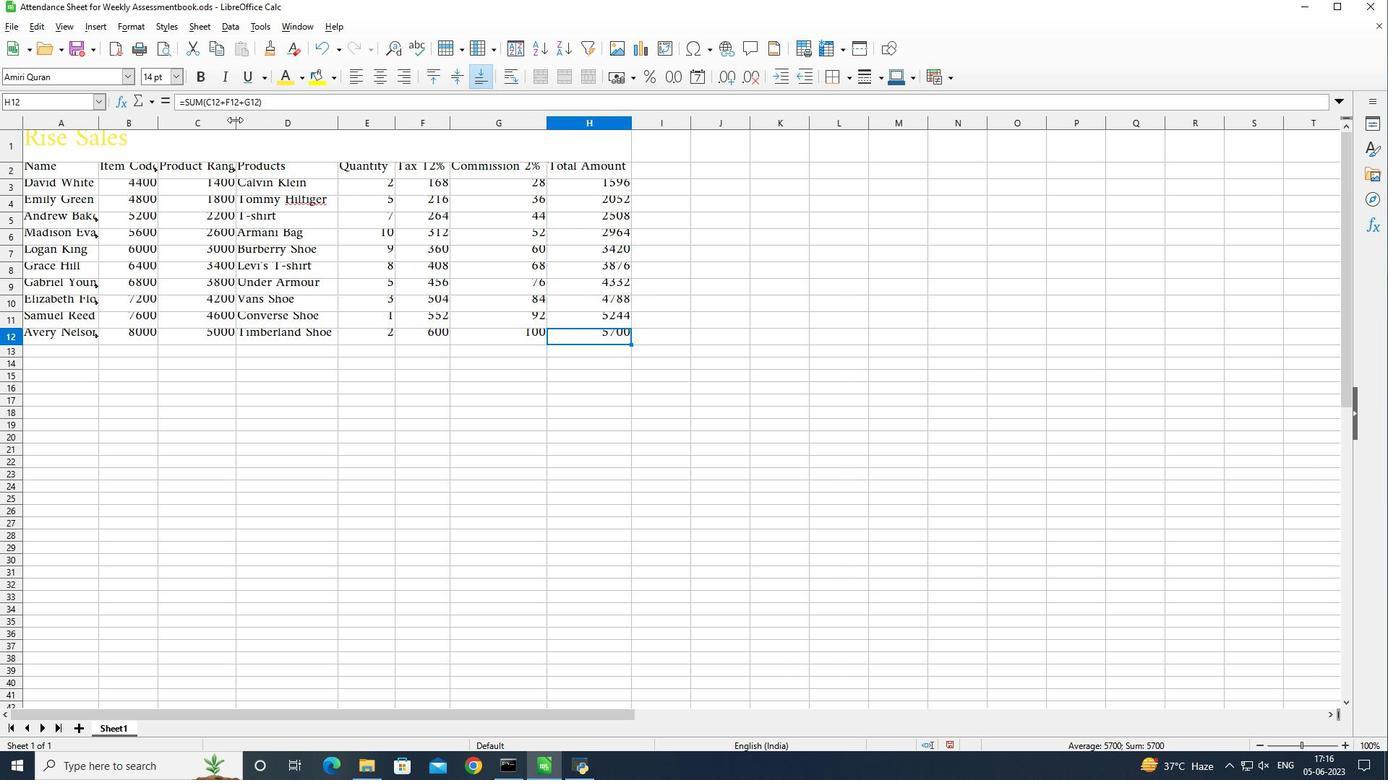 
Action: Mouse pressed left at (235, 120)
Screenshot: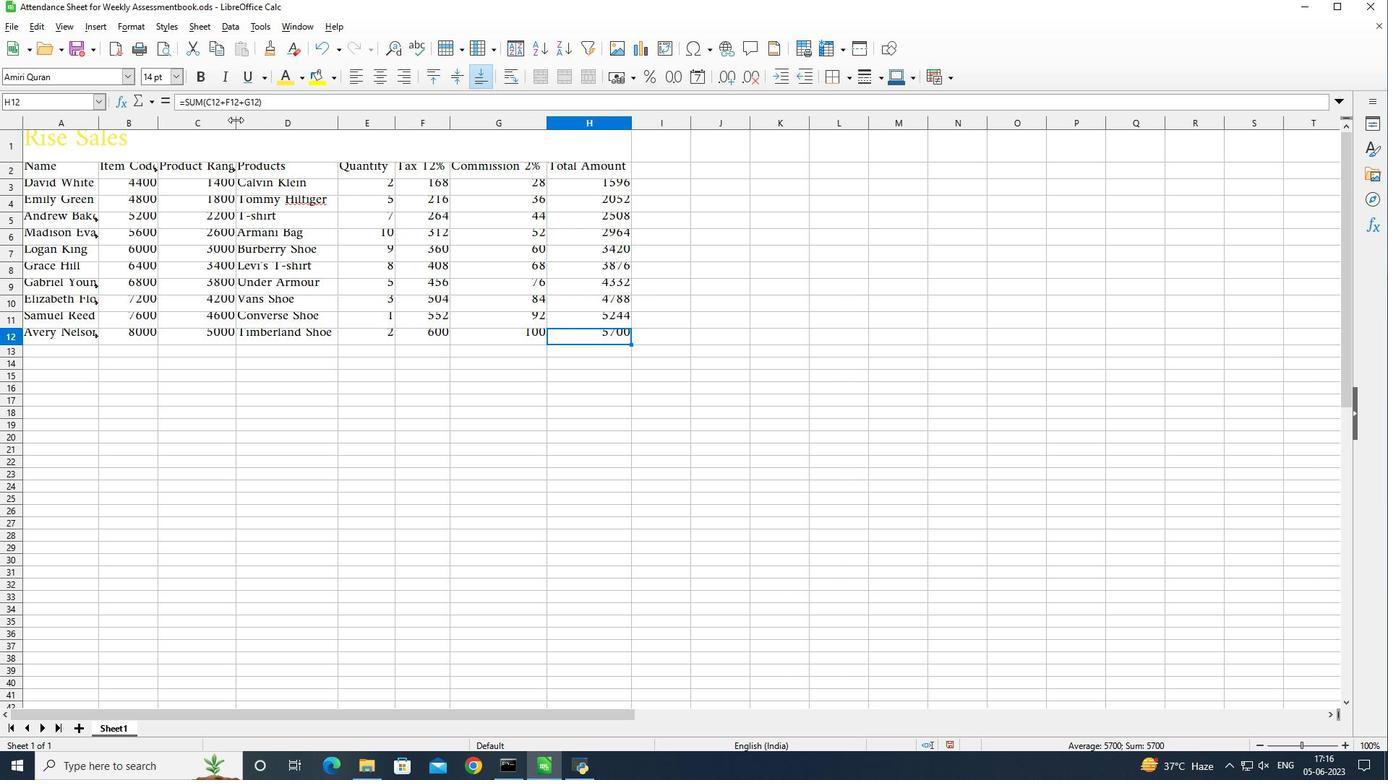 
Action: Mouse pressed left at (235, 120)
Screenshot: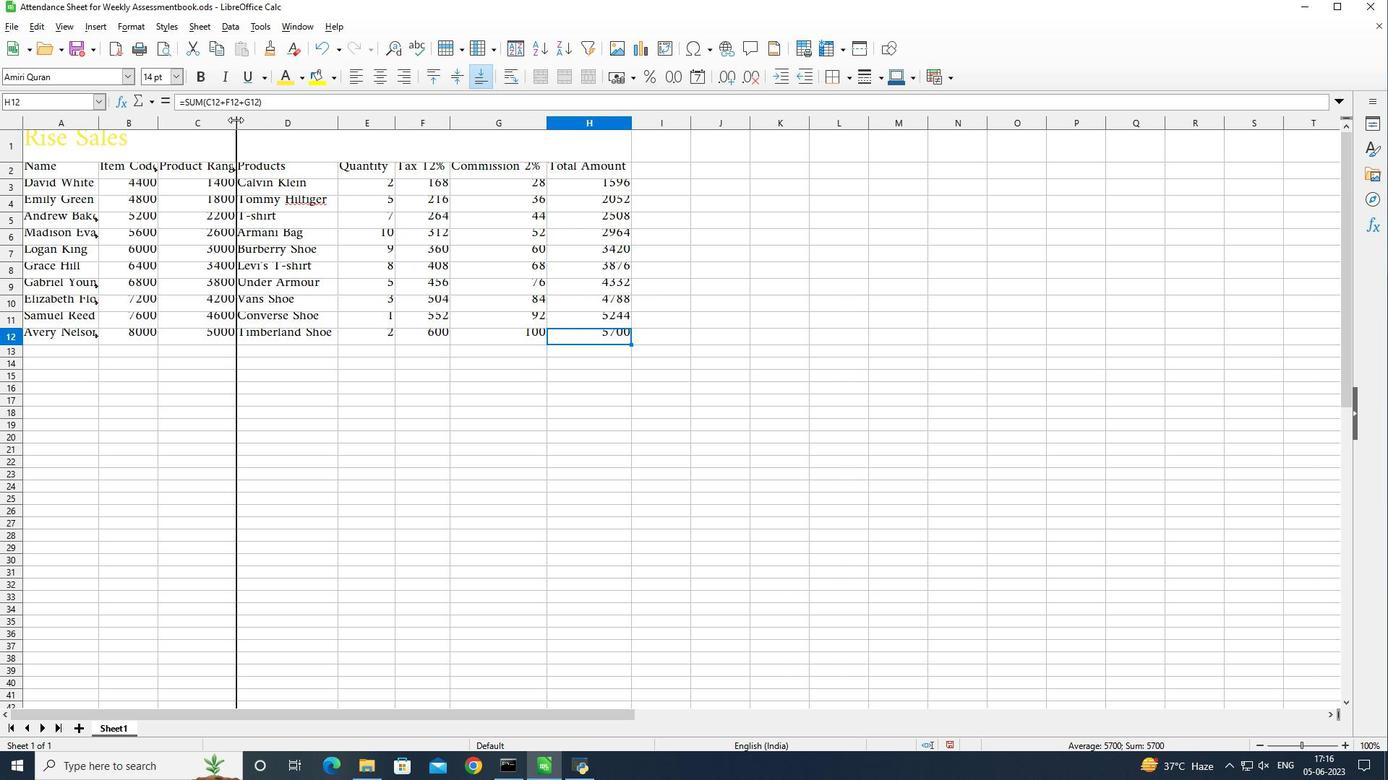 
Action: Mouse moved to (158, 120)
Screenshot: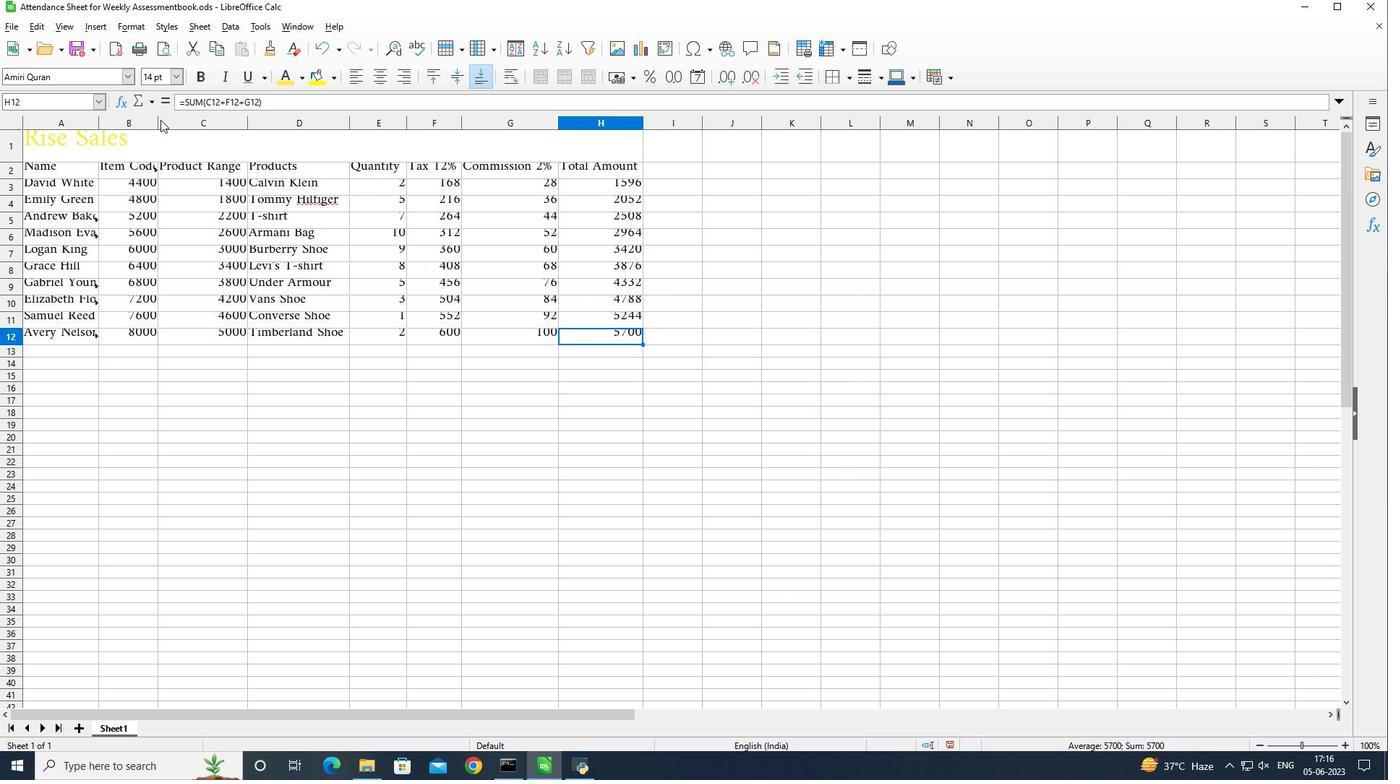 
Action: Mouse pressed left at (158, 120)
Screenshot: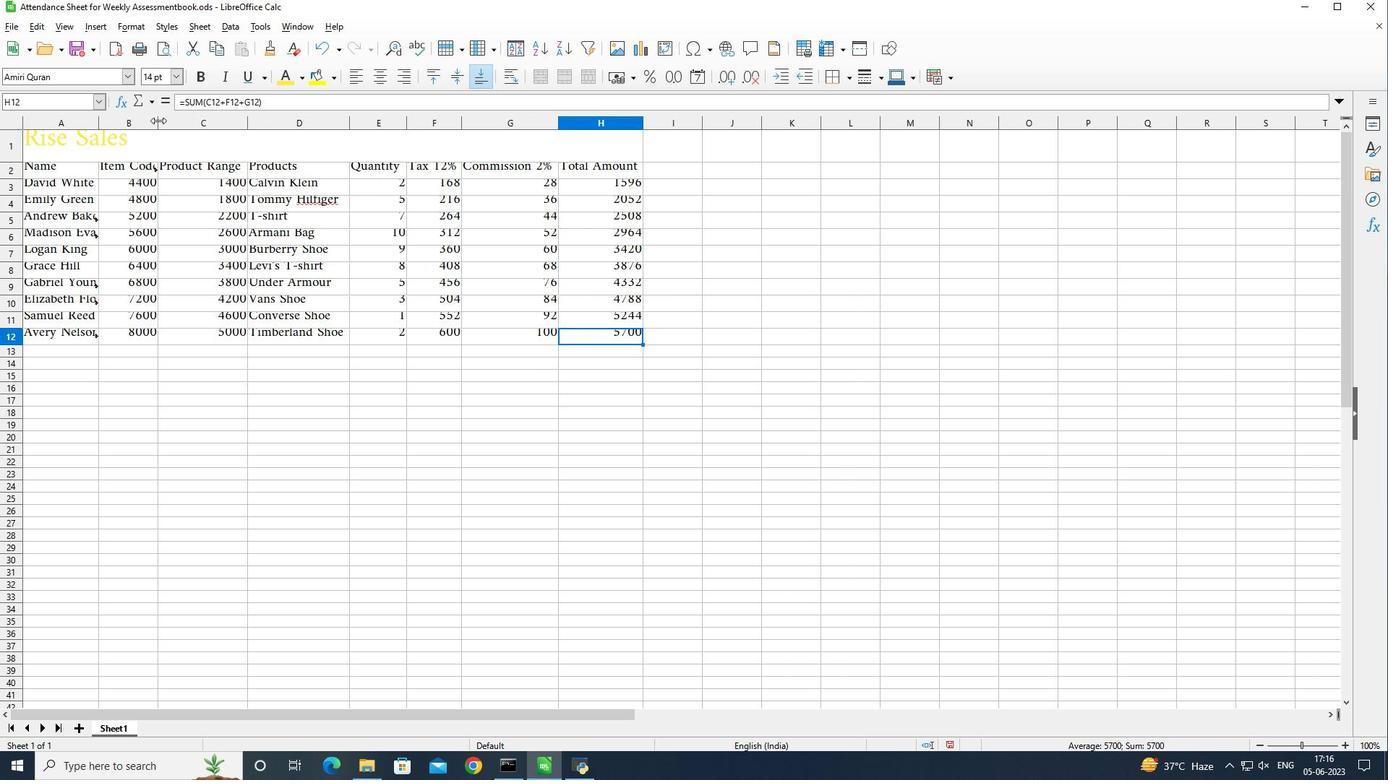 
Action: Mouse pressed left at (158, 120)
Screenshot: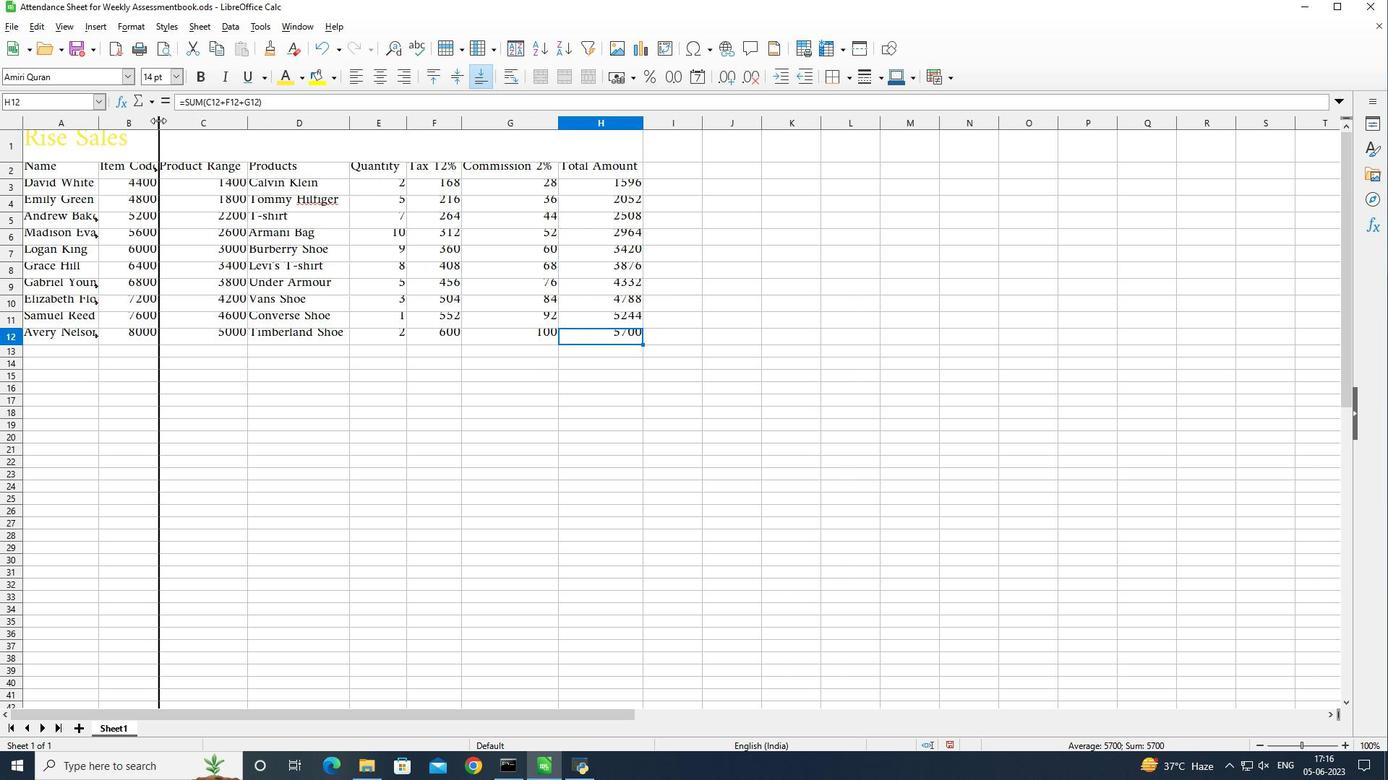 
Action: Mouse moved to (97, 121)
Screenshot: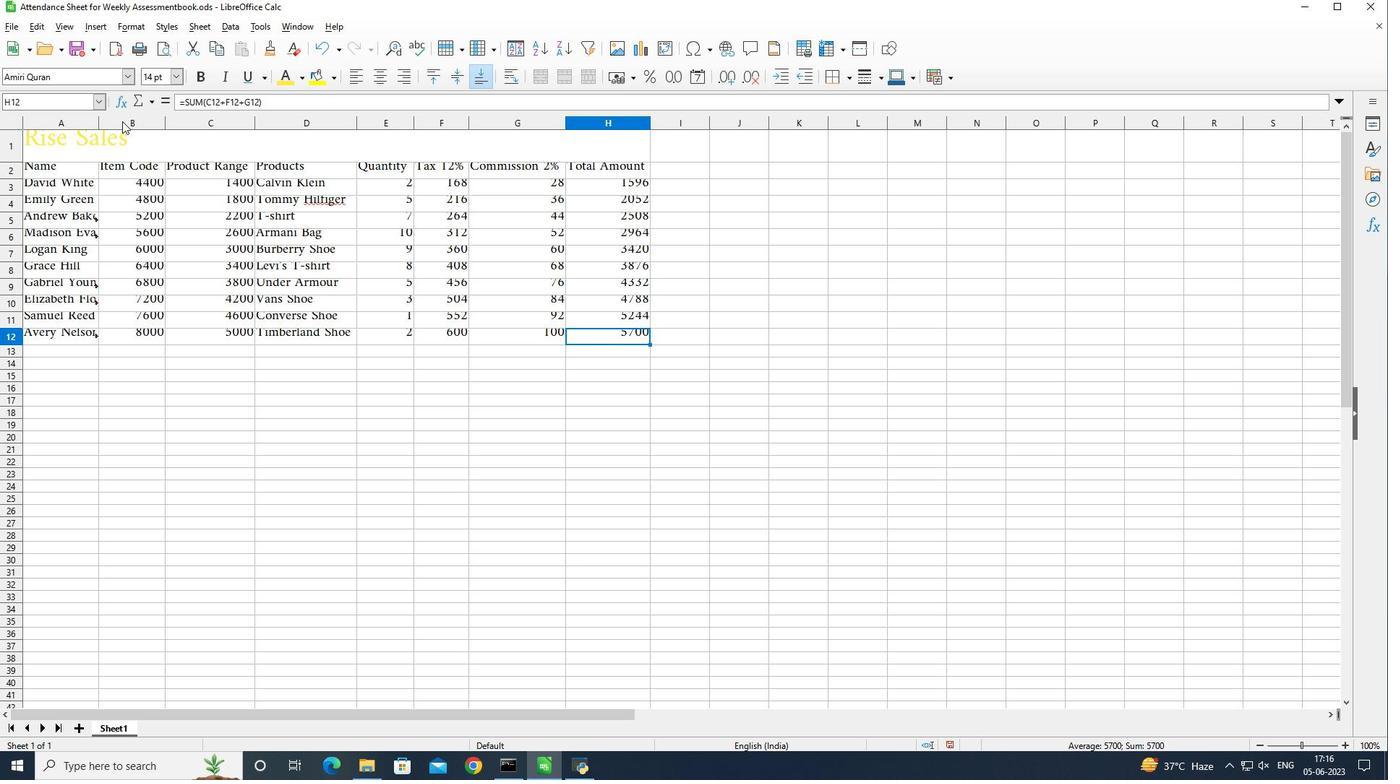 
Action: Mouse pressed left at (97, 121)
Screenshot: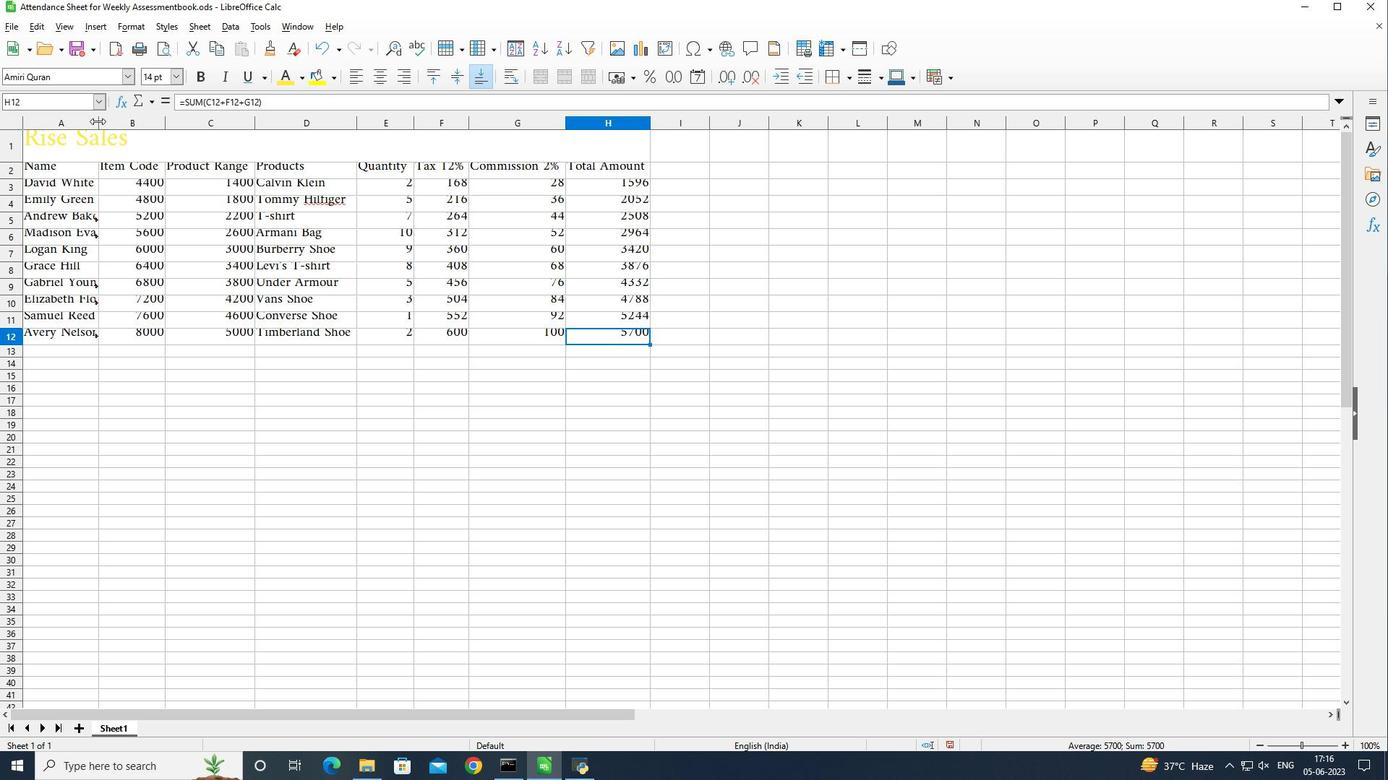
Action: Mouse pressed left at (97, 121)
Screenshot: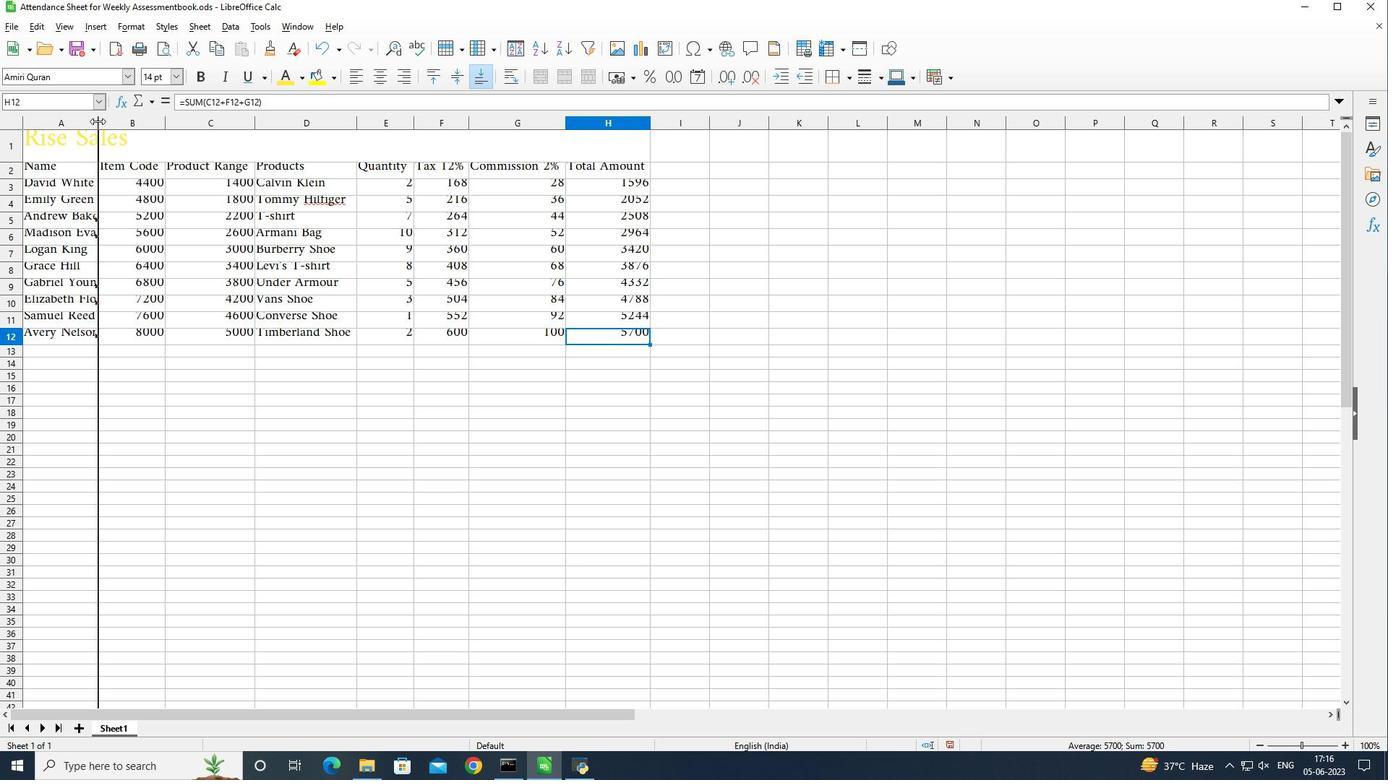 
Action: Mouse moved to (655, 357)
Screenshot: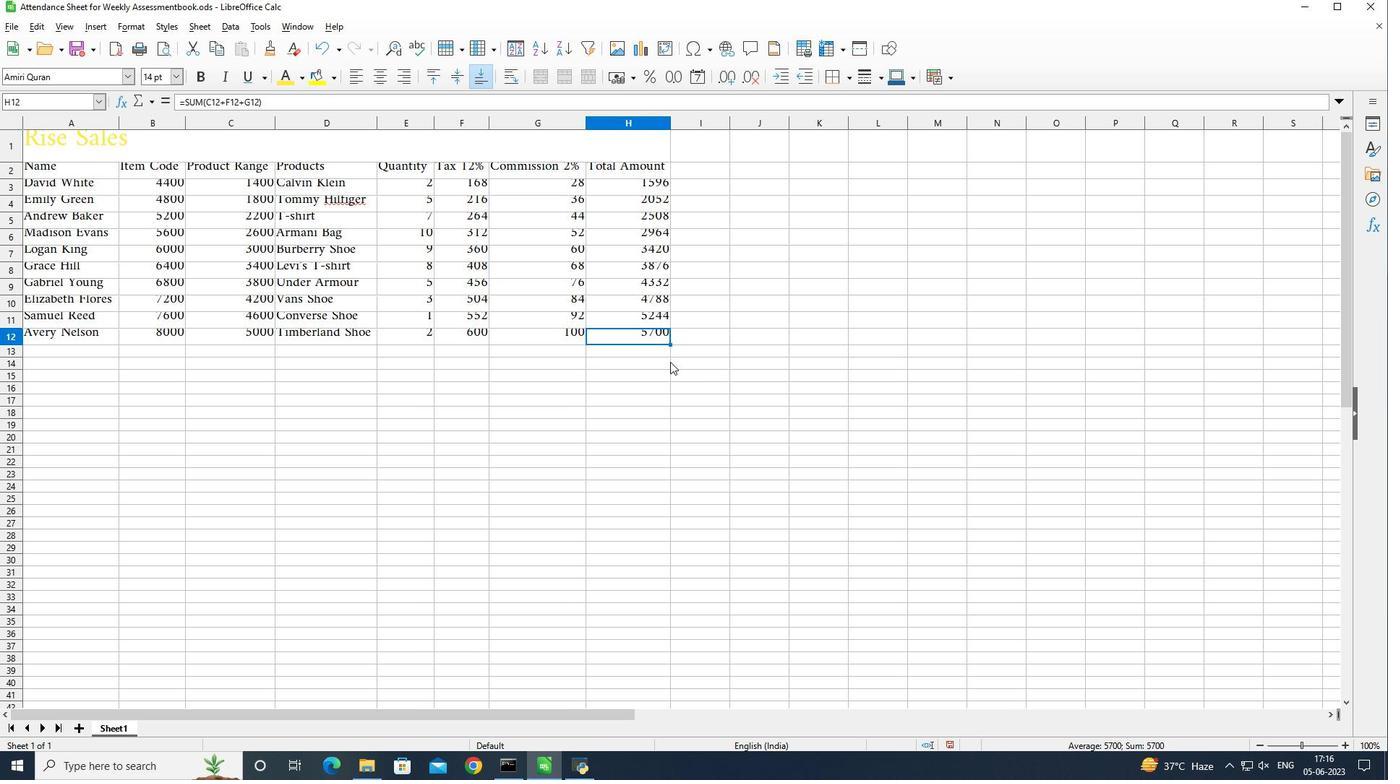 
